 Task: Find connections with filter location Keshod with filter topic #Managementwith filter profile language Spanish with filter current company Colgate-Palmolive with filter school Kongu Engineering College with filter industry Nursing Homes and Residential Care Facilities with filter service category Nonprofit Consulting with filter keywords title Managing Partner
Action: Mouse moved to (168, 246)
Screenshot: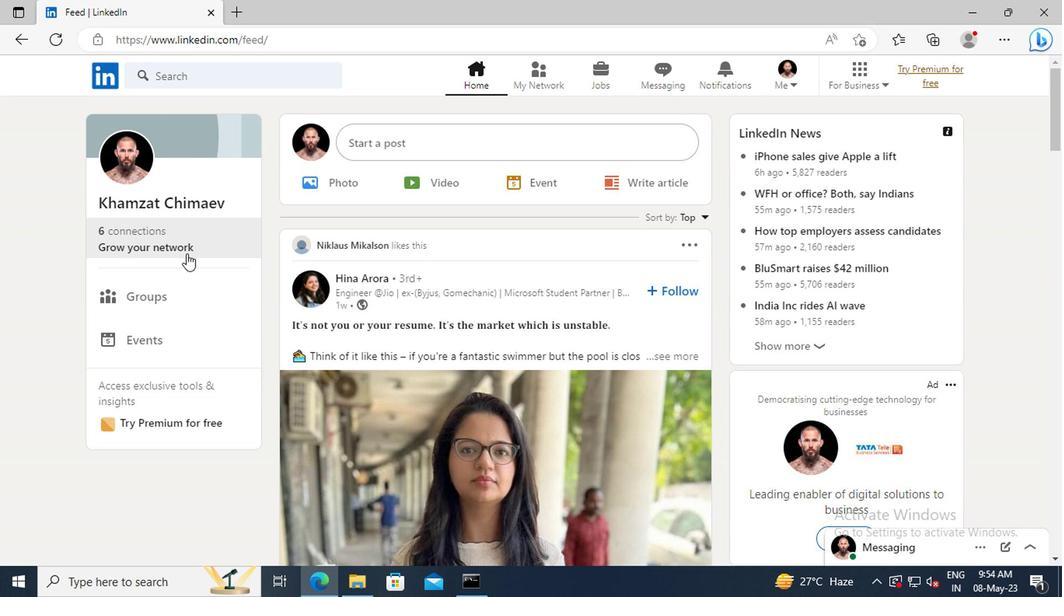 
Action: Mouse pressed left at (168, 246)
Screenshot: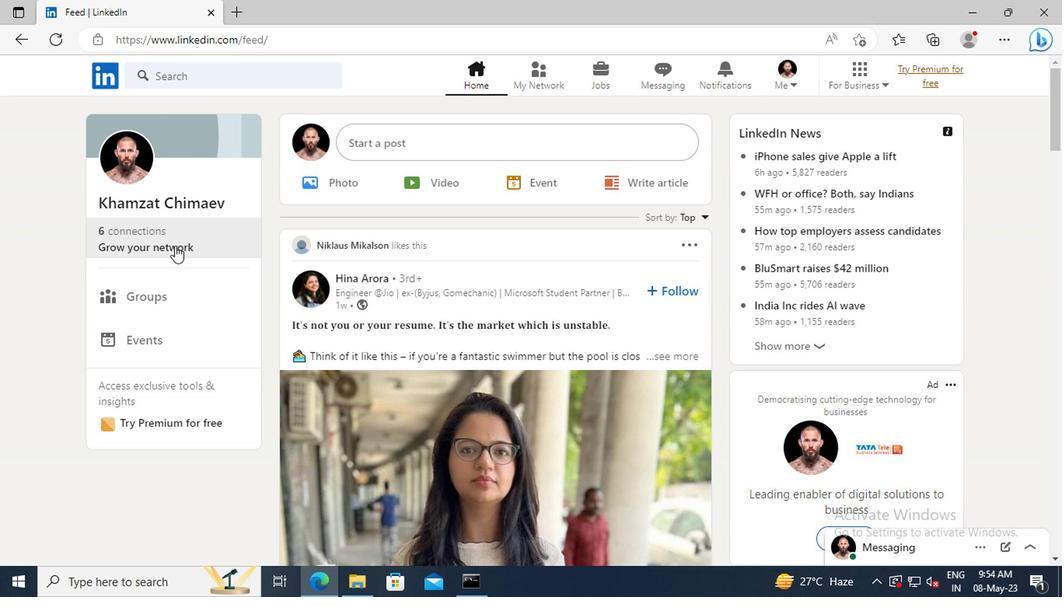 
Action: Mouse moved to (161, 164)
Screenshot: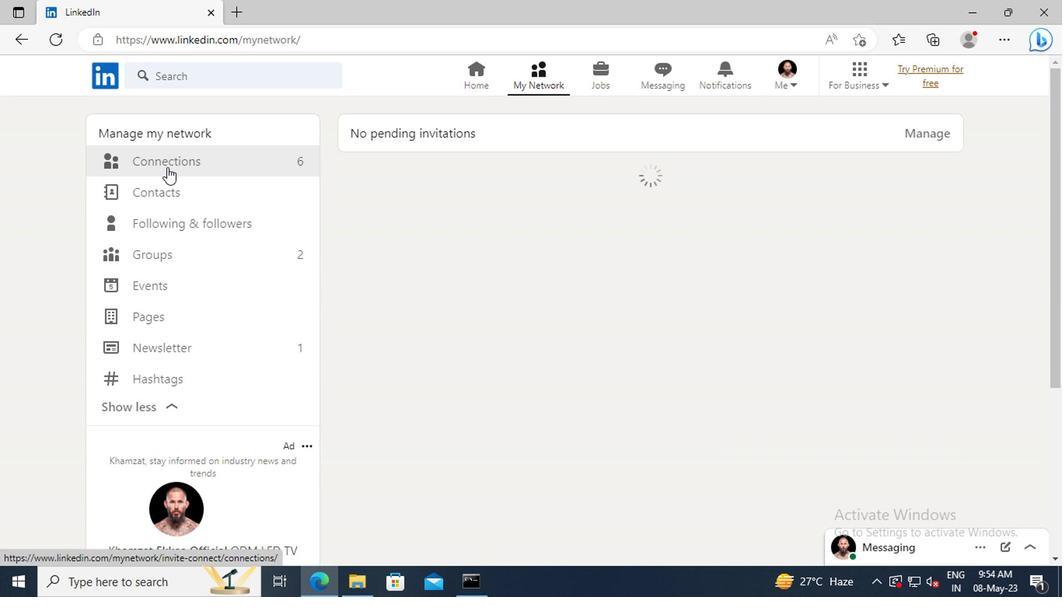 
Action: Mouse pressed left at (161, 164)
Screenshot: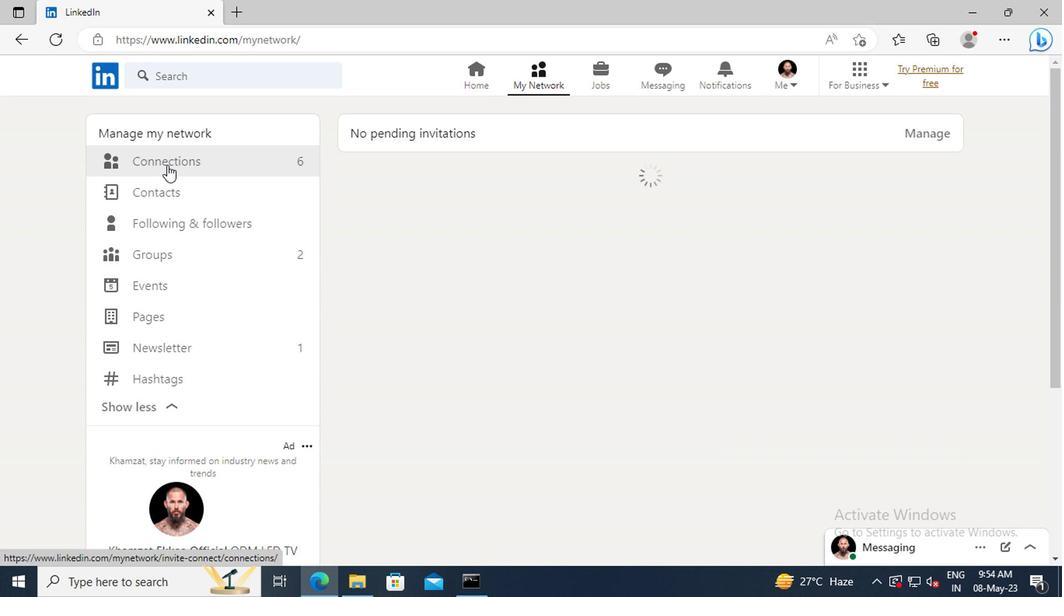 
Action: Mouse moved to (640, 164)
Screenshot: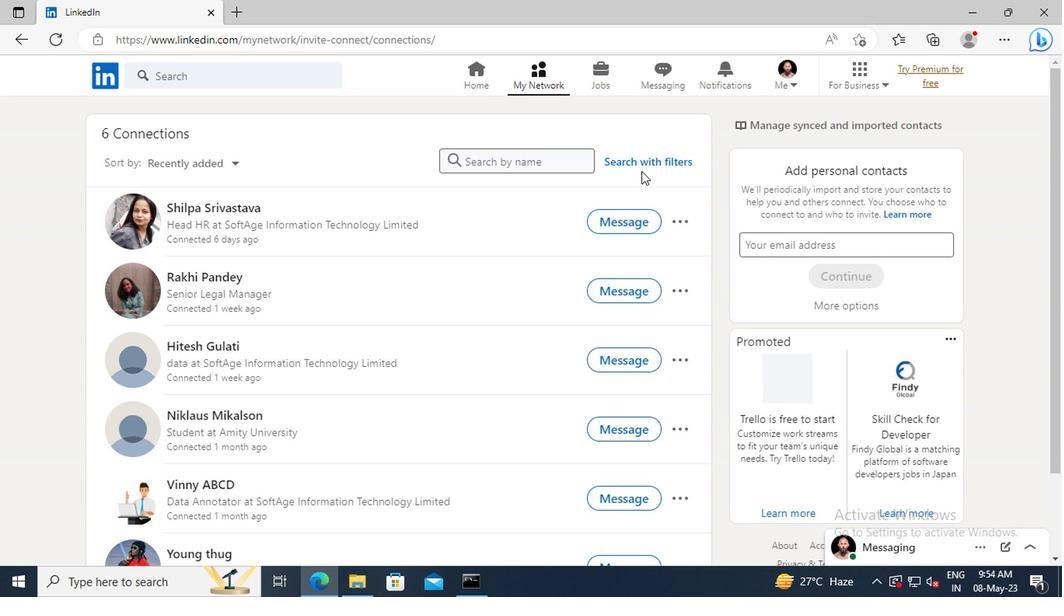 
Action: Mouse pressed left at (640, 164)
Screenshot: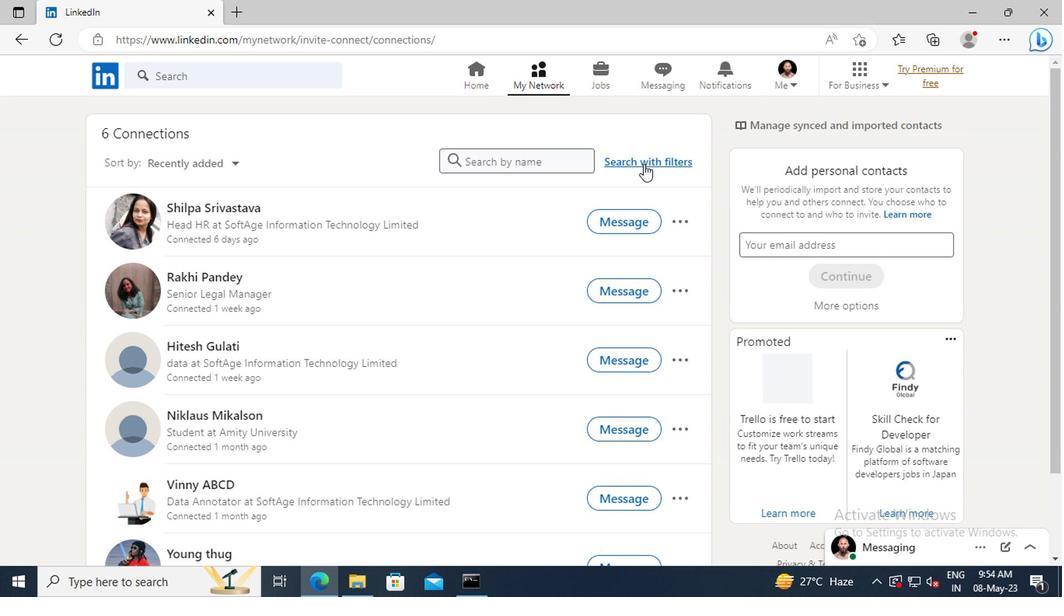 
Action: Mouse moved to (578, 120)
Screenshot: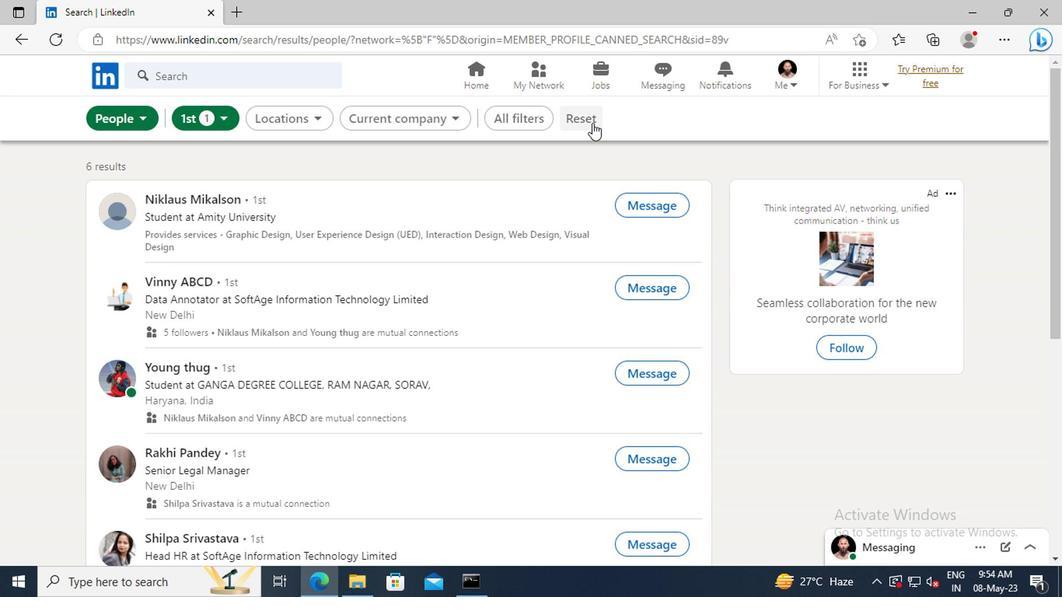 
Action: Mouse pressed left at (578, 120)
Screenshot: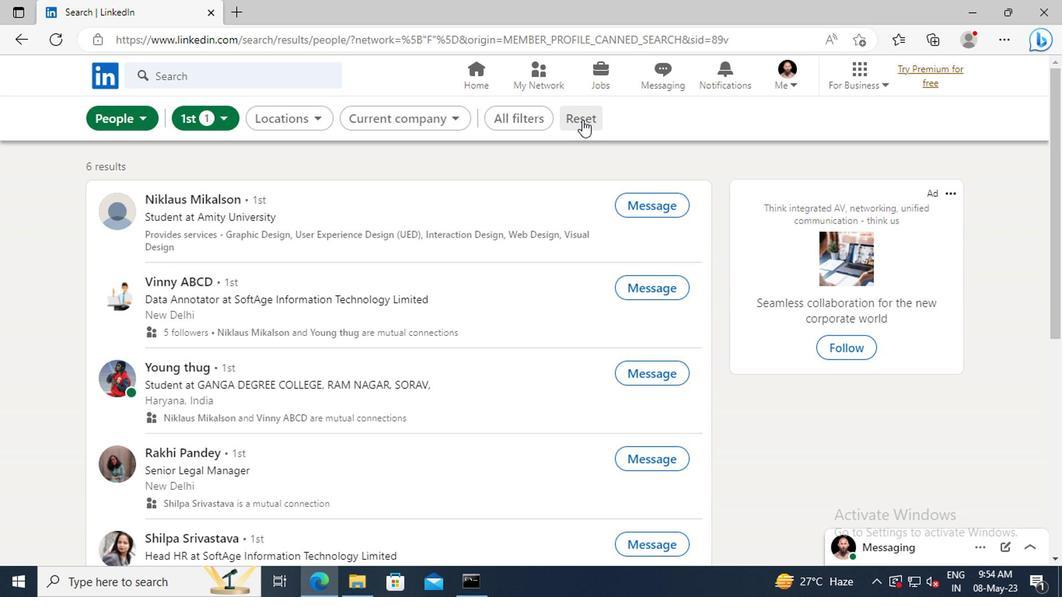 
Action: Mouse moved to (555, 120)
Screenshot: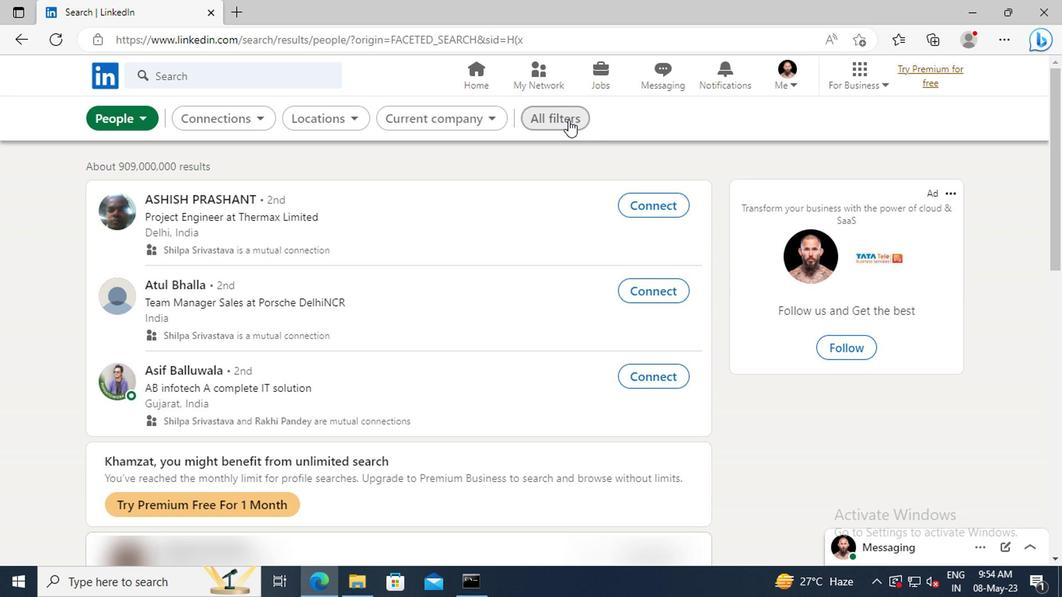 
Action: Mouse pressed left at (555, 120)
Screenshot: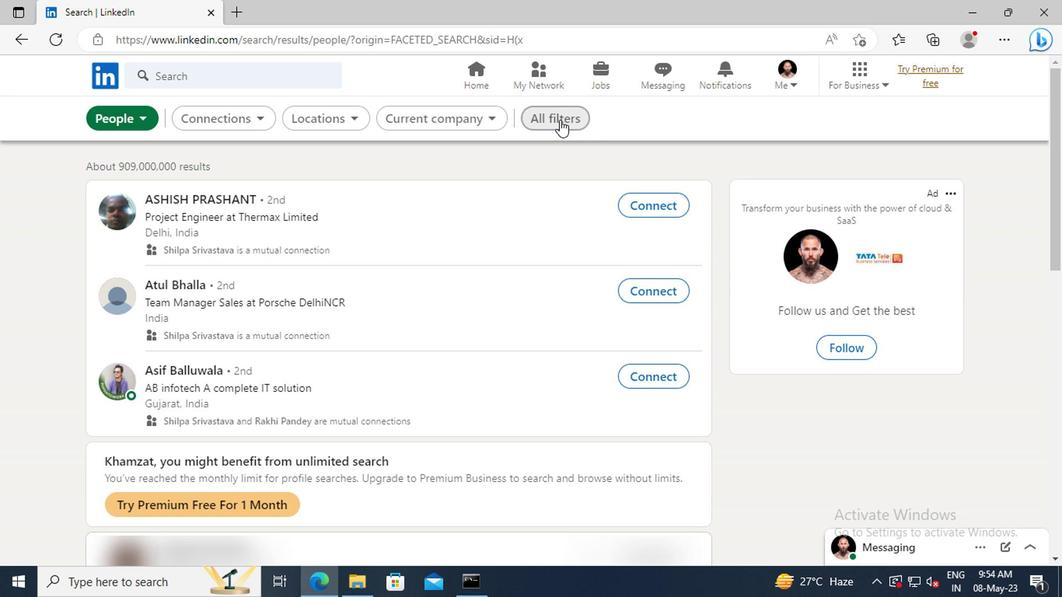 
Action: Mouse moved to (875, 283)
Screenshot: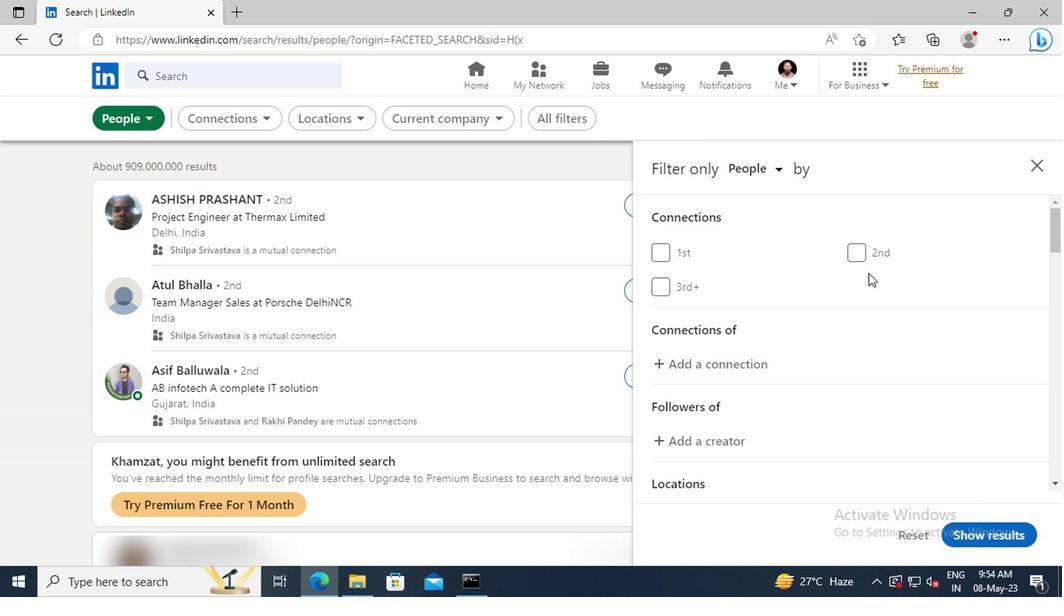 
Action: Mouse scrolled (875, 282) with delta (0, 0)
Screenshot: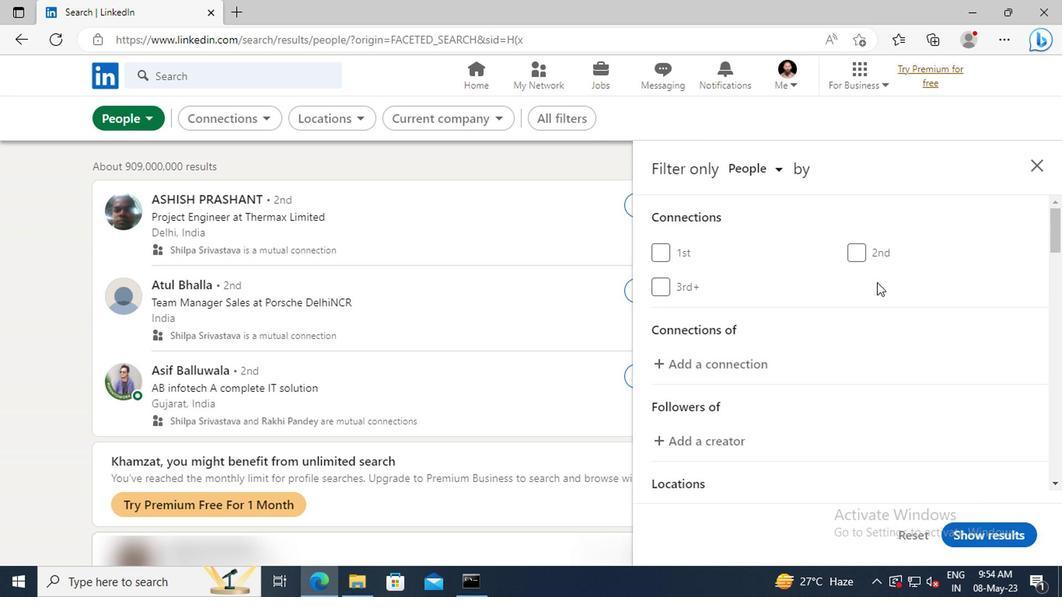 
Action: Mouse scrolled (875, 282) with delta (0, 0)
Screenshot: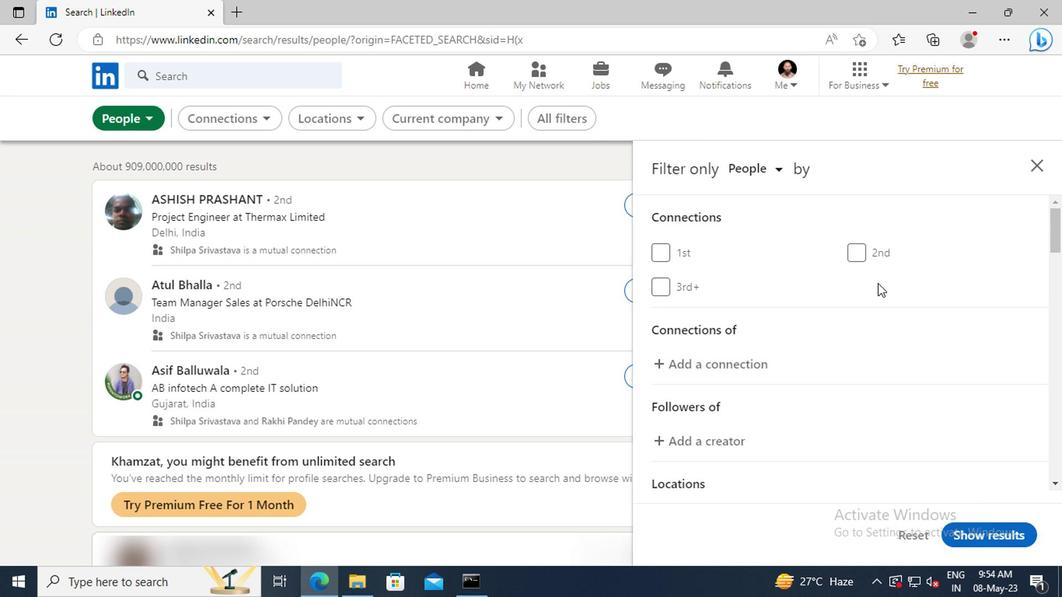 
Action: Mouse scrolled (875, 282) with delta (0, 0)
Screenshot: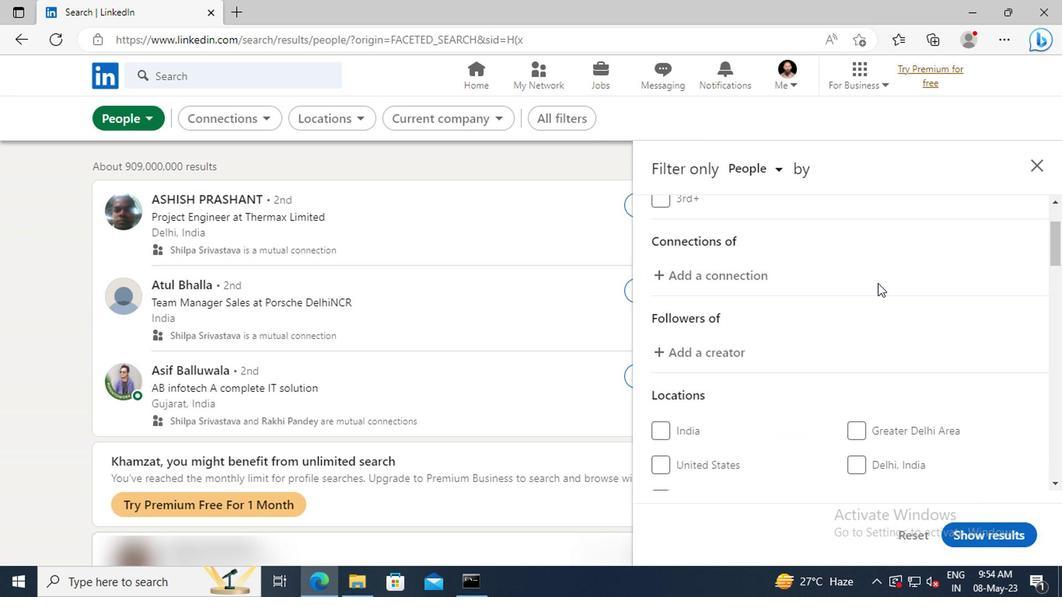 
Action: Mouse scrolled (875, 282) with delta (0, 0)
Screenshot: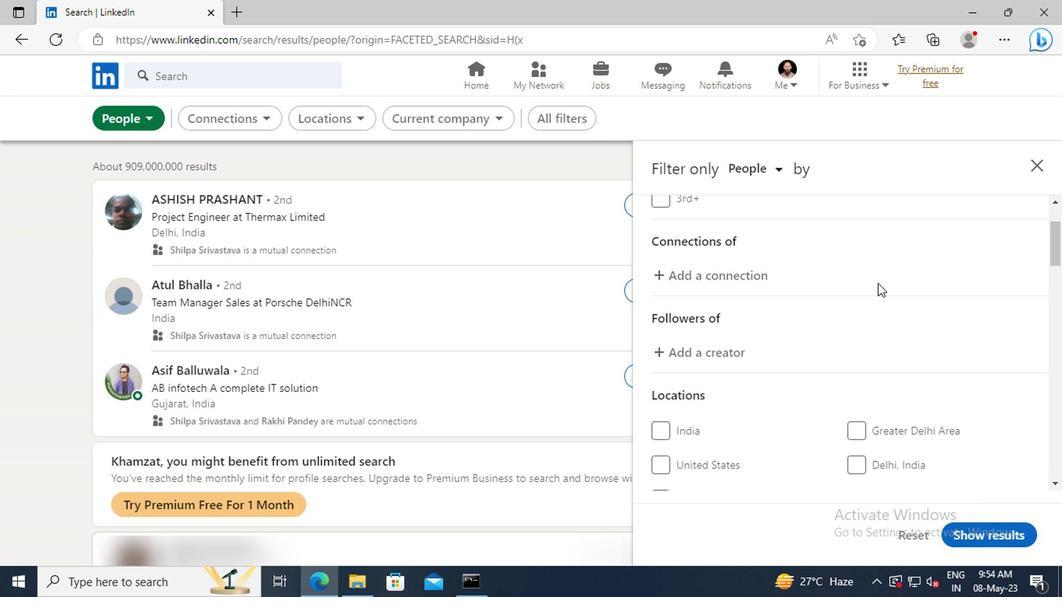 
Action: Mouse scrolled (875, 282) with delta (0, 0)
Screenshot: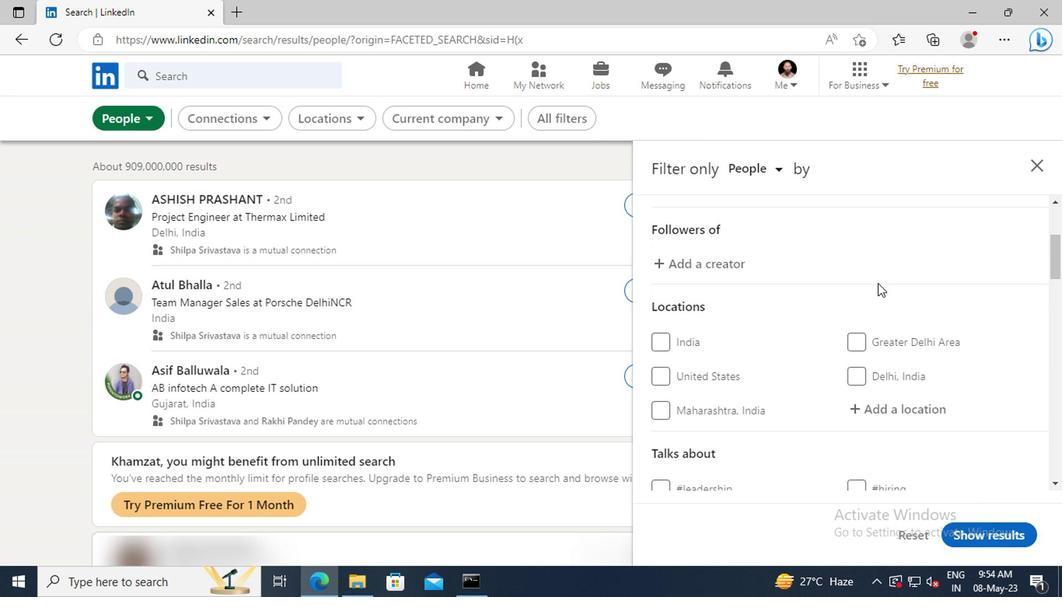 
Action: Mouse scrolled (875, 282) with delta (0, 0)
Screenshot: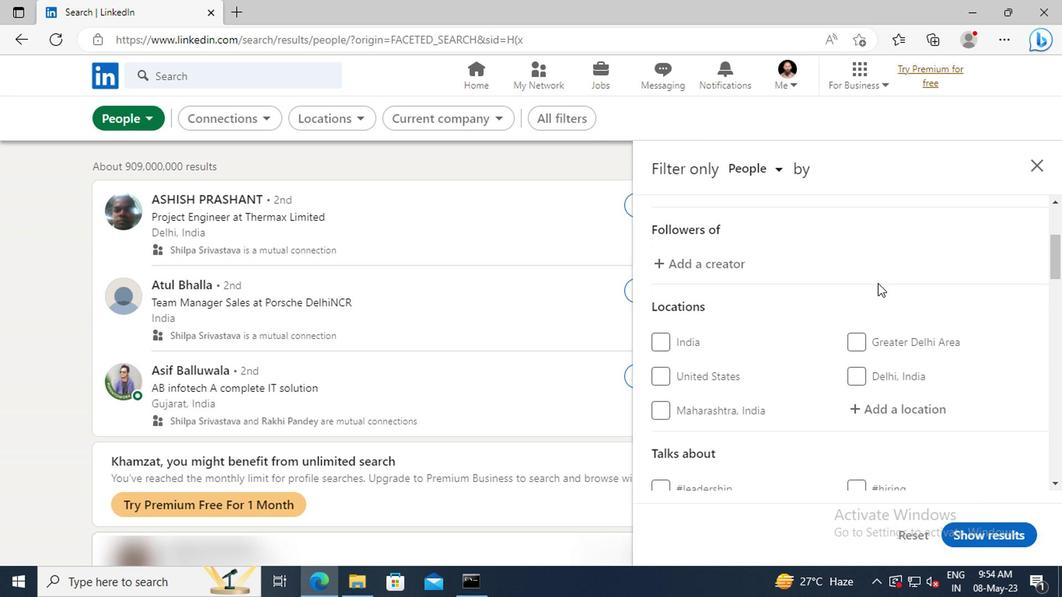 
Action: Mouse moved to (871, 318)
Screenshot: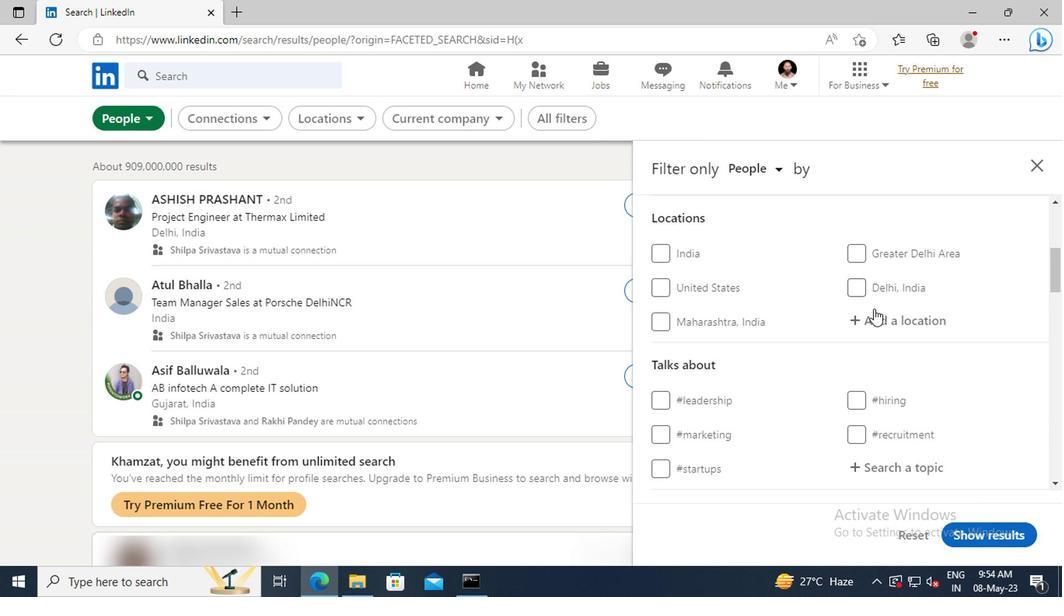
Action: Mouse pressed left at (871, 318)
Screenshot: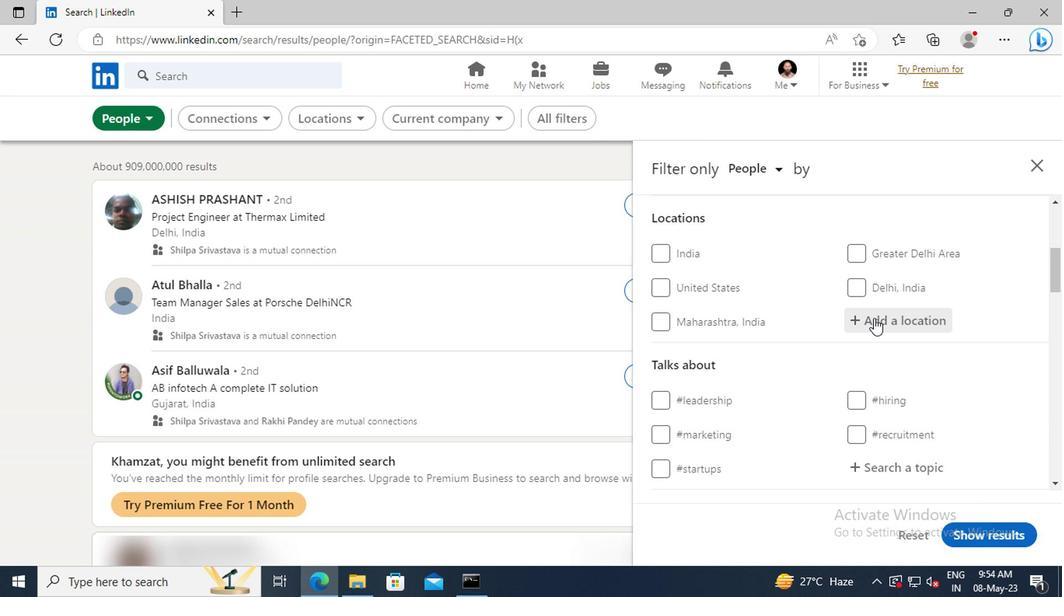 
Action: Key pressed <Key.shift>KESHOD
Screenshot: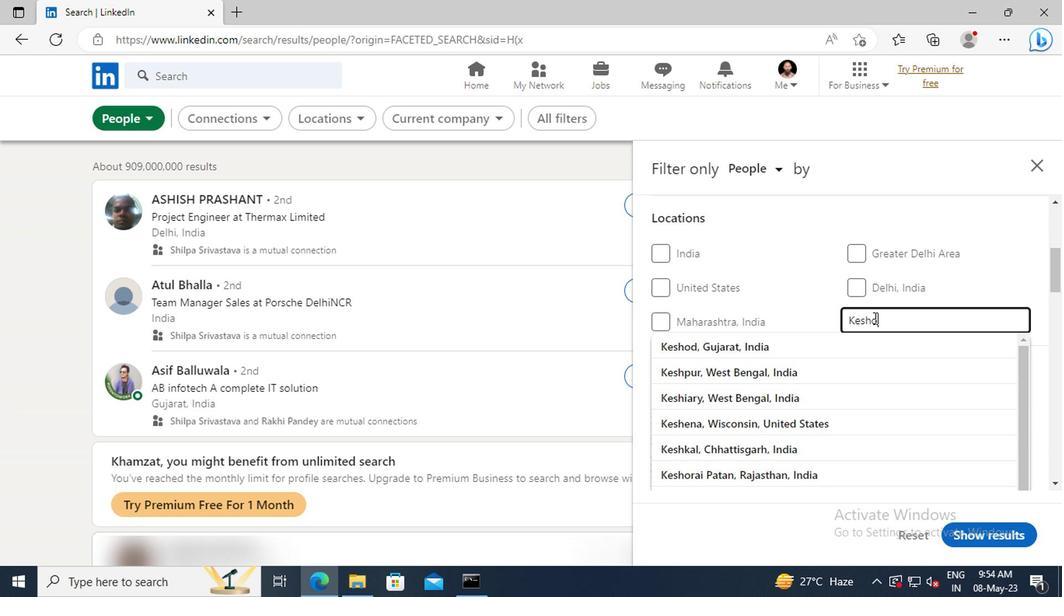 
Action: Mouse moved to (872, 342)
Screenshot: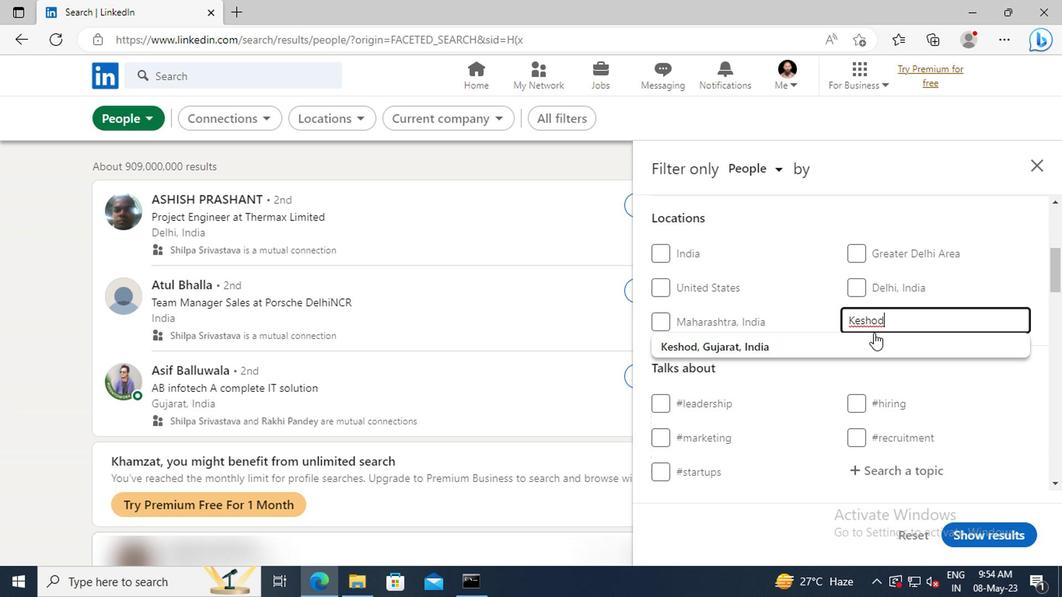 
Action: Mouse pressed left at (872, 342)
Screenshot: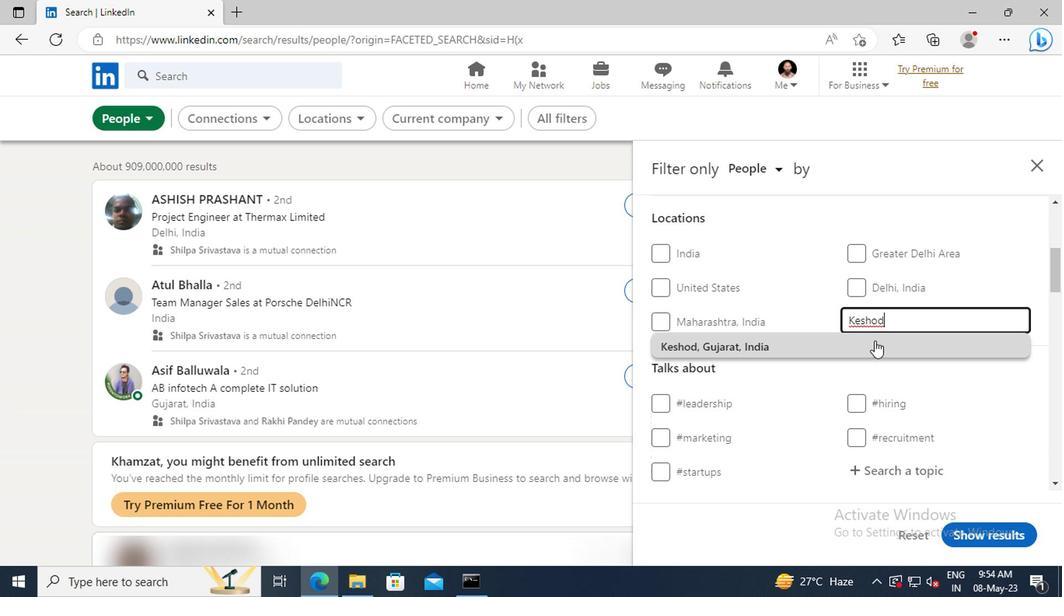 
Action: Mouse scrolled (872, 341) with delta (0, -1)
Screenshot: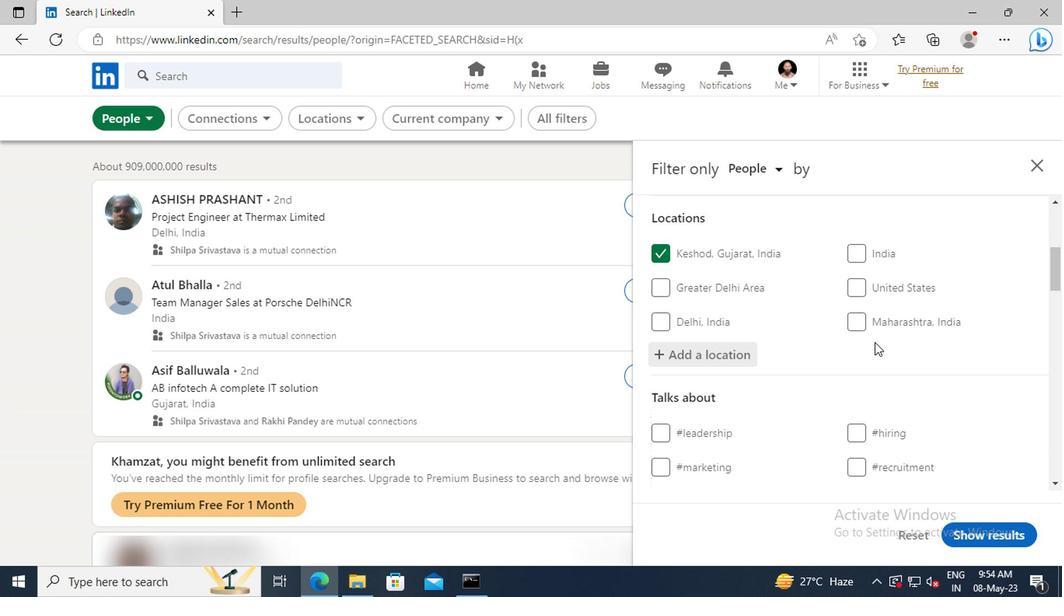 
Action: Mouse scrolled (872, 341) with delta (0, -1)
Screenshot: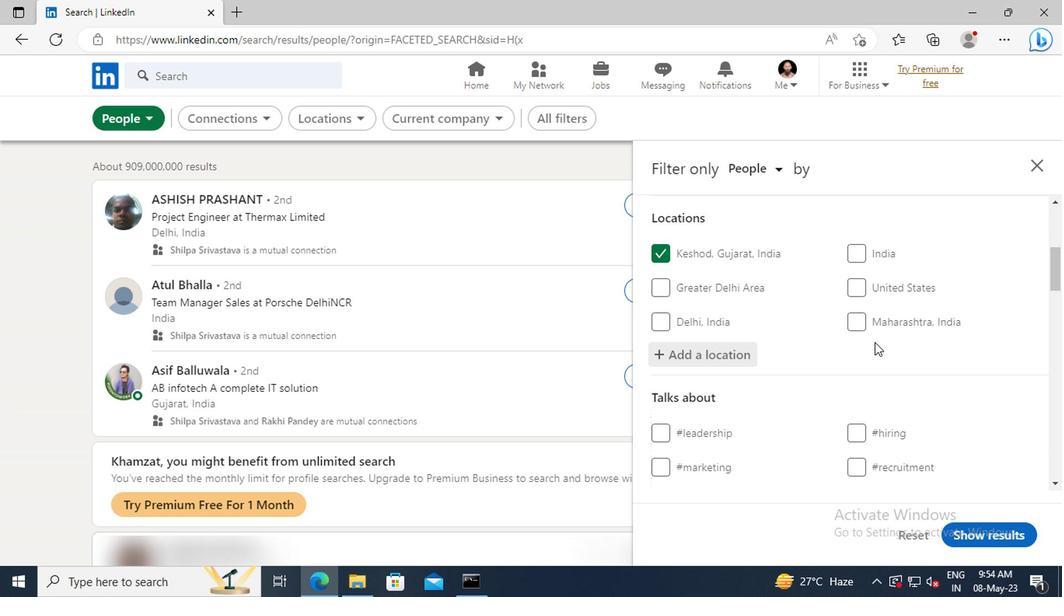 
Action: Mouse scrolled (872, 341) with delta (0, -1)
Screenshot: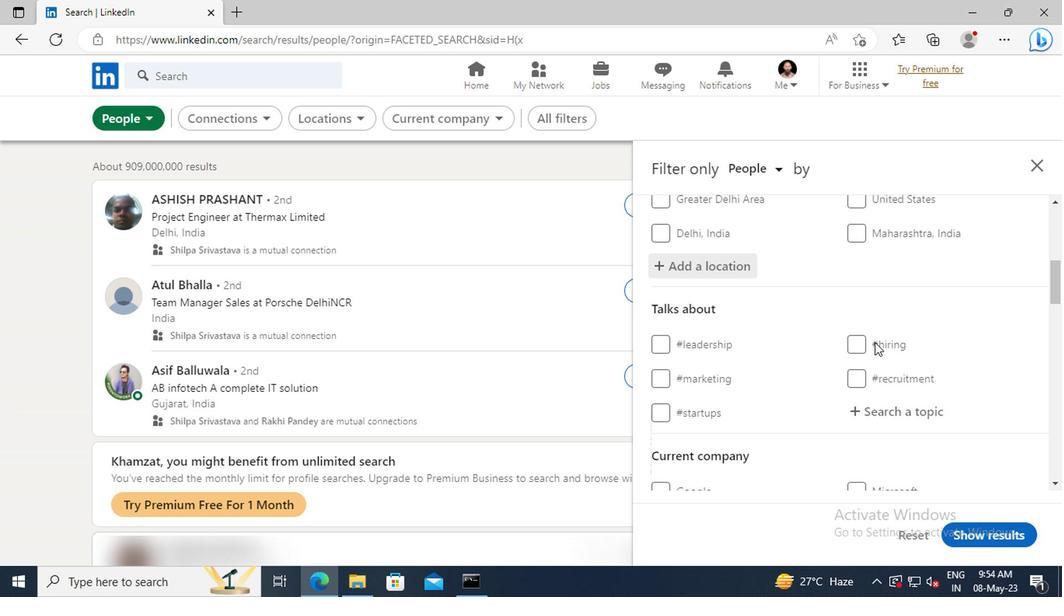 
Action: Mouse moved to (873, 365)
Screenshot: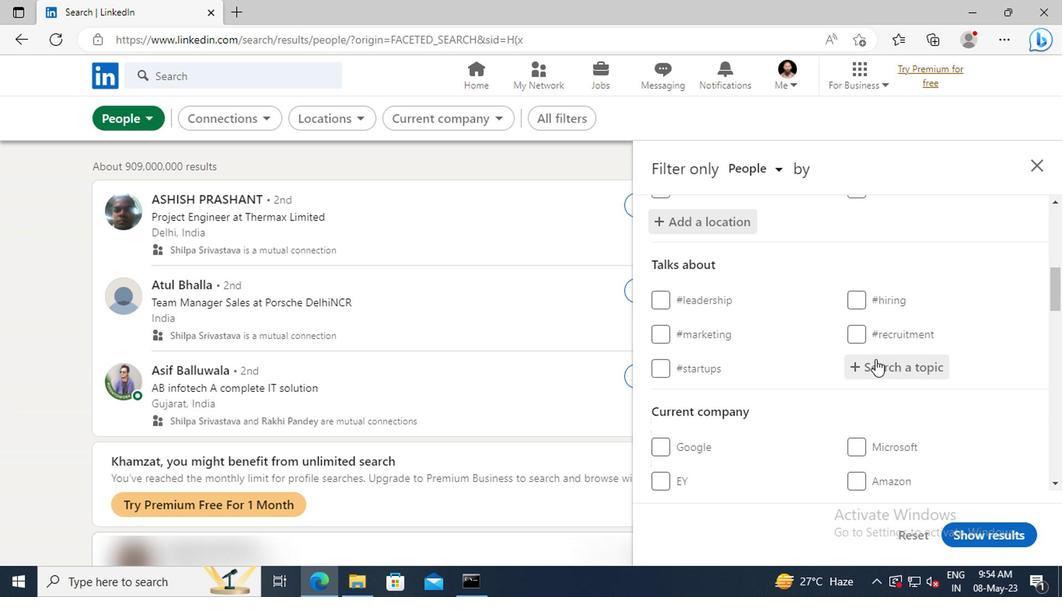 
Action: Mouse pressed left at (873, 365)
Screenshot: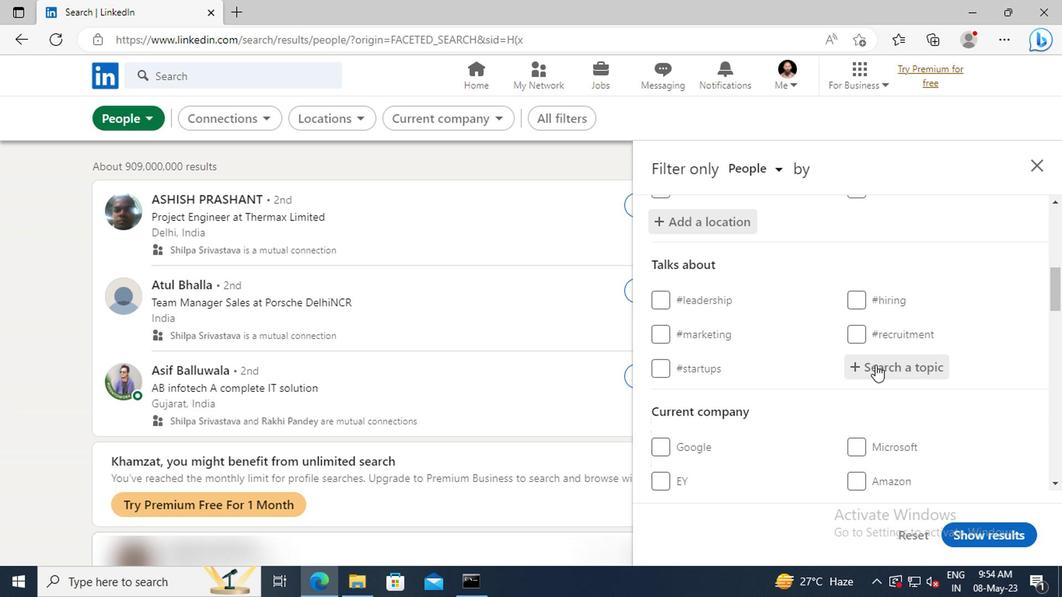 
Action: Mouse moved to (873, 365)
Screenshot: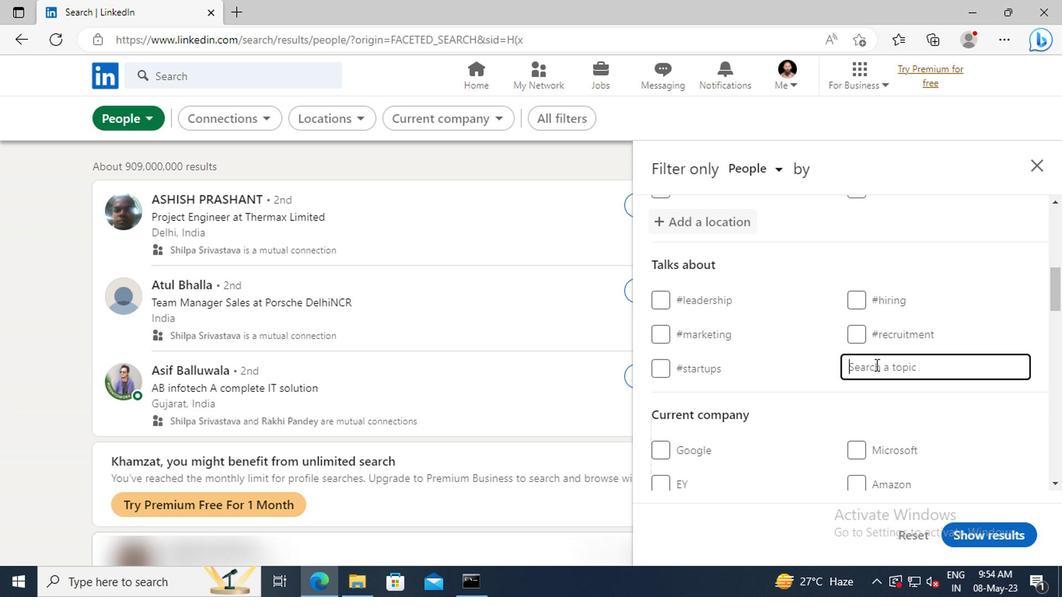 
Action: Key pressed <Key.shift>MANAGE
Screenshot: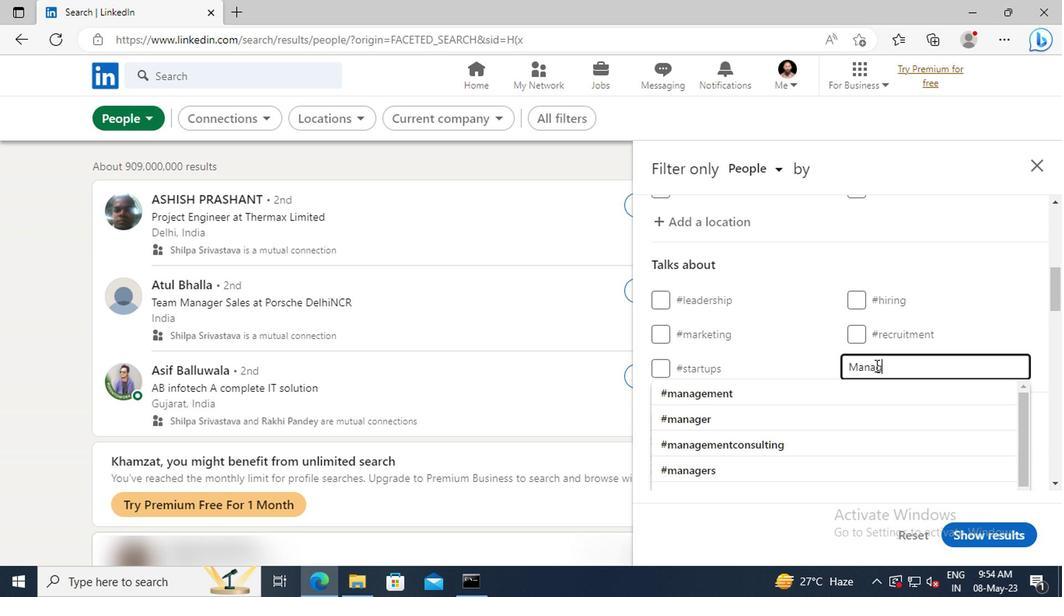 
Action: Mouse moved to (877, 387)
Screenshot: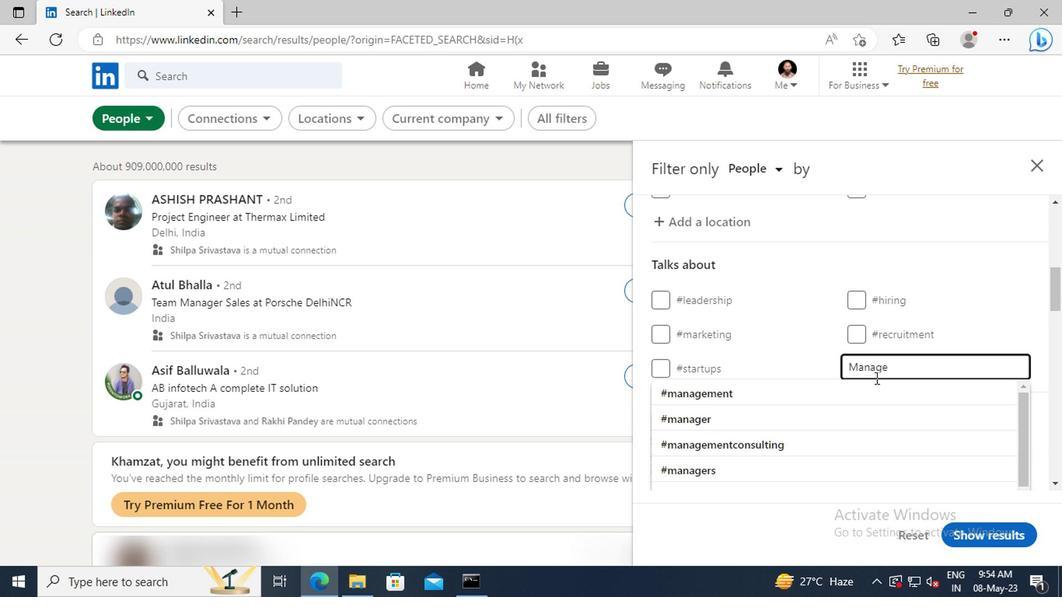 
Action: Mouse pressed left at (877, 387)
Screenshot: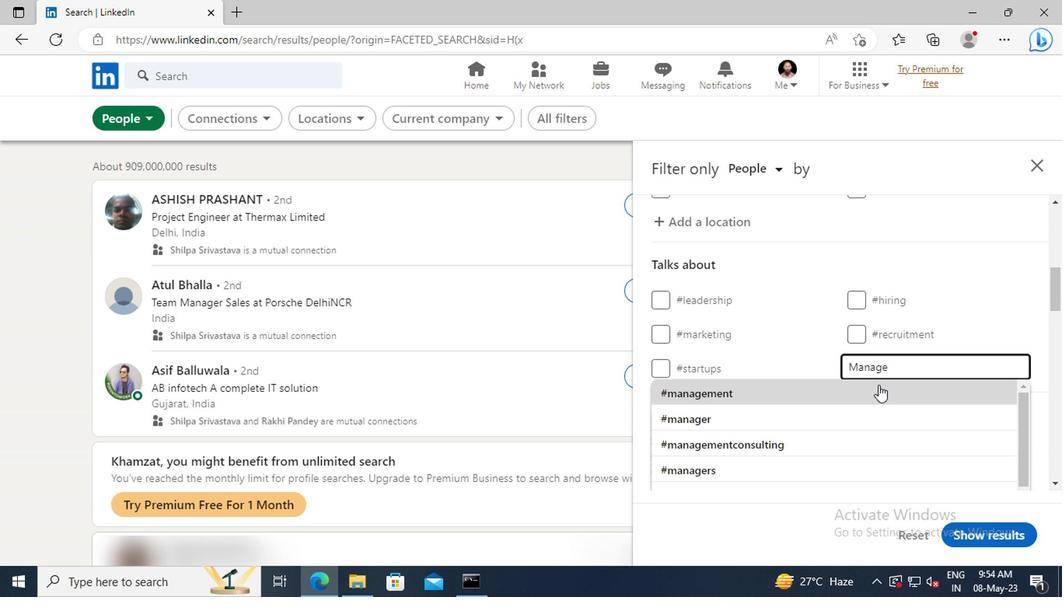 
Action: Mouse scrolled (877, 386) with delta (0, 0)
Screenshot: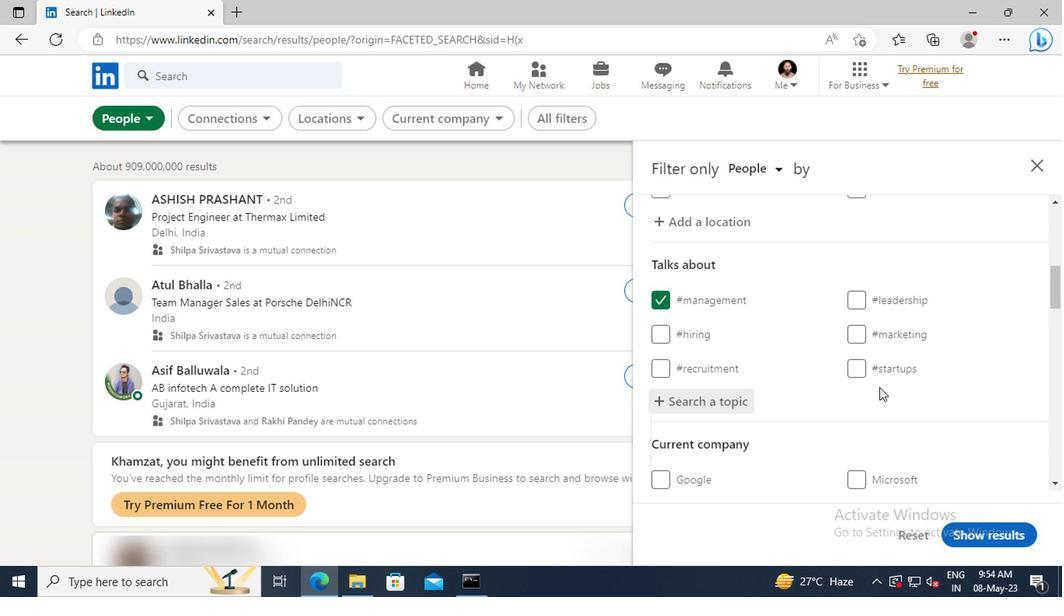 
Action: Mouse scrolled (877, 386) with delta (0, 0)
Screenshot: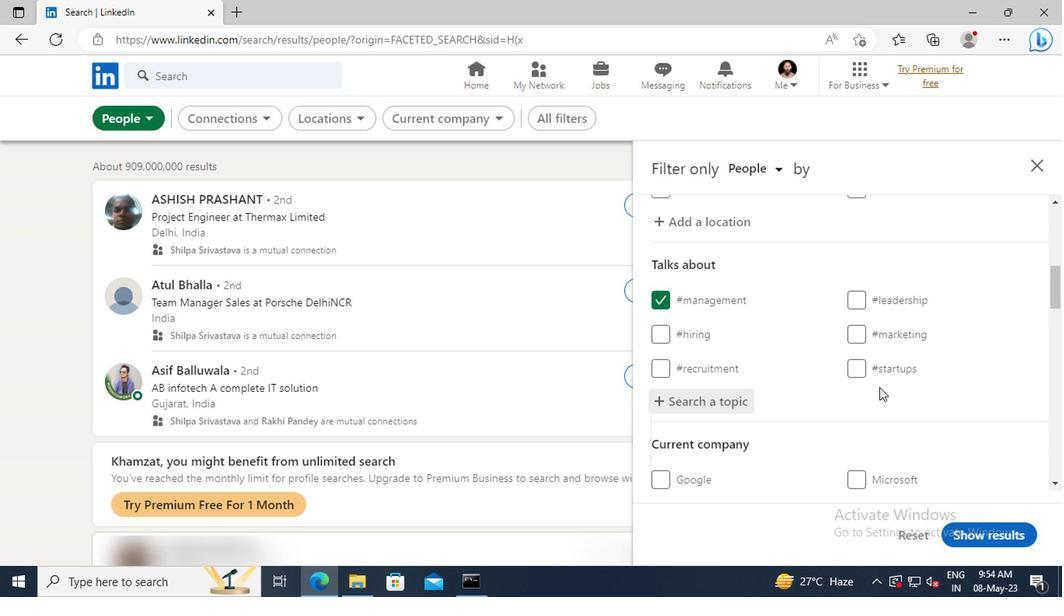 
Action: Mouse scrolled (877, 386) with delta (0, 0)
Screenshot: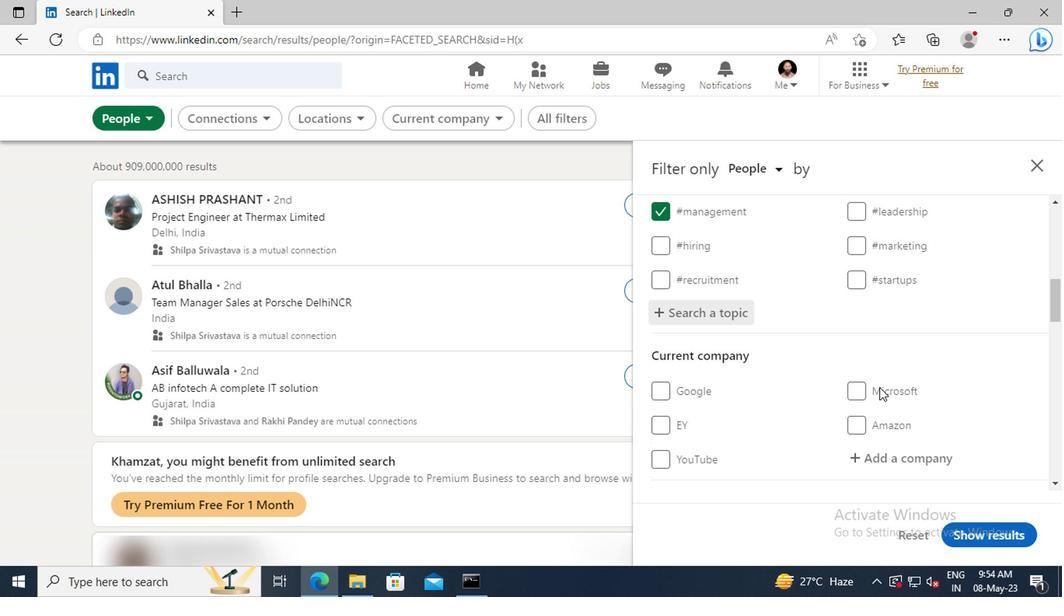 
Action: Mouse scrolled (877, 386) with delta (0, 0)
Screenshot: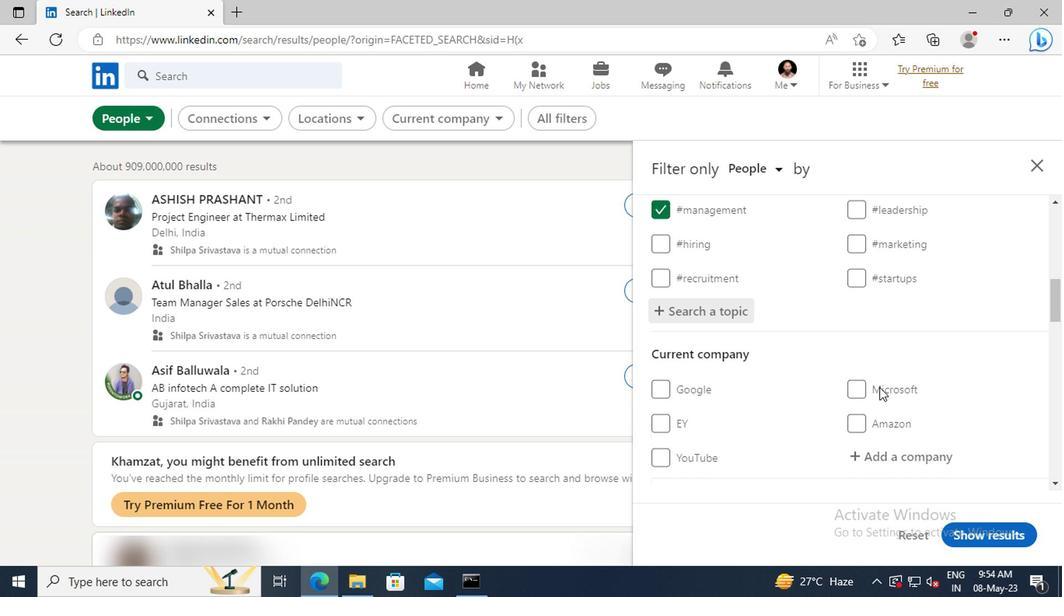
Action: Mouse scrolled (877, 386) with delta (0, 0)
Screenshot: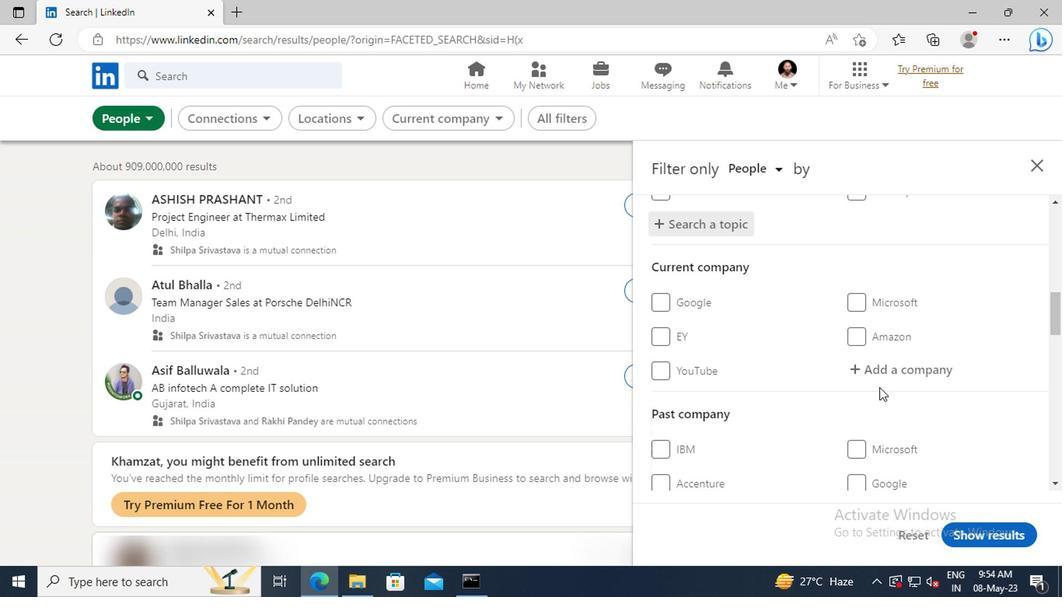 
Action: Mouse scrolled (877, 386) with delta (0, 0)
Screenshot: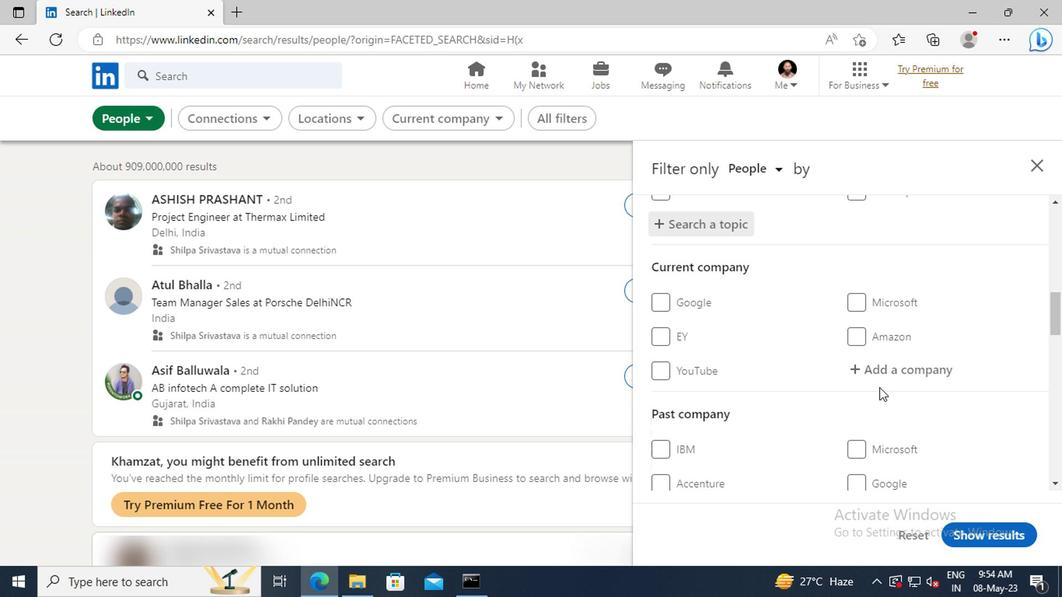 
Action: Mouse scrolled (877, 386) with delta (0, 0)
Screenshot: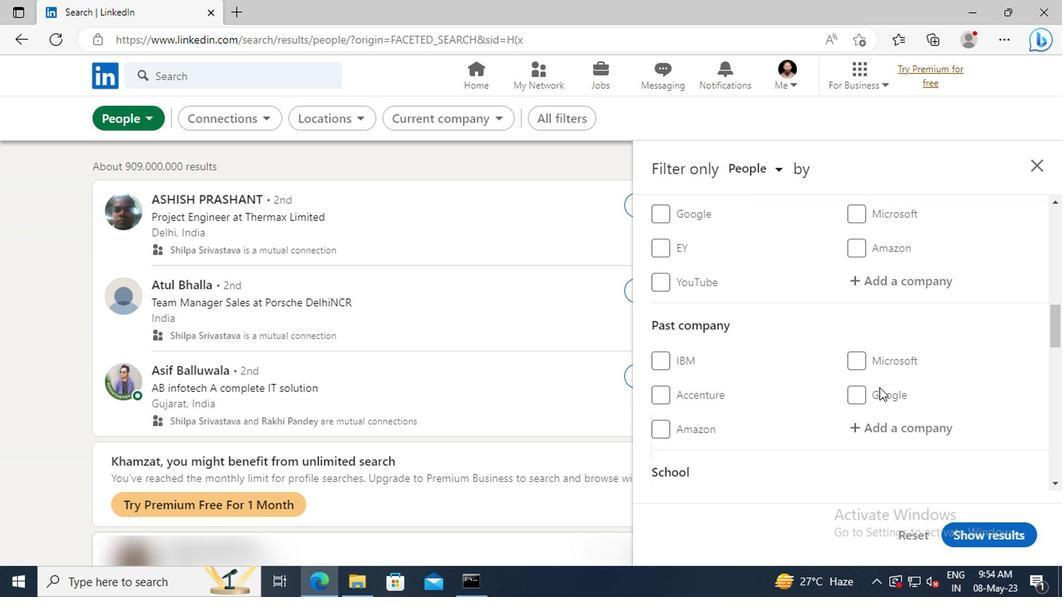 
Action: Mouse scrolled (877, 386) with delta (0, 0)
Screenshot: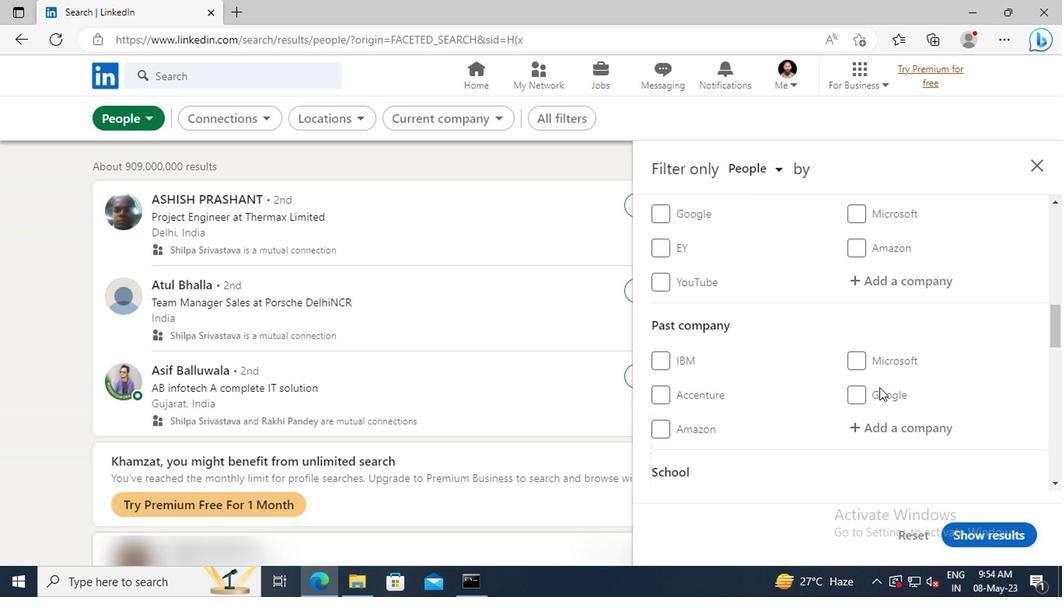 
Action: Mouse scrolled (877, 386) with delta (0, 0)
Screenshot: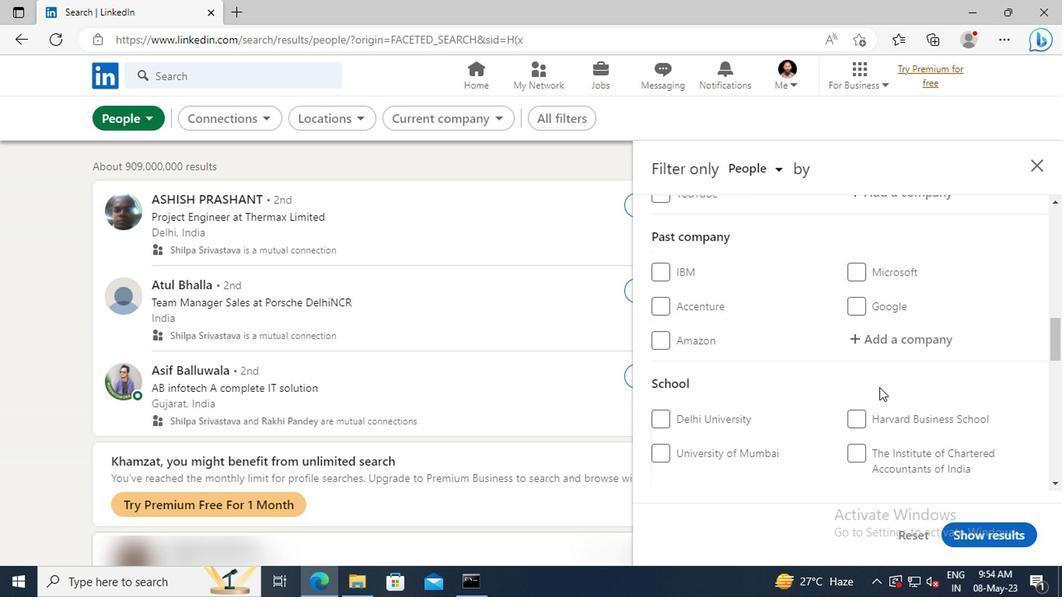 
Action: Mouse scrolled (877, 386) with delta (0, 0)
Screenshot: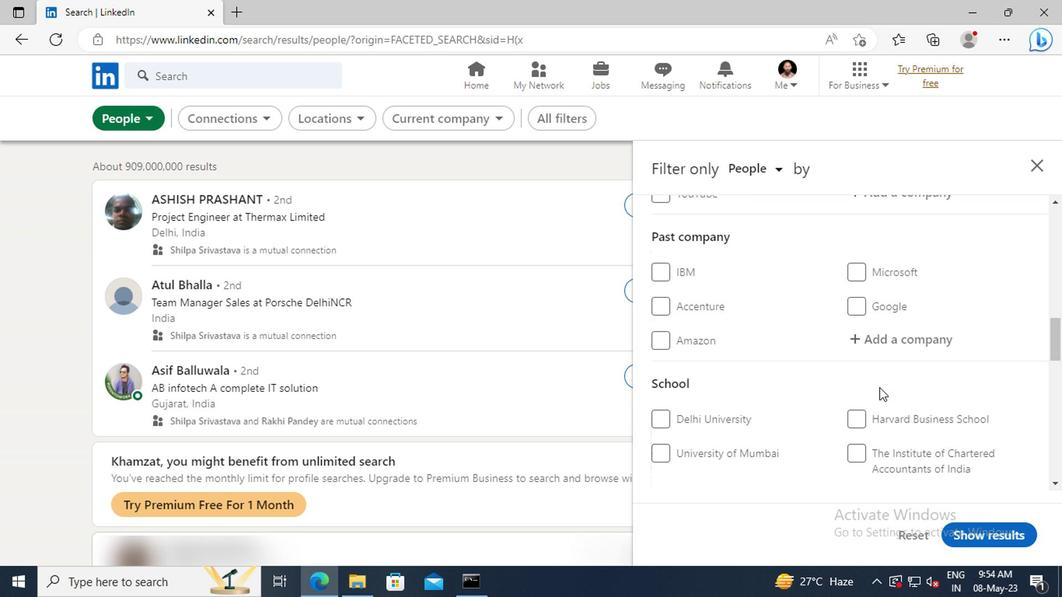 
Action: Mouse scrolled (877, 386) with delta (0, 0)
Screenshot: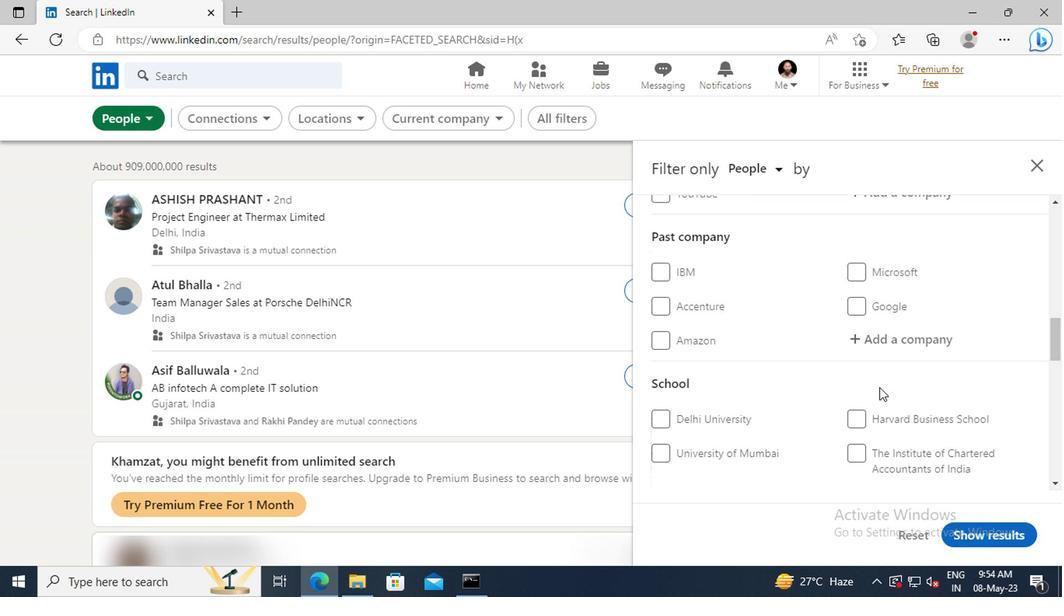 
Action: Mouse scrolled (877, 386) with delta (0, 0)
Screenshot: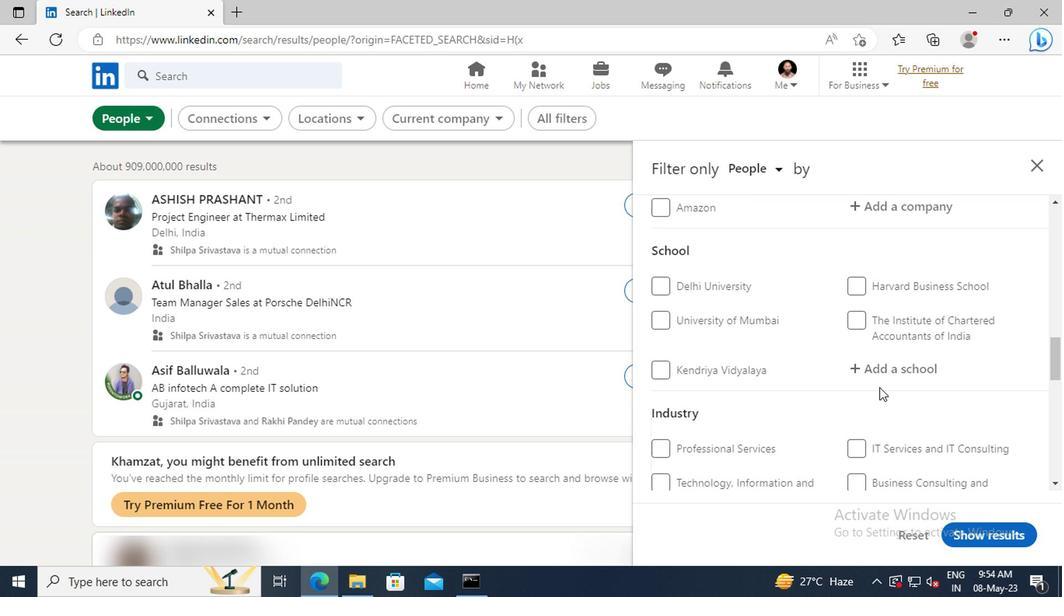 
Action: Mouse scrolled (877, 386) with delta (0, 0)
Screenshot: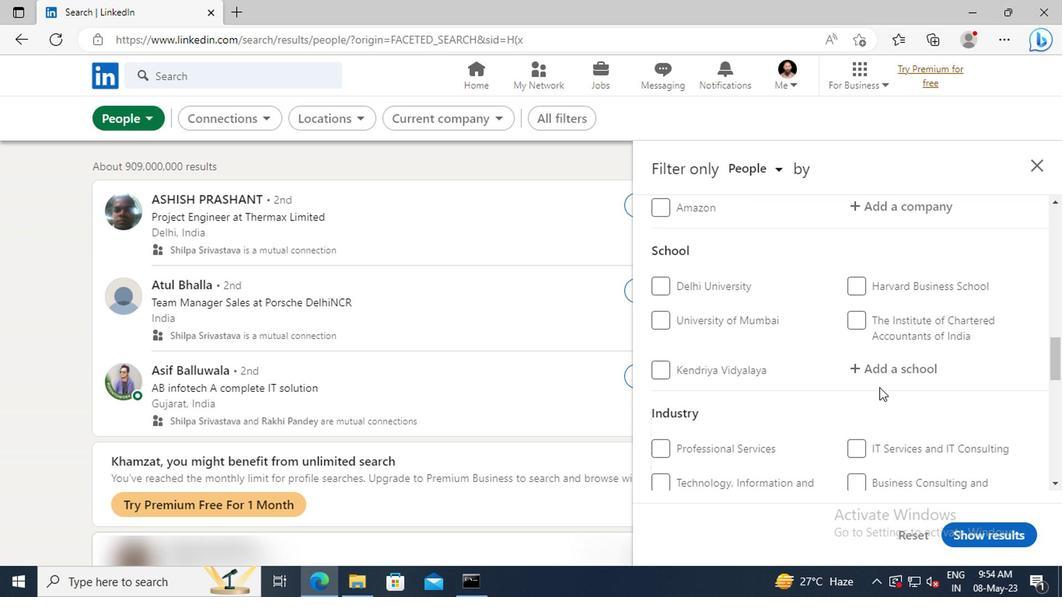 
Action: Mouse scrolled (877, 386) with delta (0, 0)
Screenshot: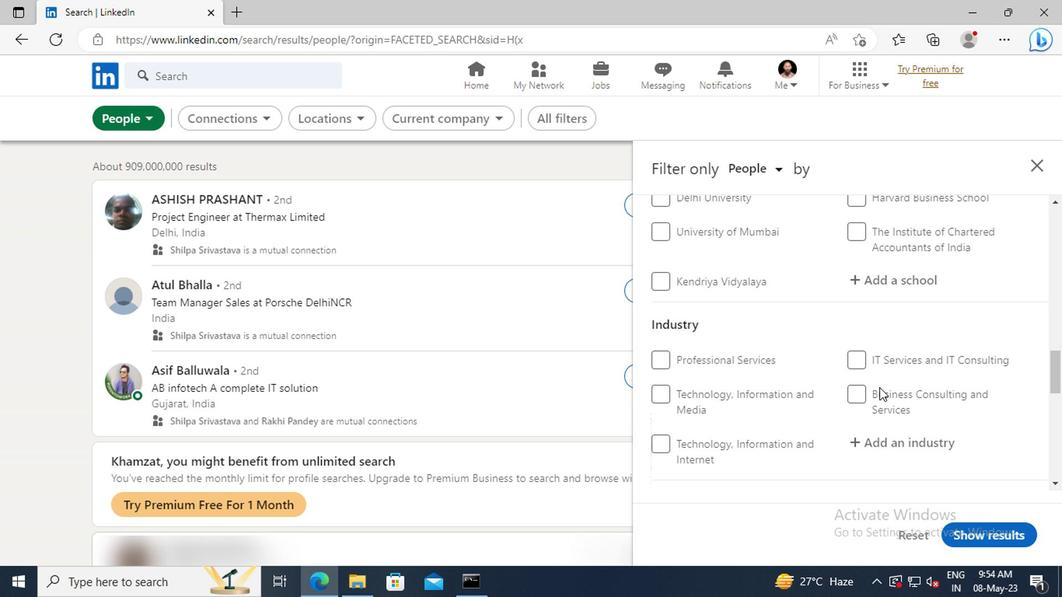 
Action: Mouse scrolled (877, 386) with delta (0, 0)
Screenshot: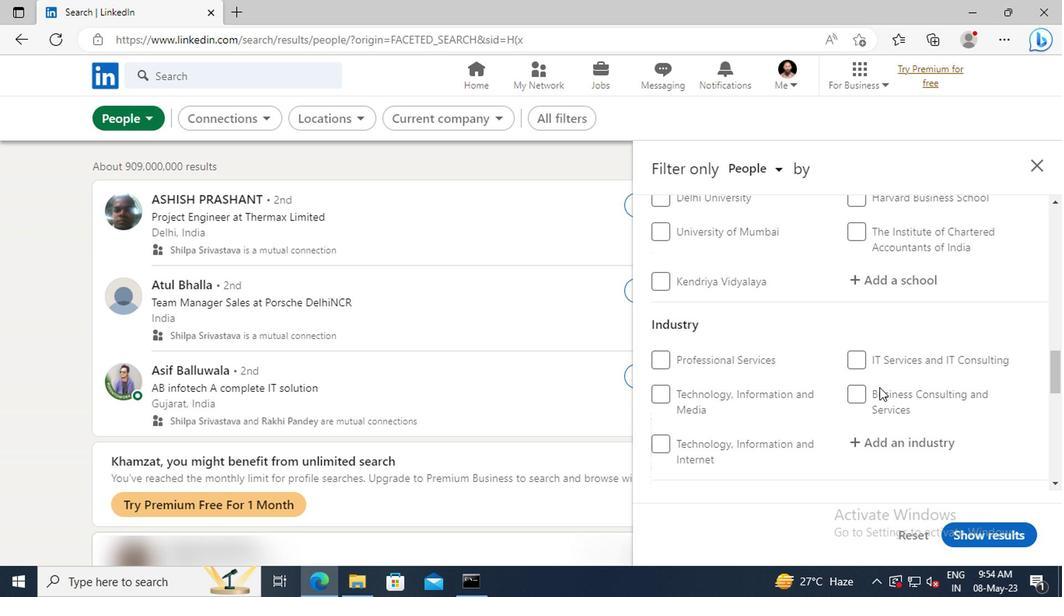 
Action: Mouse scrolled (877, 386) with delta (0, 0)
Screenshot: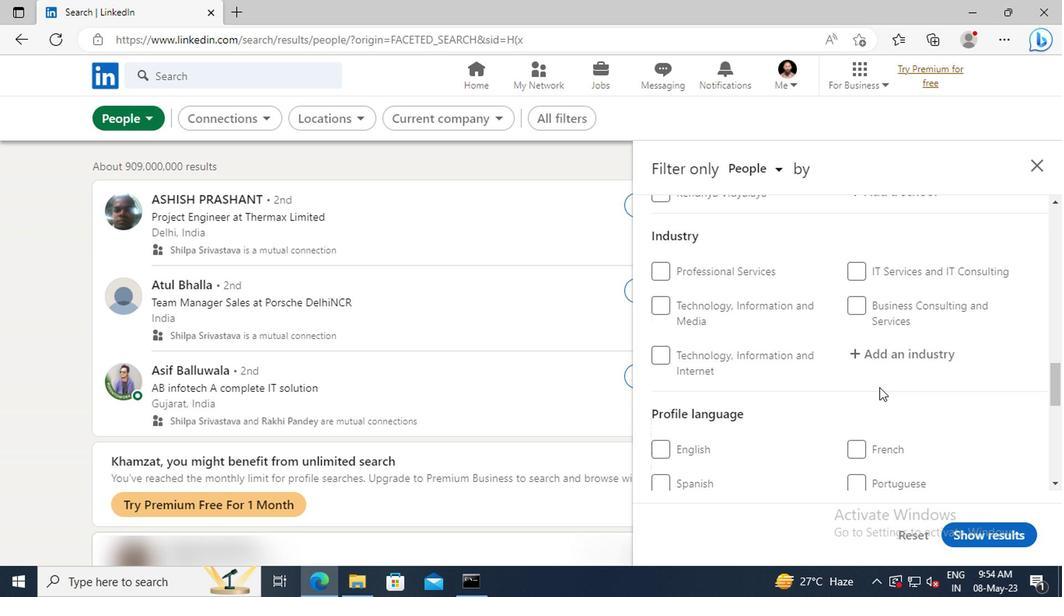 
Action: Mouse scrolled (877, 386) with delta (0, 0)
Screenshot: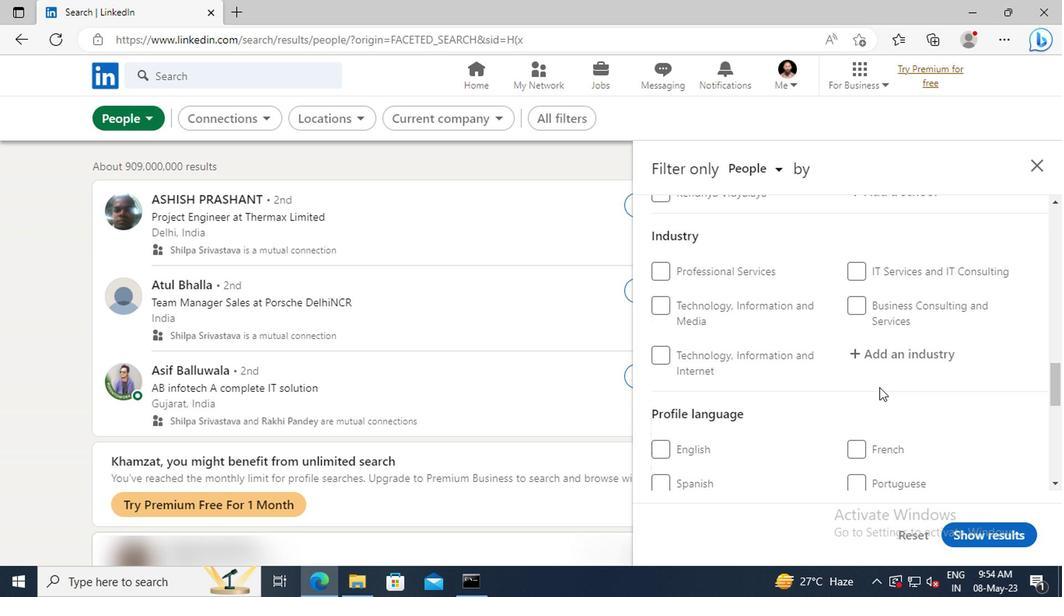 
Action: Mouse moved to (661, 396)
Screenshot: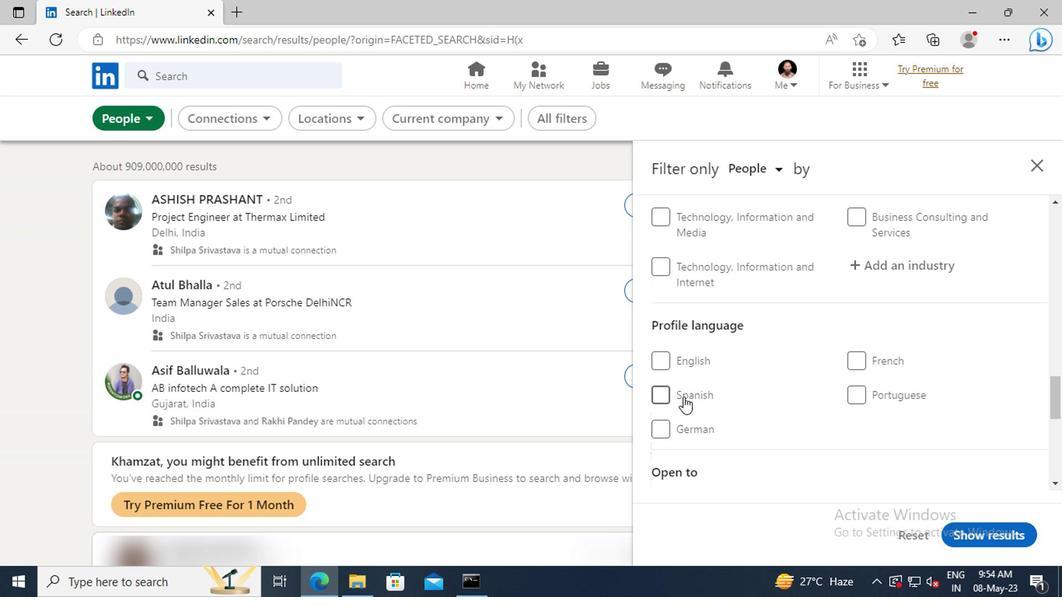 
Action: Mouse pressed left at (661, 396)
Screenshot: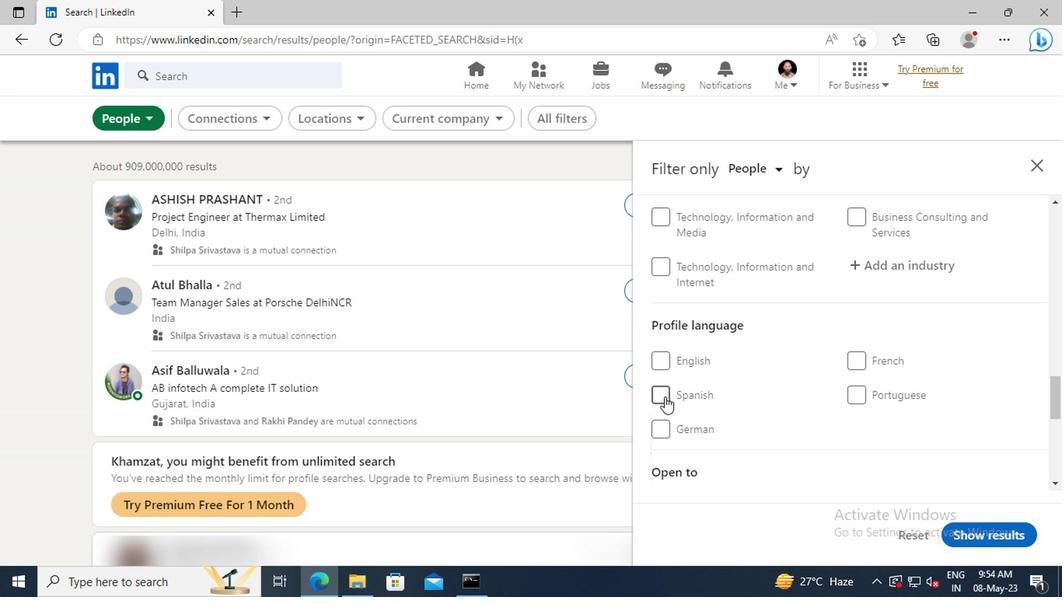 
Action: Mouse moved to (857, 361)
Screenshot: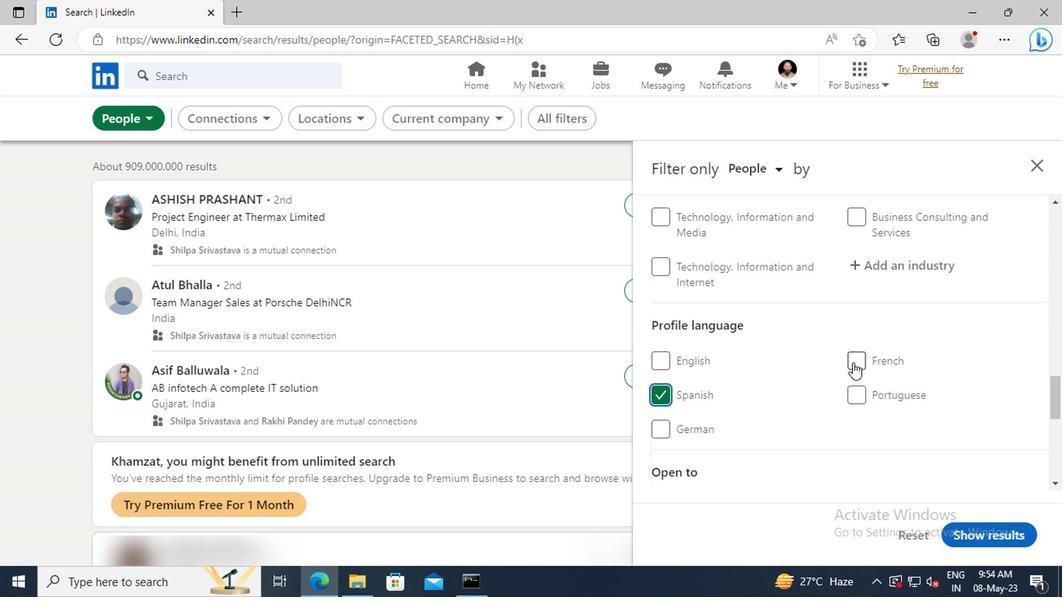 
Action: Mouse scrolled (857, 361) with delta (0, 0)
Screenshot: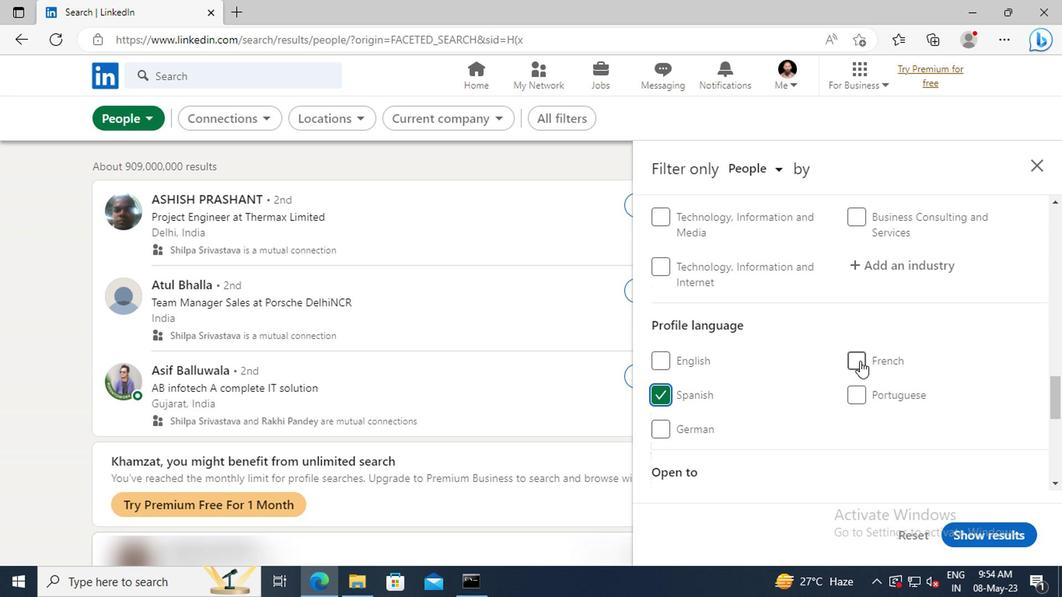 
Action: Mouse scrolled (857, 361) with delta (0, 0)
Screenshot: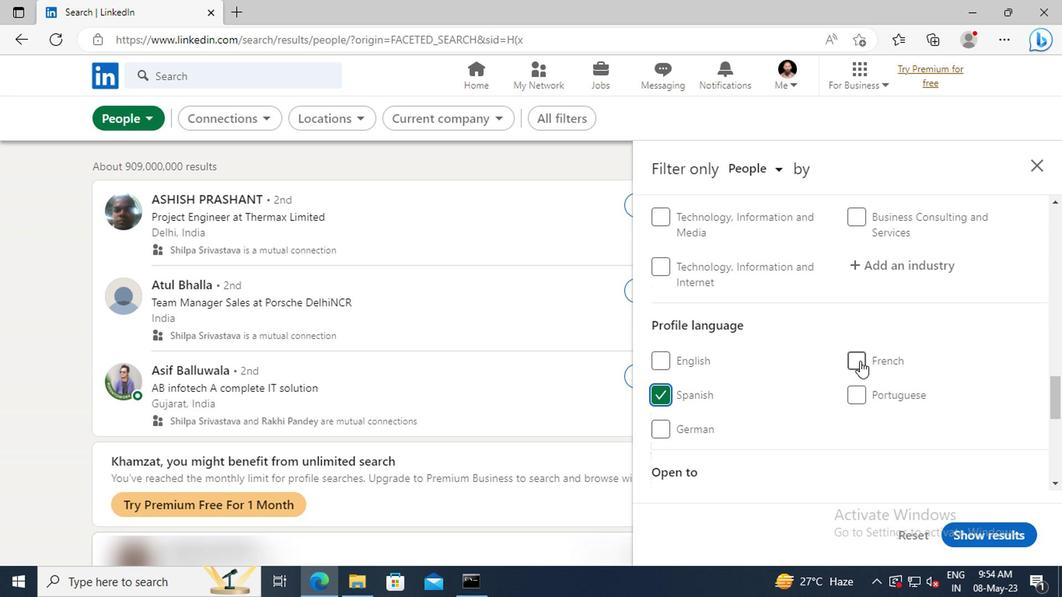 
Action: Mouse scrolled (857, 361) with delta (0, 0)
Screenshot: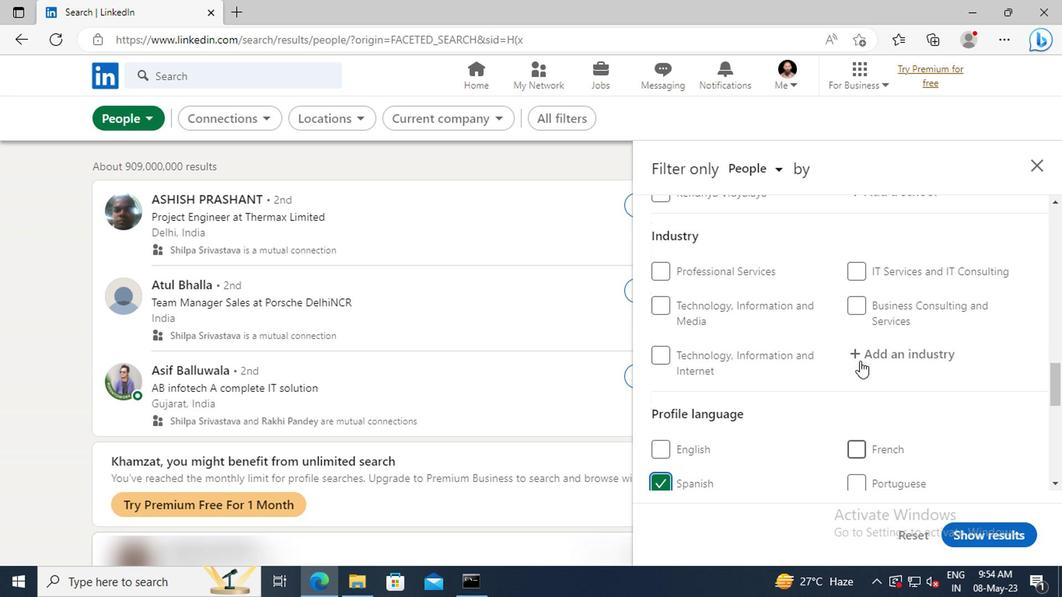 
Action: Mouse scrolled (857, 361) with delta (0, 0)
Screenshot: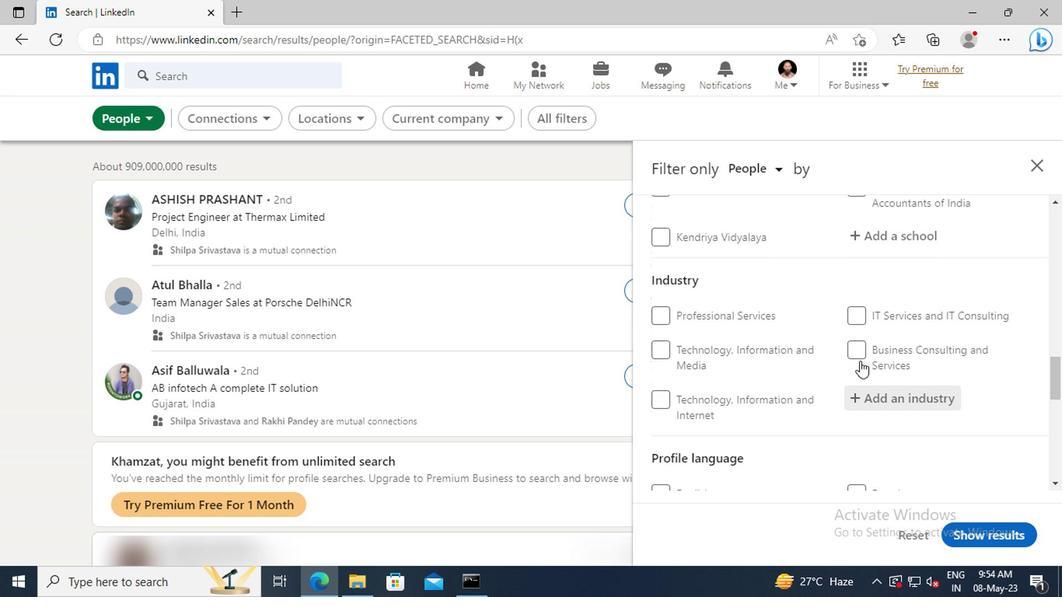 
Action: Mouse scrolled (857, 361) with delta (0, 0)
Screenshot: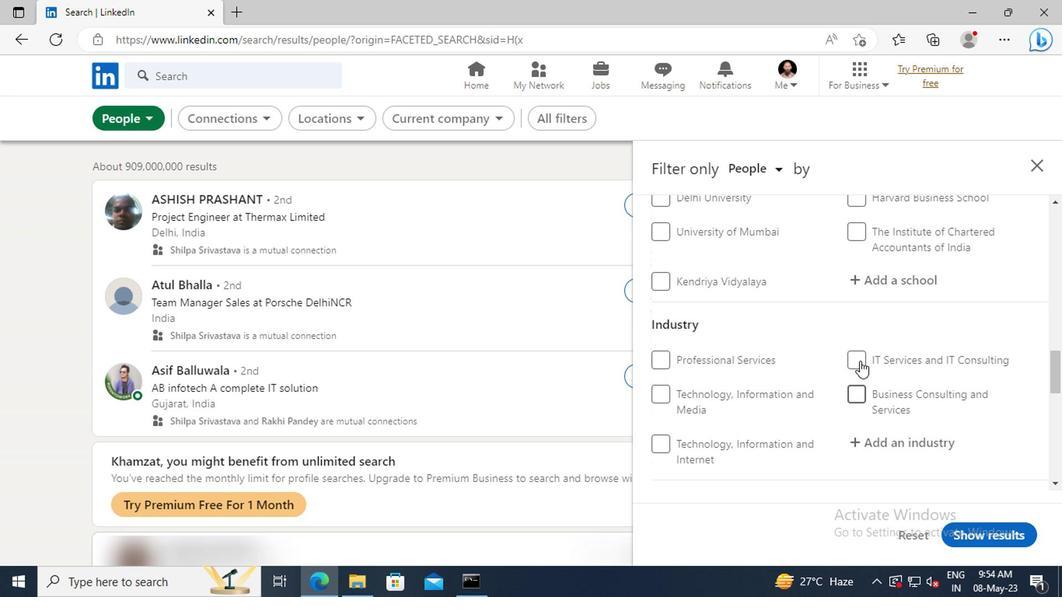 
Action: Mouse scrolled (857, 361) with delta (0, 0)
Screenshot: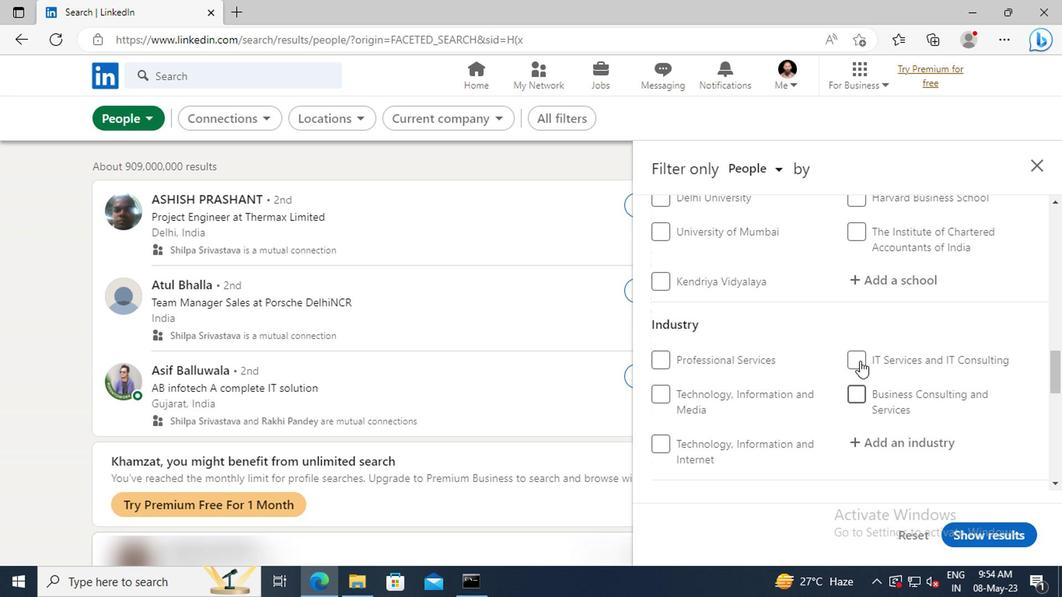 
Action: Mouse scrolled (857, 361) with delta (0, 0)
Screenshot: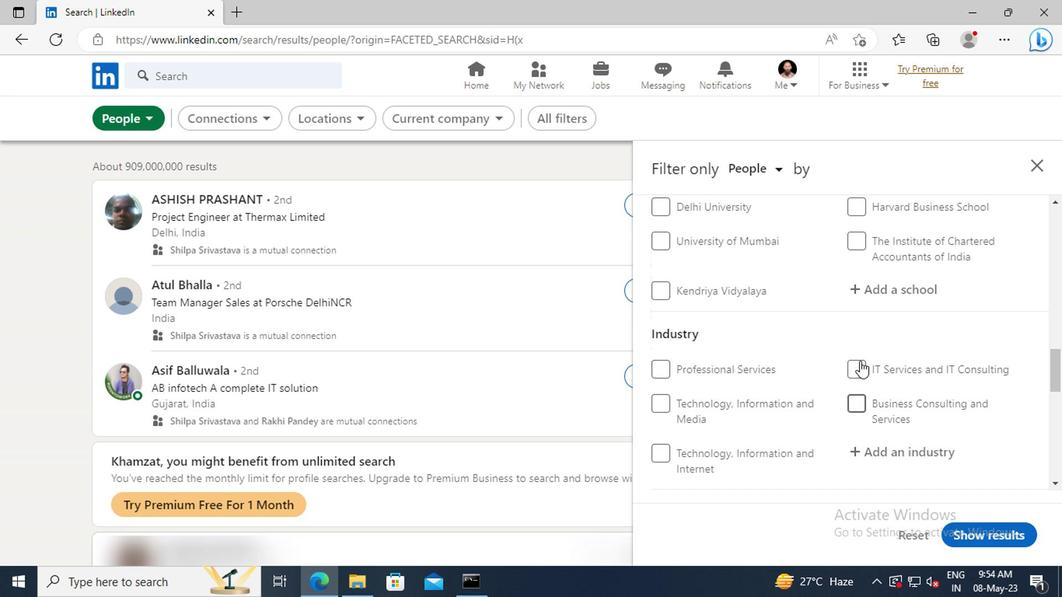 
Action: Mouse scrolled (857, 361) with delta (0, 0)
Screenshot: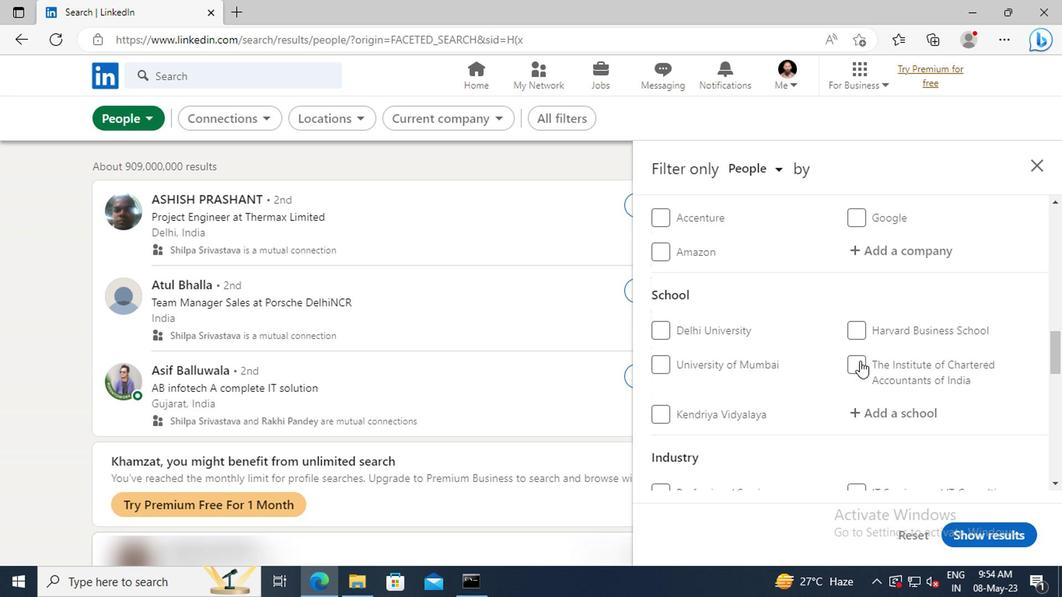 
Action: Mouse scrolled (857, 361) with delta (0, 0)
Screenshot: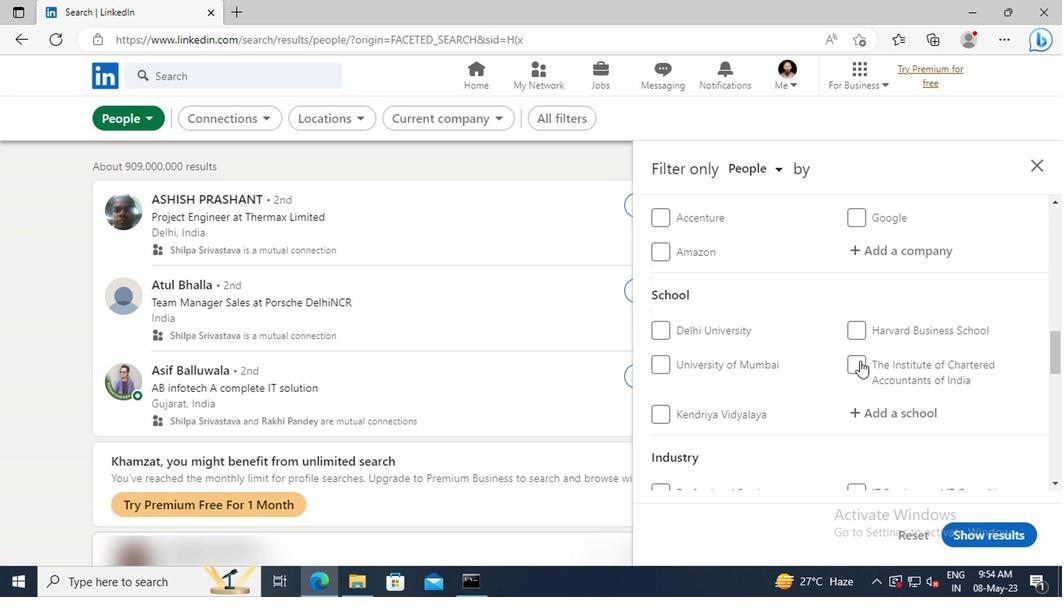 
Action: Mouse scrolled (857, 361) with delta (0, 0)
Screenshot: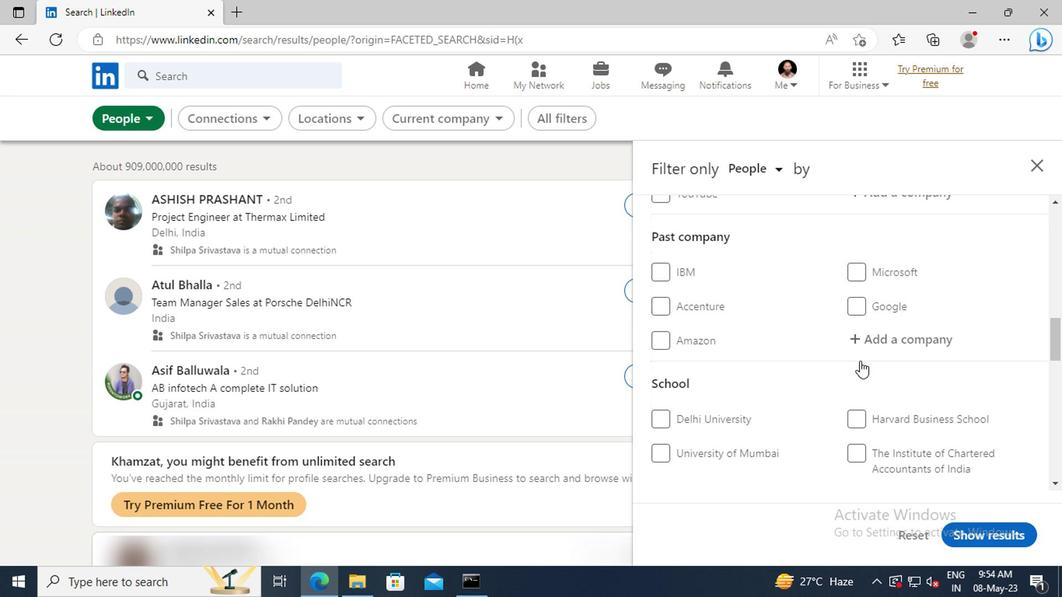 
Action: Mouse scrolled (857, 361) with delta (0, 0)
Screenshot: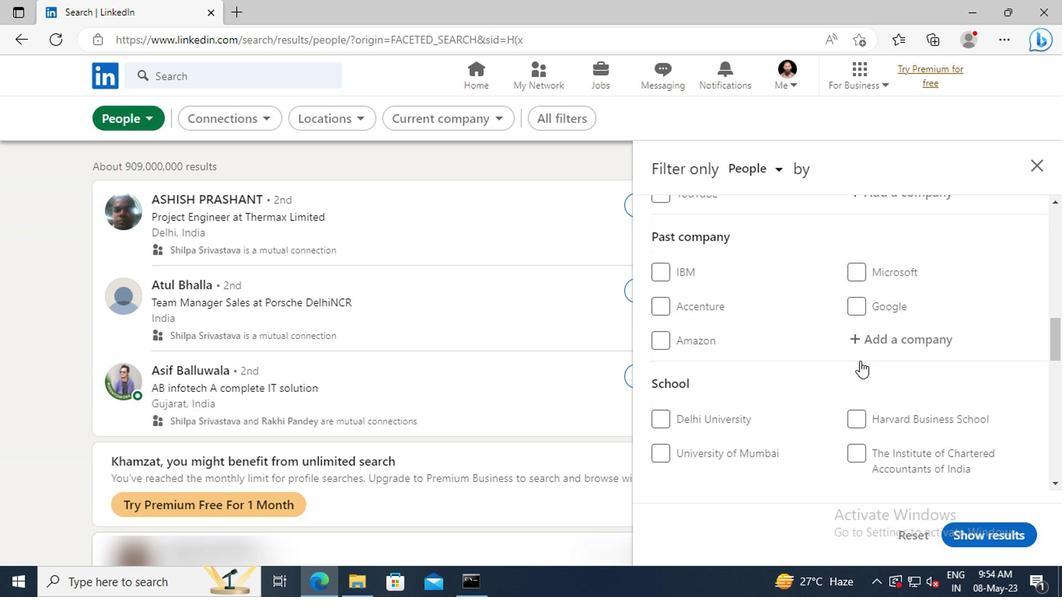 
Action: Mouse scrolled (857, 361) with delta (0, 0)
Screenshot: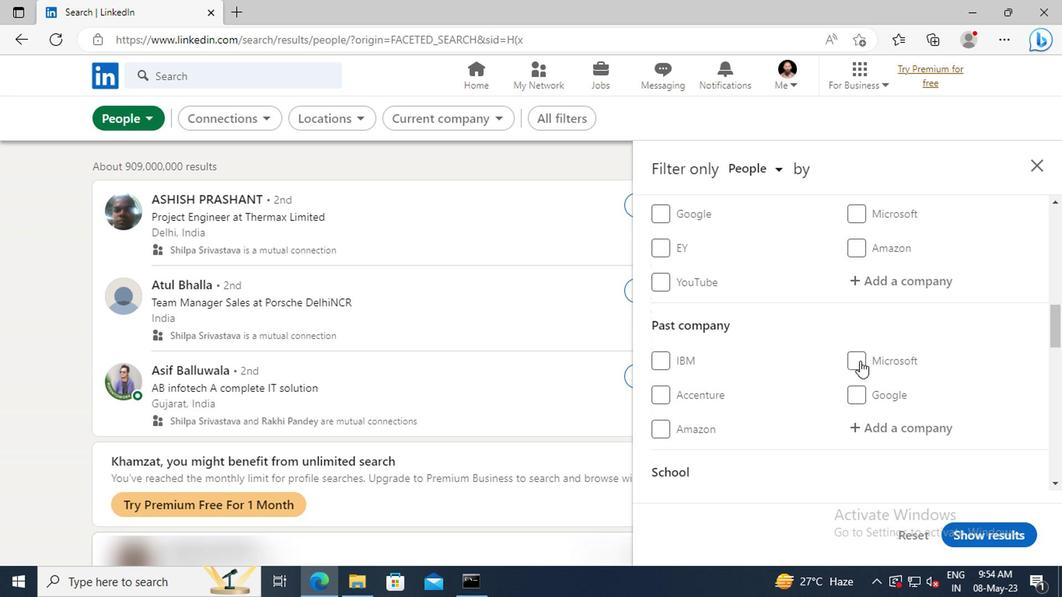 
Action: Mouse moved to (863, 332)
Screenshot: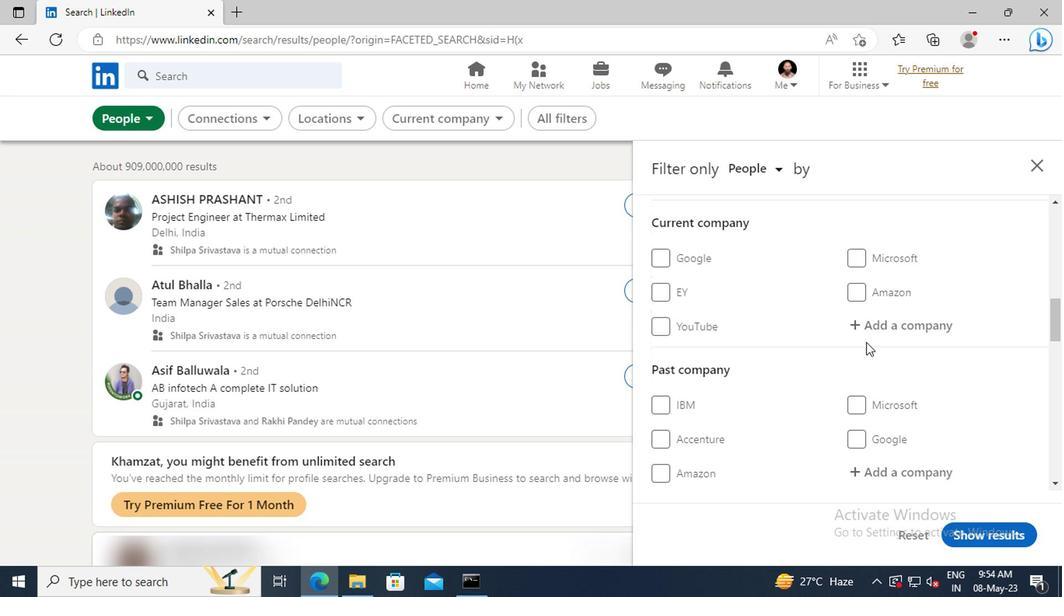 
Action: Mouse pressed left at (863, 332)
Screenshot: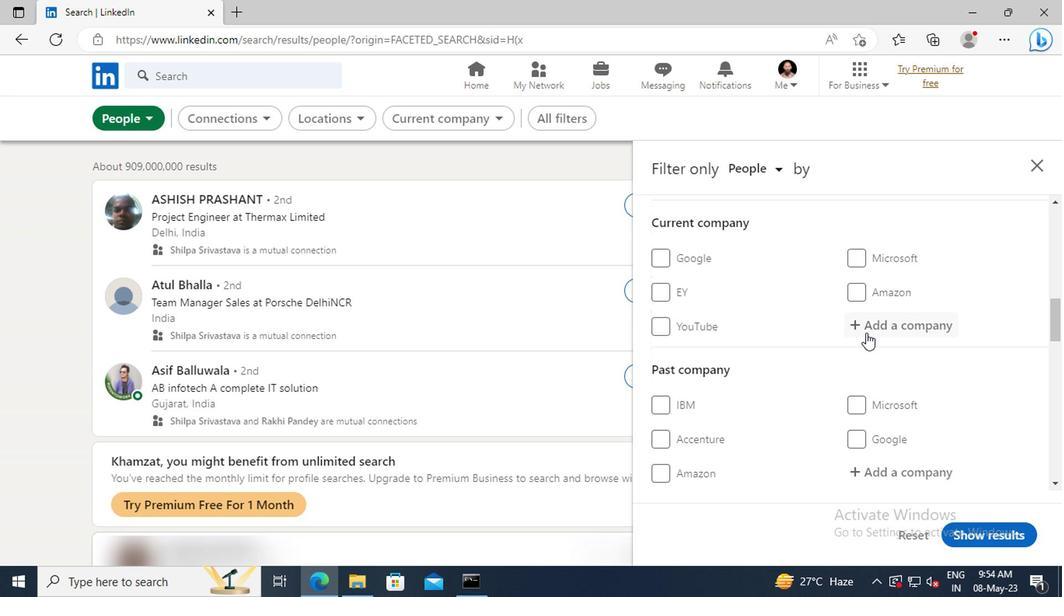 
Action: Key pressed <Key.shift>COLGATE
Screenshot: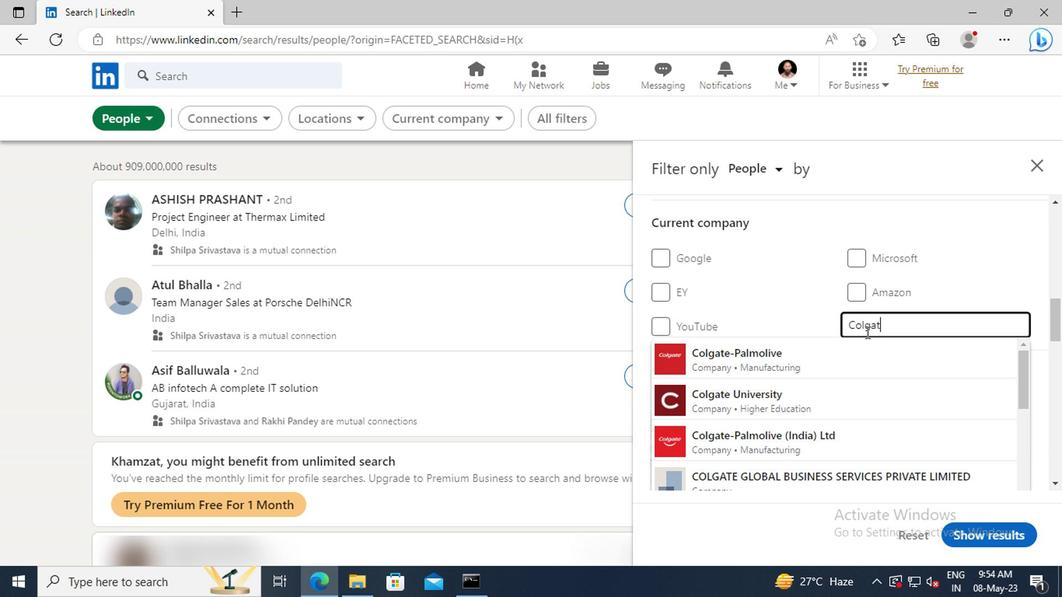 
Action: Mouse moved to (871, 350)
Screenshot: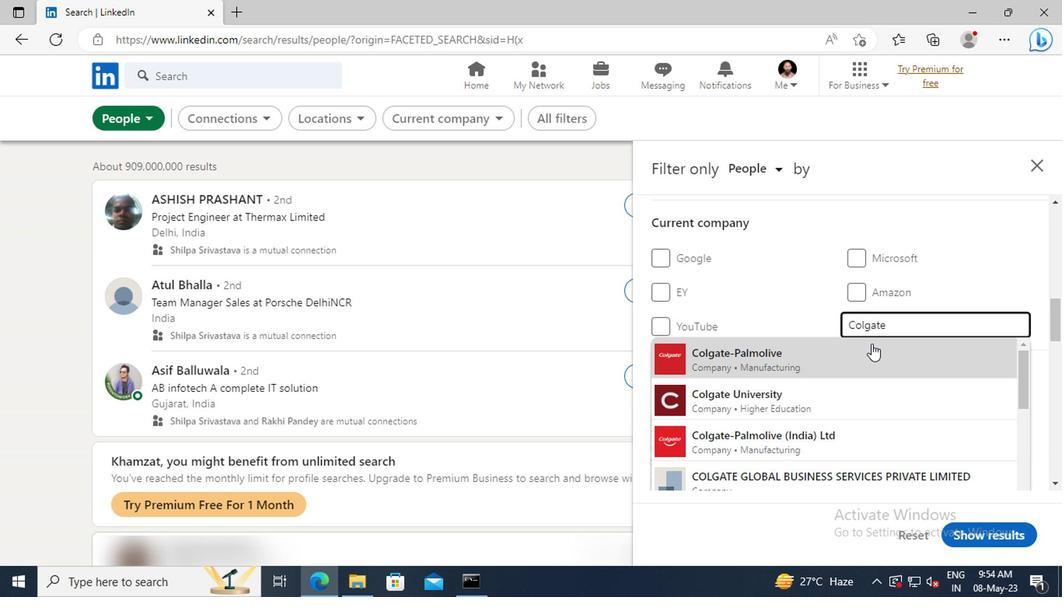 
Action: Mouse pressed left at (871, 350)
Screenshot: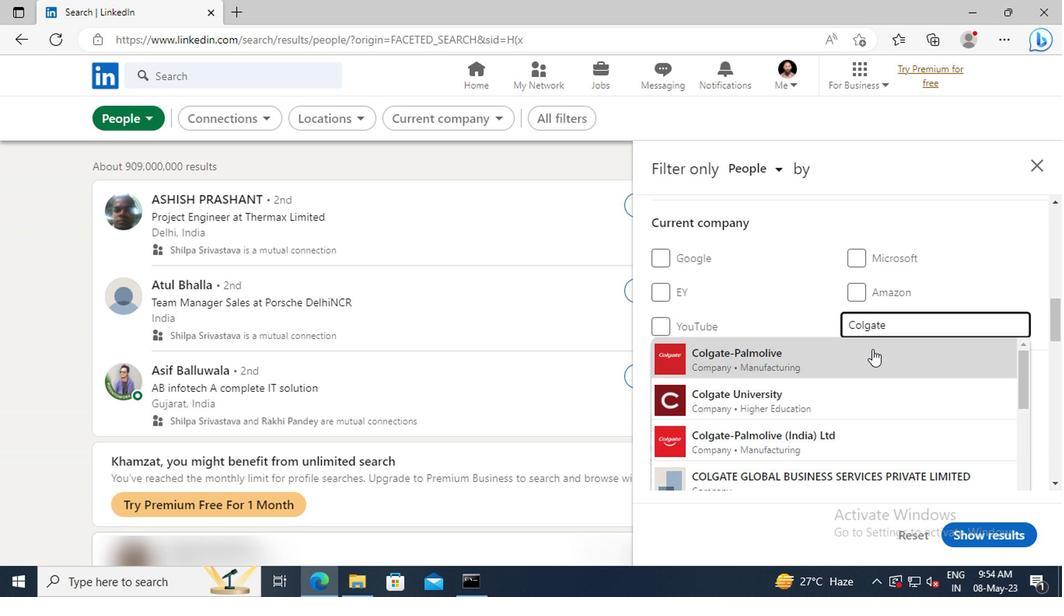 
Action: Mouse scrolled (871, 350) with delta (0, 0)
Screenshot: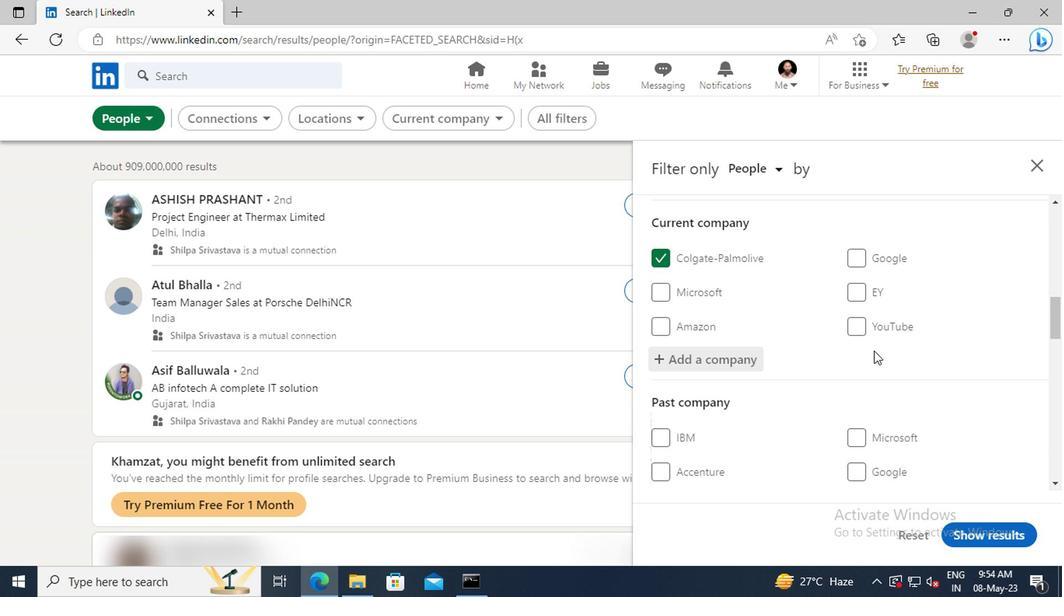 
Action: Mouse scrolled (871, 350) with delta (0, 0)
Screenshot: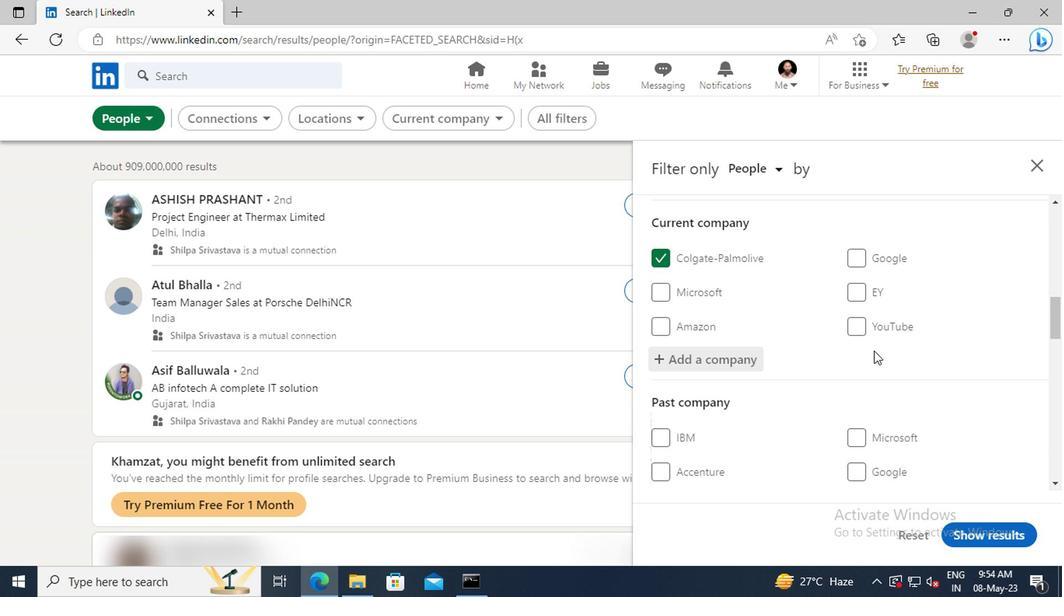 
Action: Mouse scrolled (871, 350) with delta (0, 0)
Screenshot: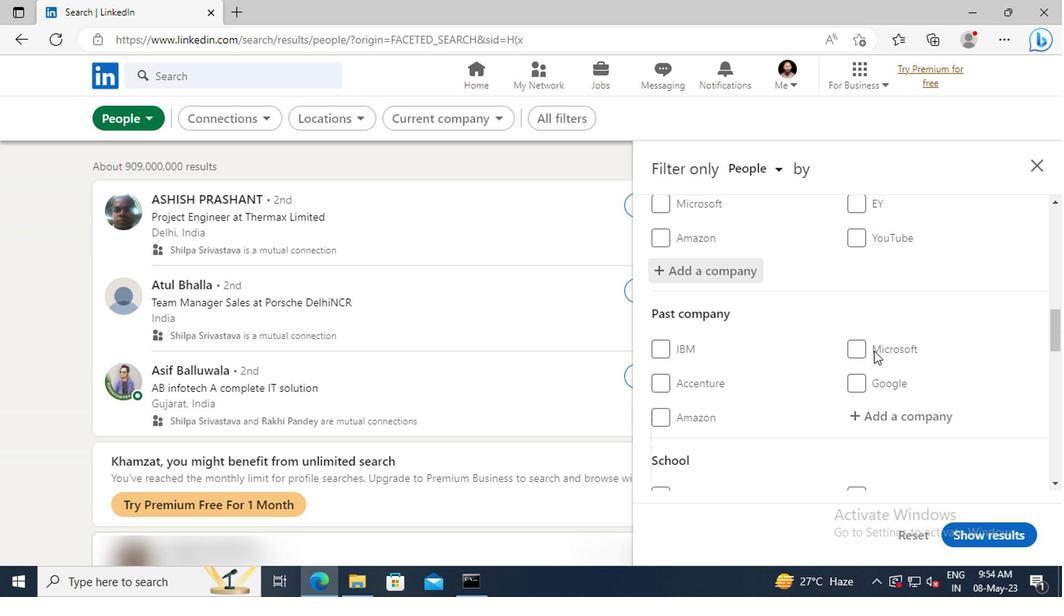 
Action: Mouse scrolled (871, 350) with delta (0, 0)
Screenshot: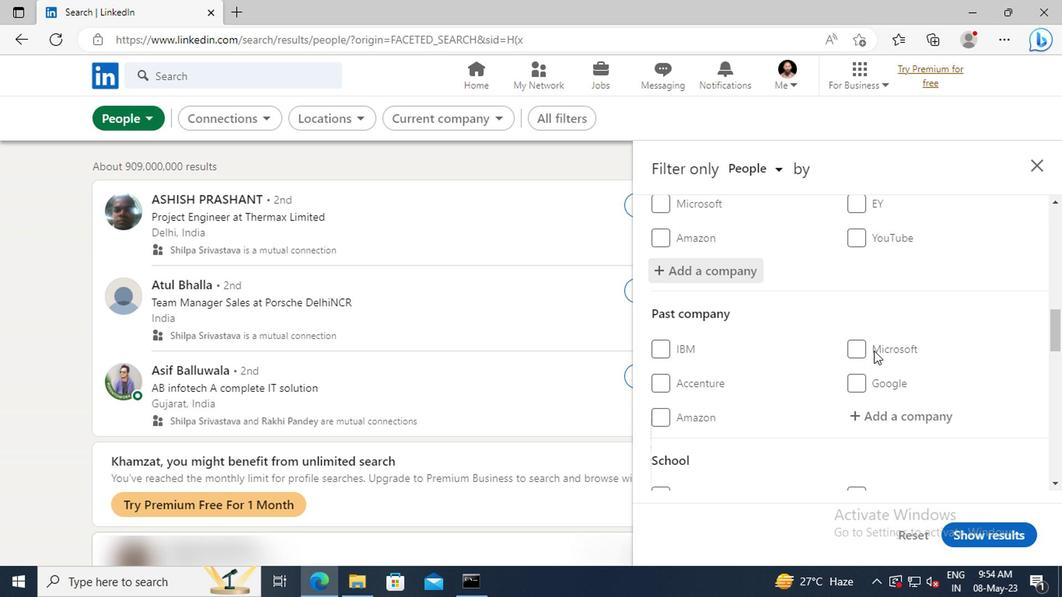 
Action: Mouse moved to (870, 349)
Screenshot: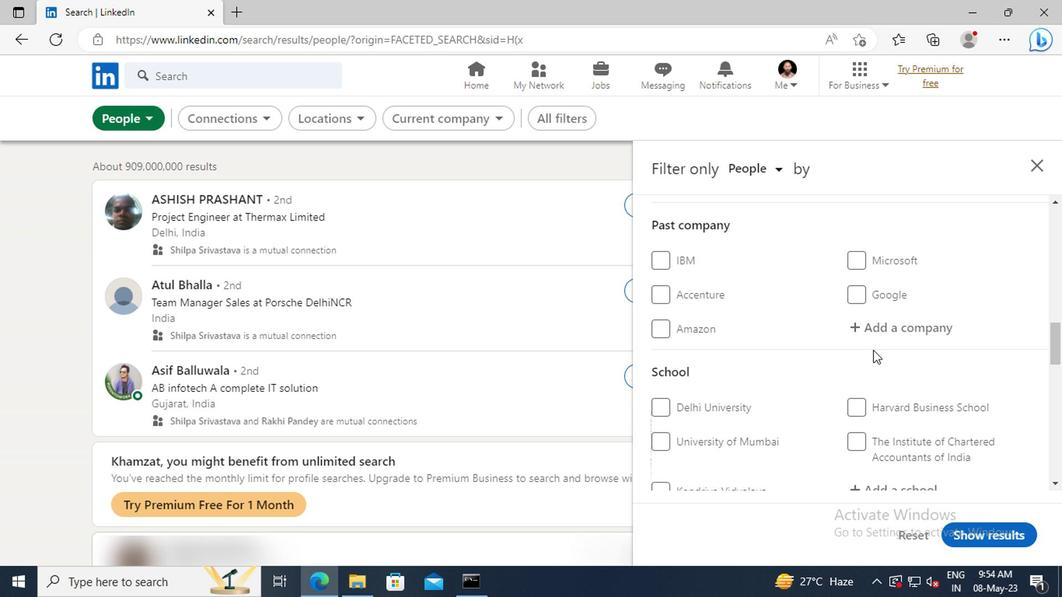 
Action: Mouse scrolled (870, 348) with delta (0, -1)
Screenshot: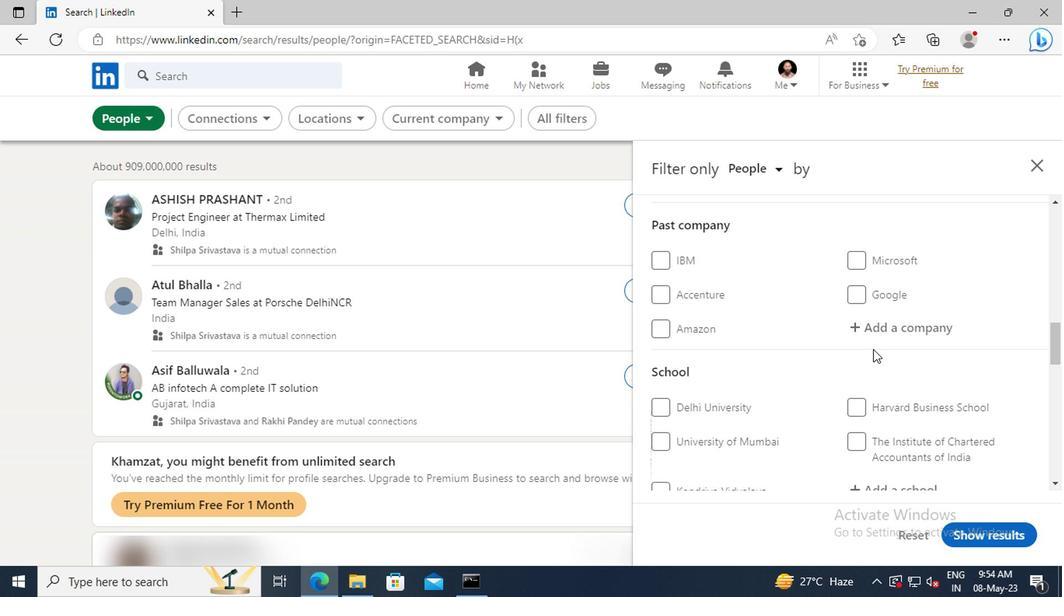 
Action: Mouse scrolled (870, 348) with delta (0, -1)
Screenshot: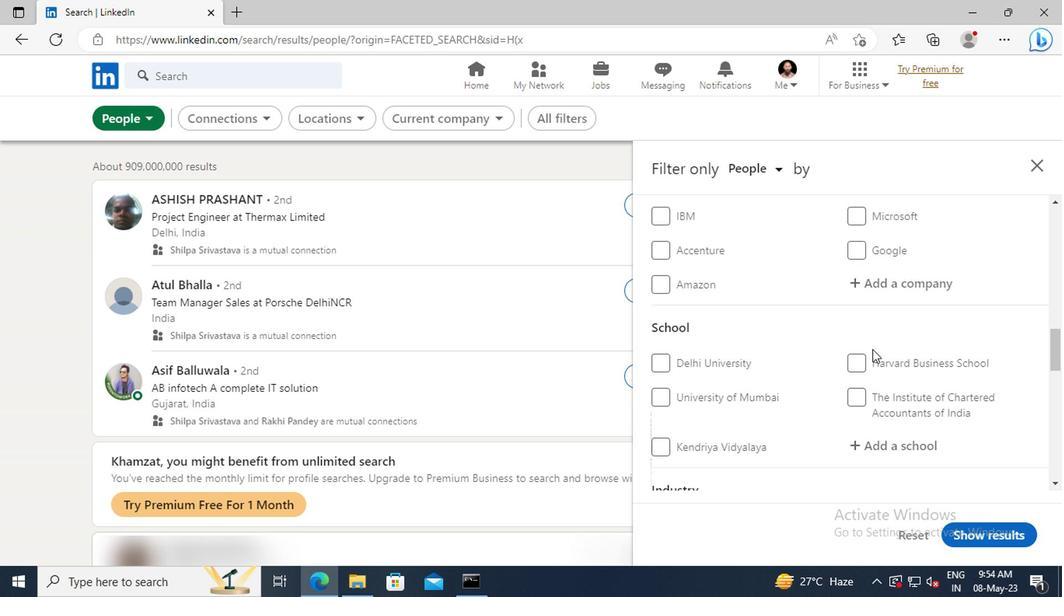 
Action: Mouse scrolled (870, 348) with delta (0, -1)
Screenshot: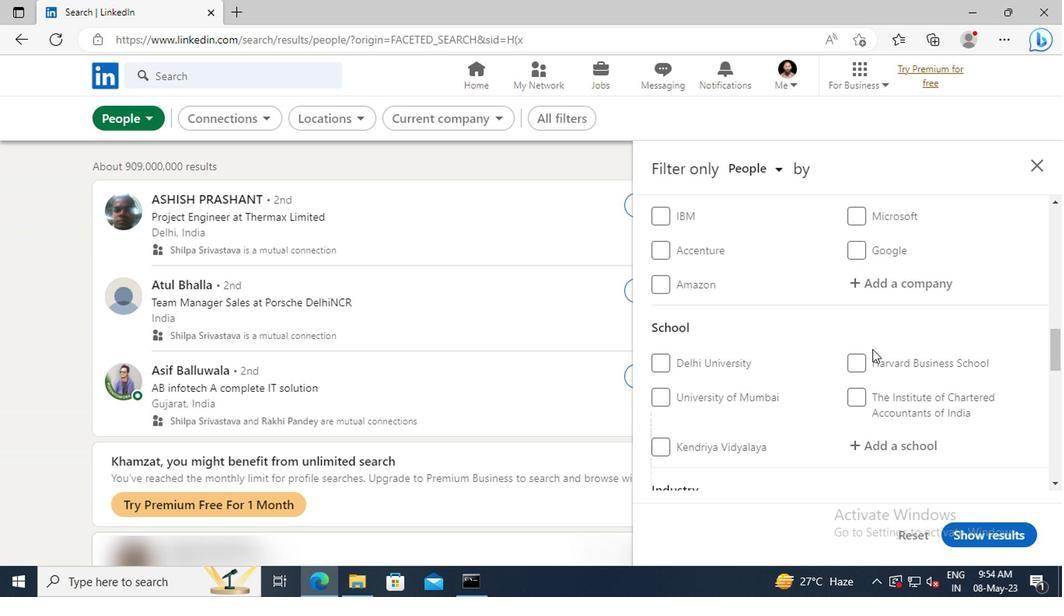 
Action: Mouse moved to (873, 353)
Screenshot: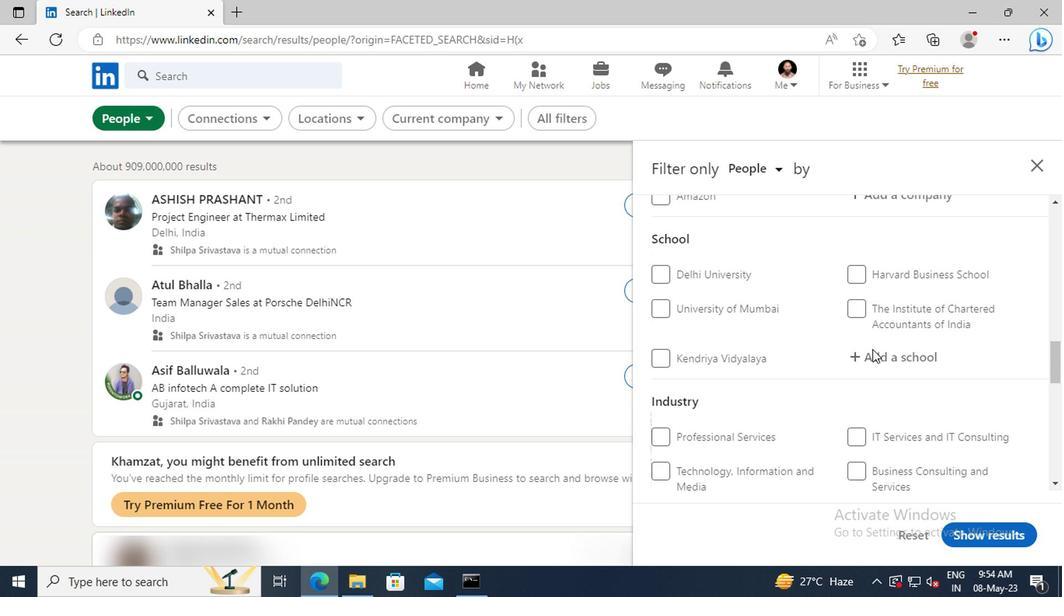 
Action: Mouse pressed left at (873, 353)
Screenshot: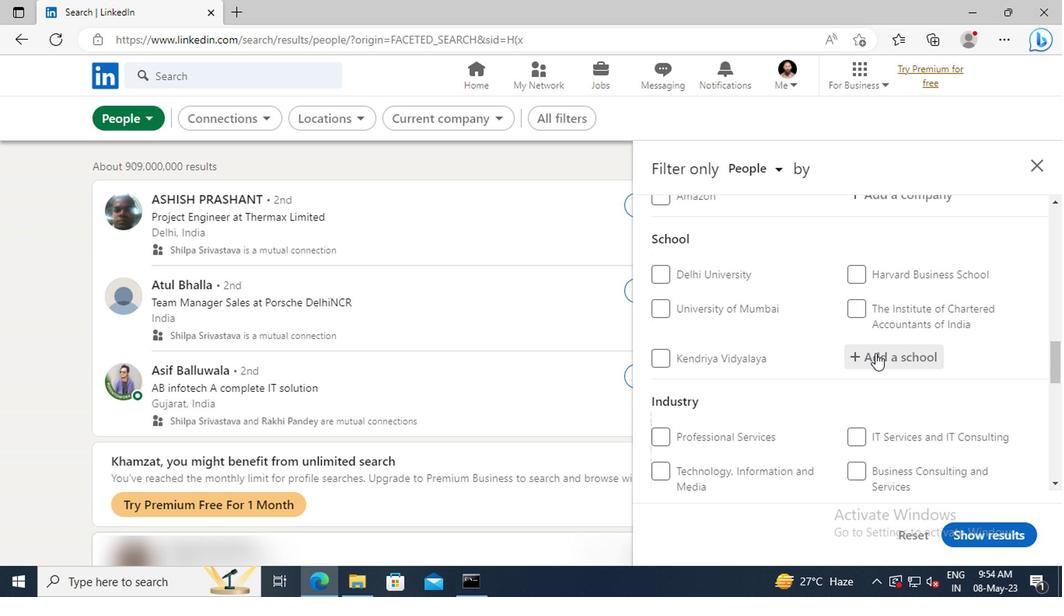 
Action: Mouse moved to (868, 354)
Screenshot: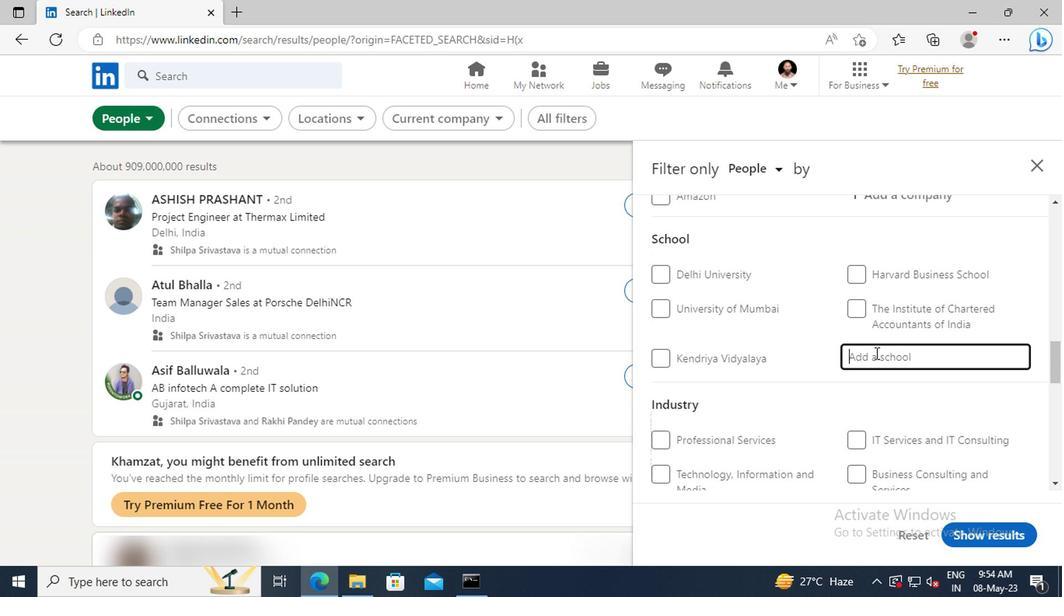 
Action: Key pressed <Key.shift>KONGU<Key.space><Key.shift>E
Screenshot: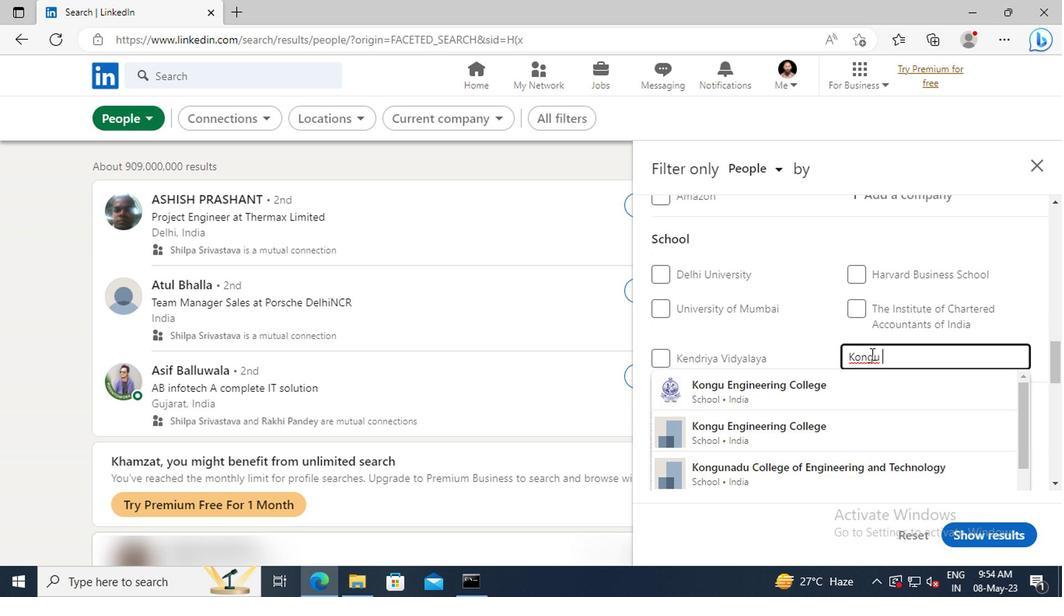 
Action: Mouse moved to (869, 381)
Screenshot: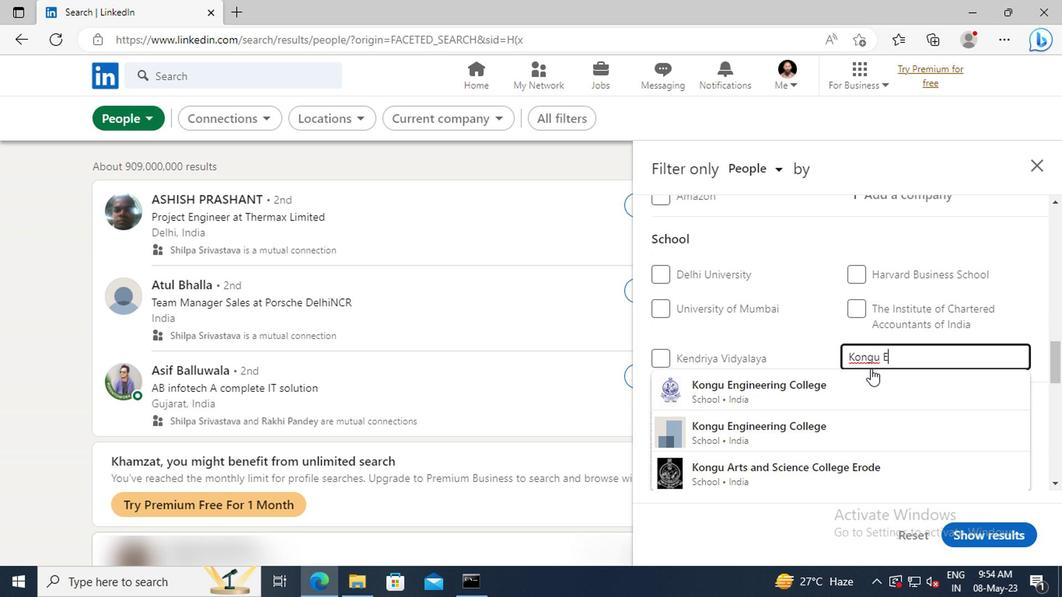 
Action: Mouse pressed left at (869, 381)
Screenshot: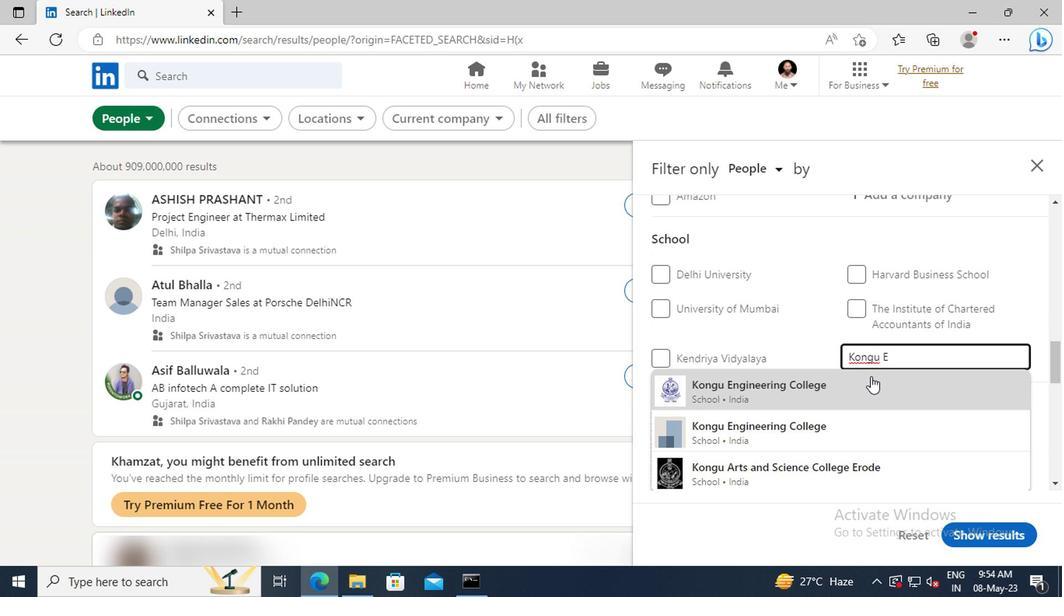 
Action: Mouse scrolled (869, 380) with delta (0, 0)
Screenshot: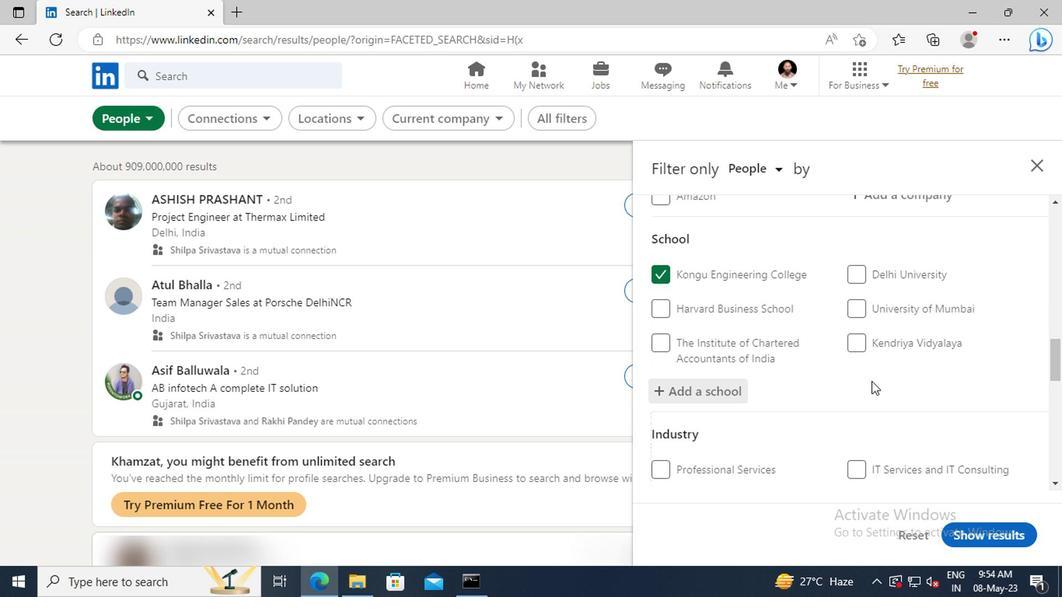 
Action: Mouse moved to (869, 379)
Screenshot: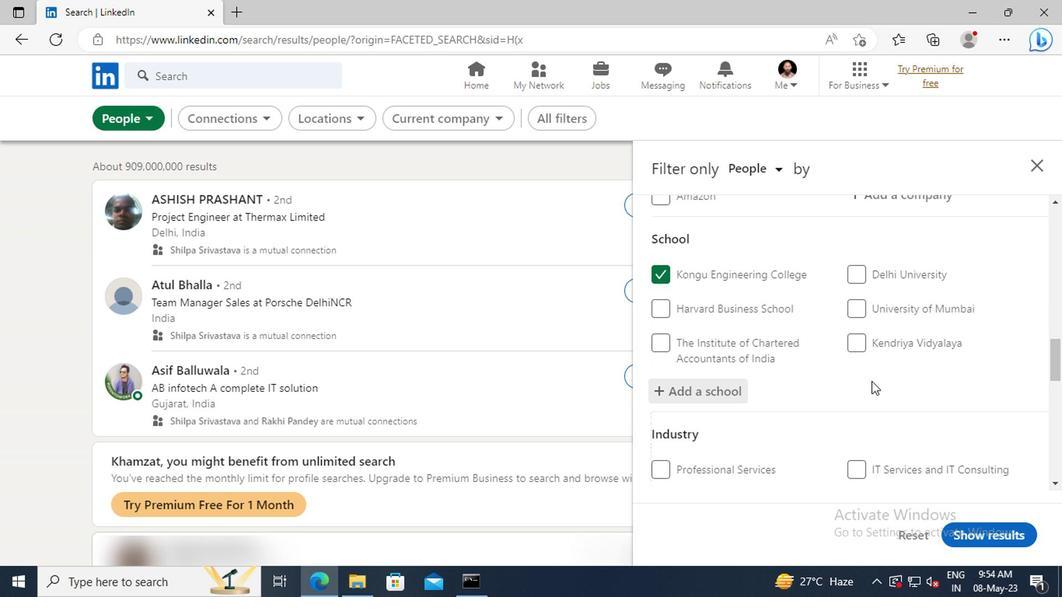 
Action: Mouse scrolled (869, 379) with delta (0, 0)
Screenshot: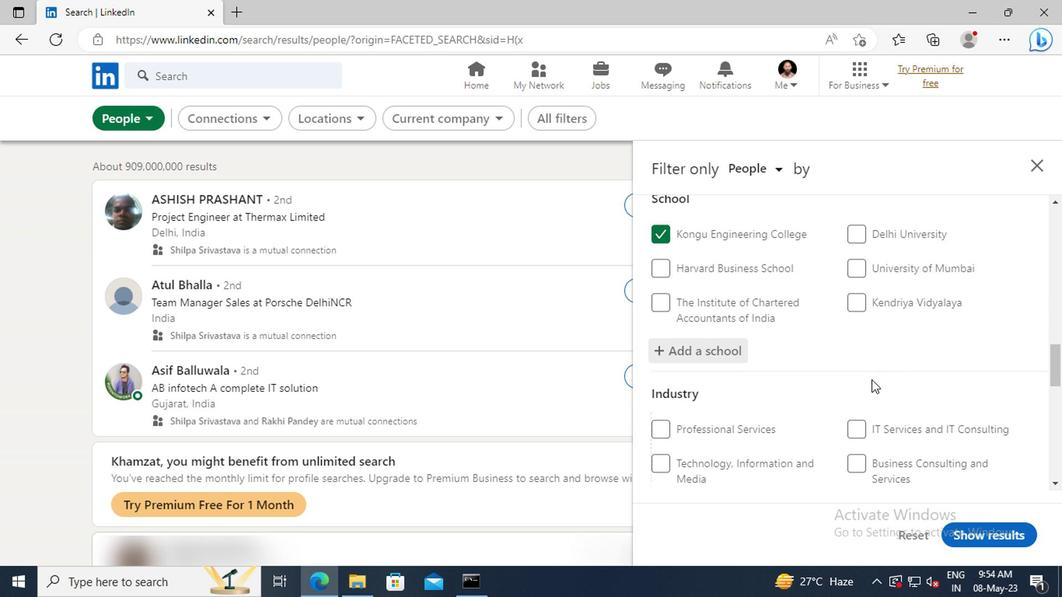 
Action: Mouse scrolled (869, 379) with delta (0, 0)
Screenshot: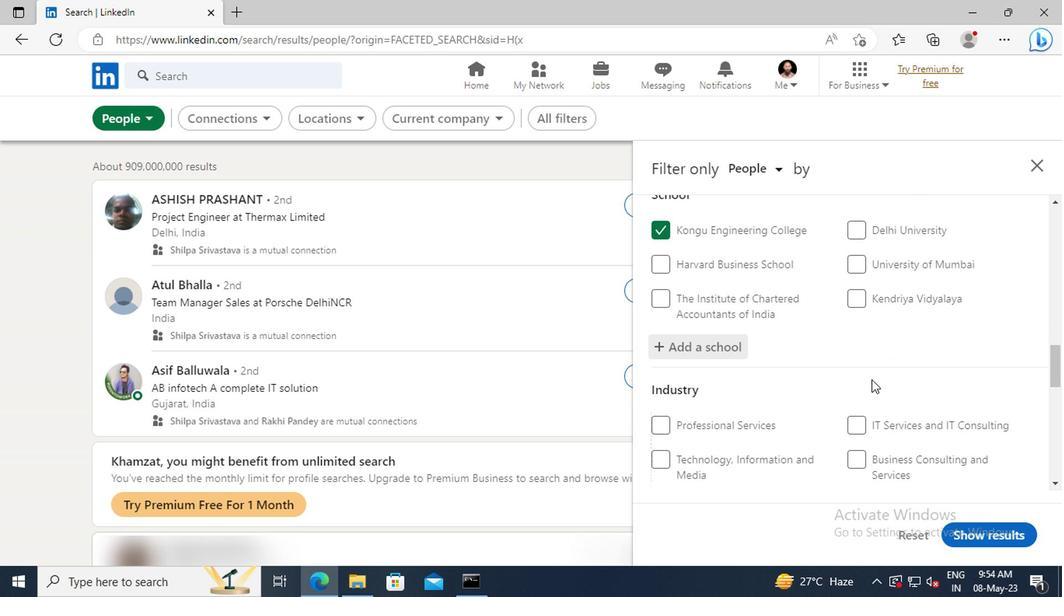 
Action: Mouse moved to (869, 376)
Screenshot: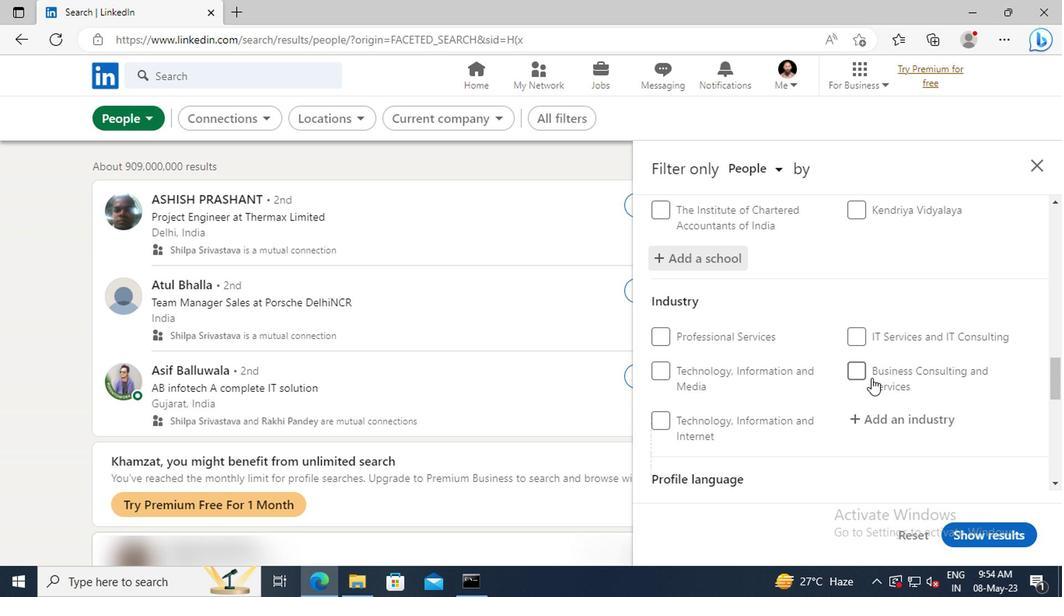 
Action: Mouse scrolled (869, 375) with delta (0, -1)
Screenshot: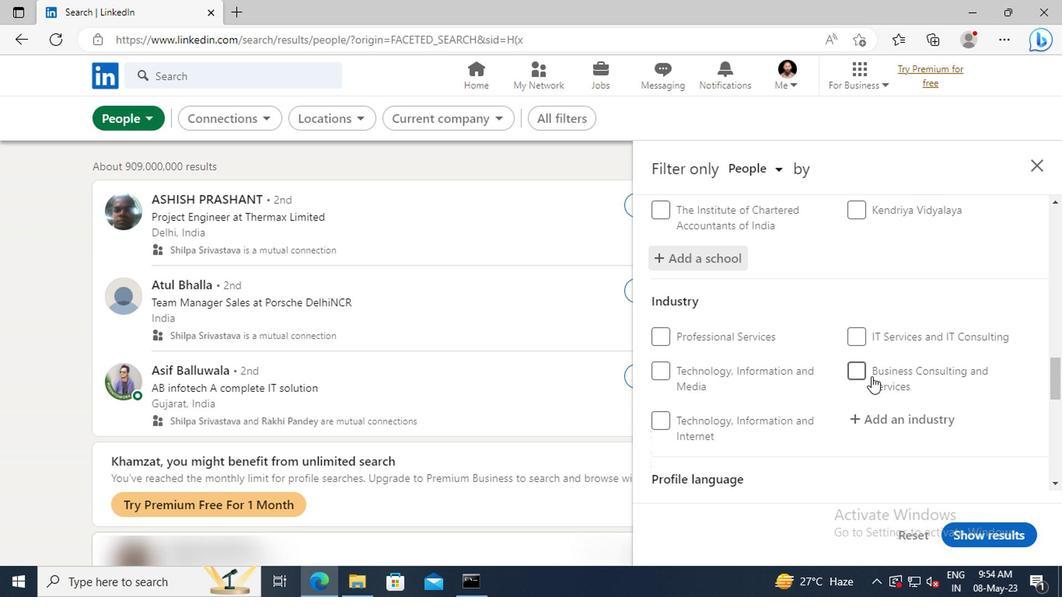 
Action: Mouse moved to (869, 374)
Screenshot: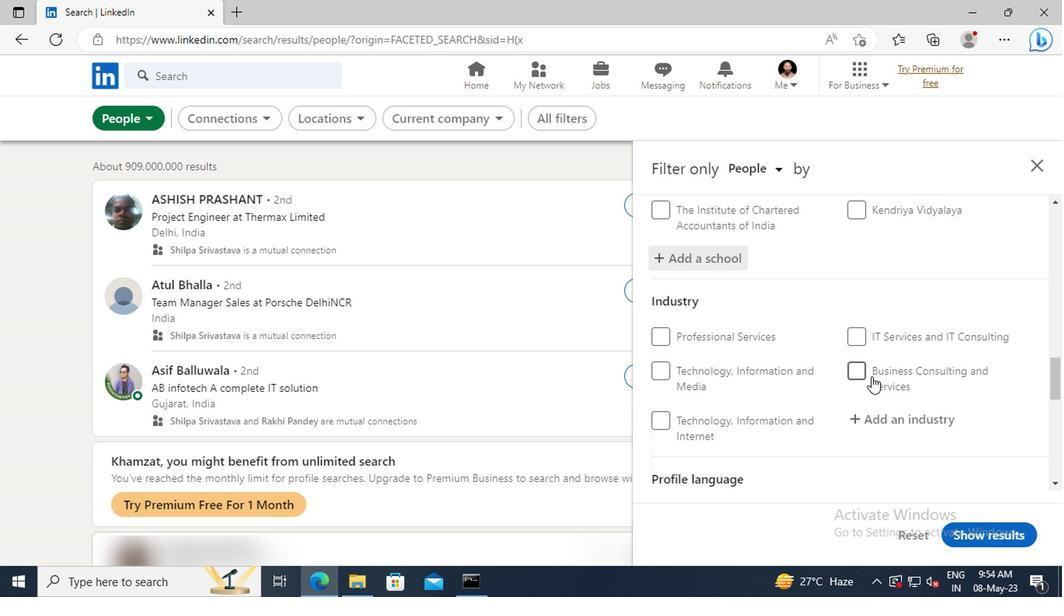 
Action: Mouse scrolled (869, 373) with delta (0, -1)
Screenshot: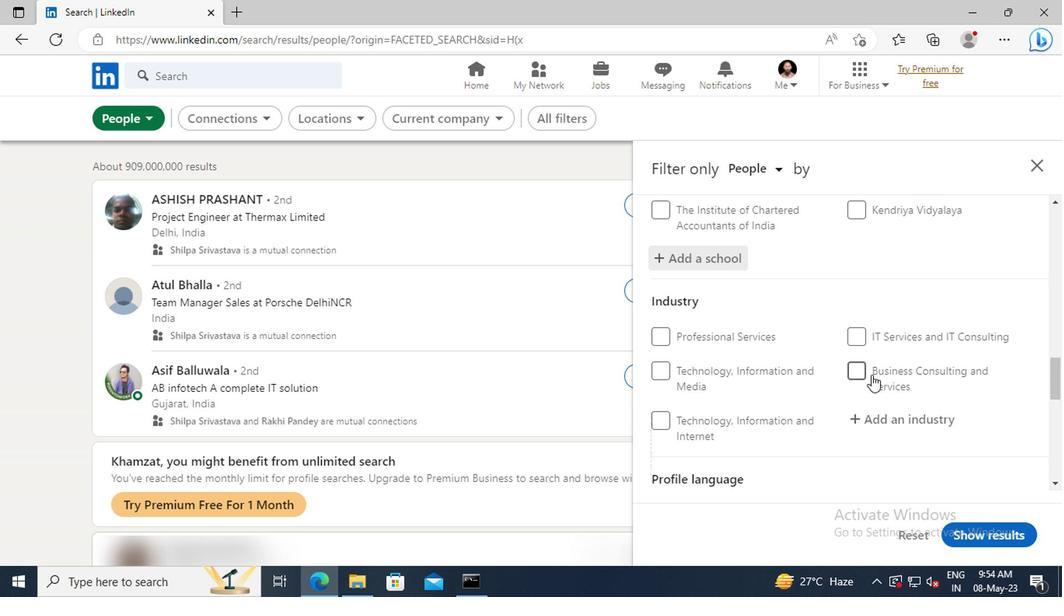 
Action: Mouse moved to (867, 340)
Screenshot: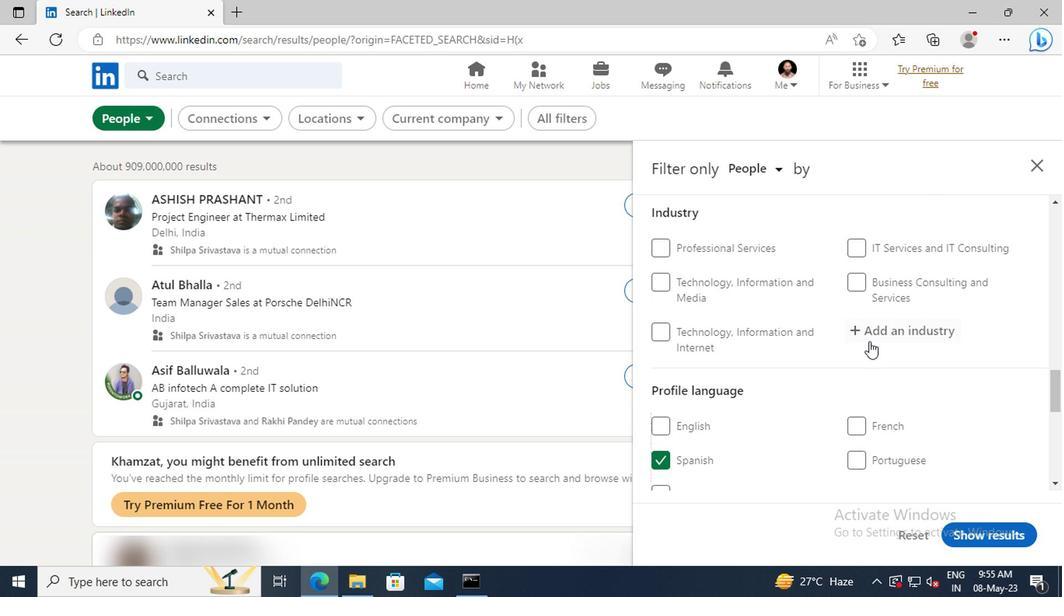 
Action: Mouse pressed left at (867, 340)
Screenshot: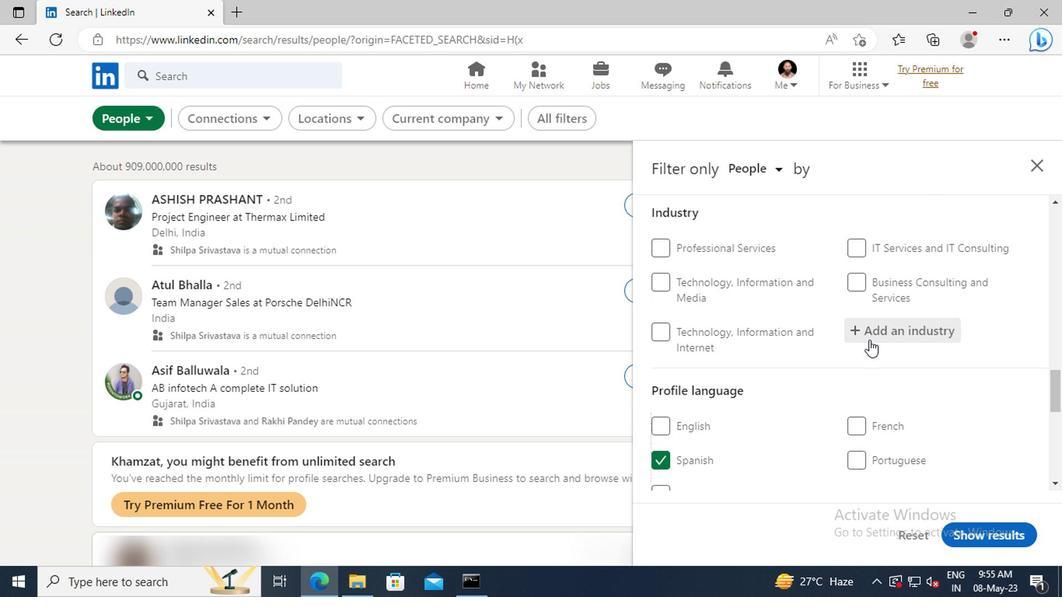 
Action: Key pressed <Key.shift>NURSI
Screenshot: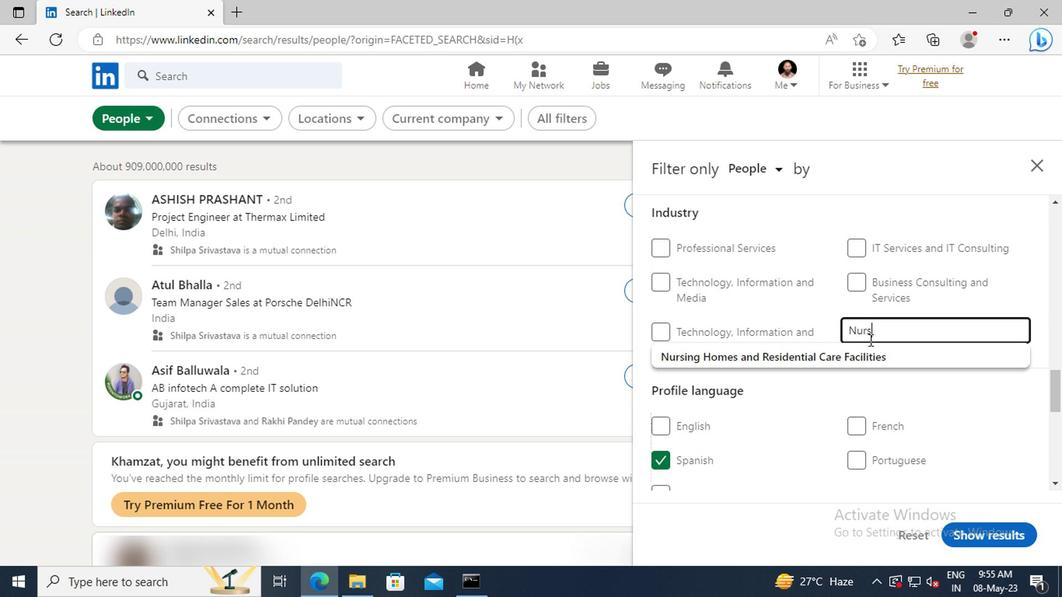 
Action: Mouse moved to (873, 356)
Screenshot: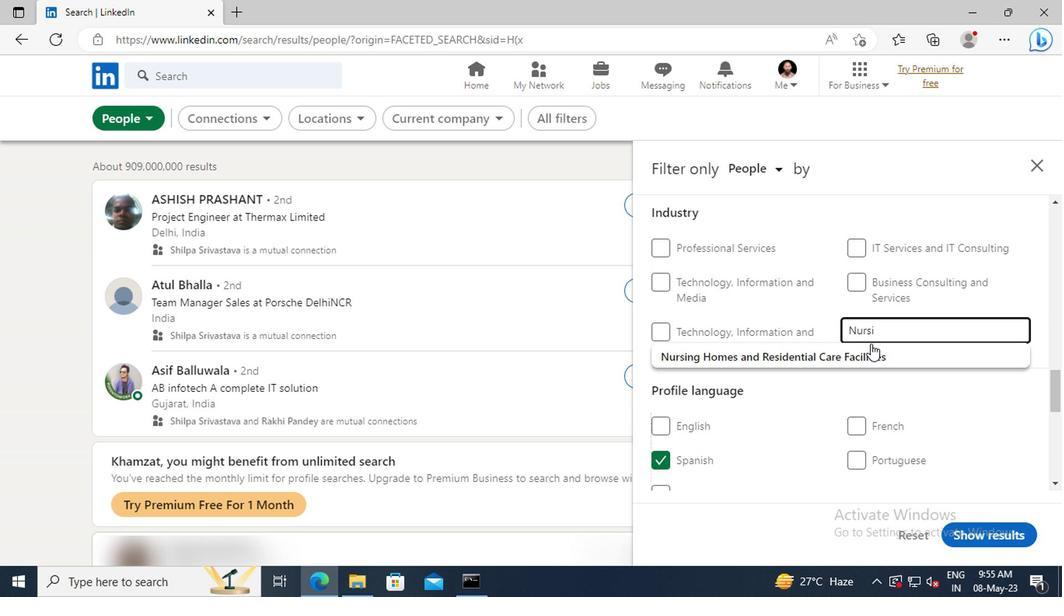
Action: Mouse pressed left at (873, 356)
Screenshot: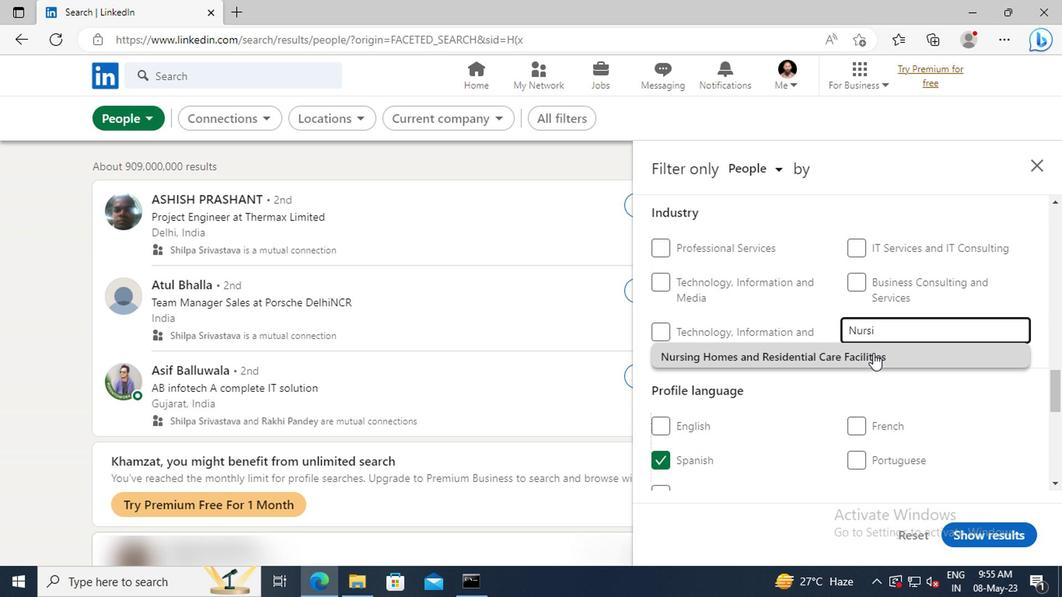 
Action: Mouse scrolled (873, 355) with delta (0, 0)
Screenshot: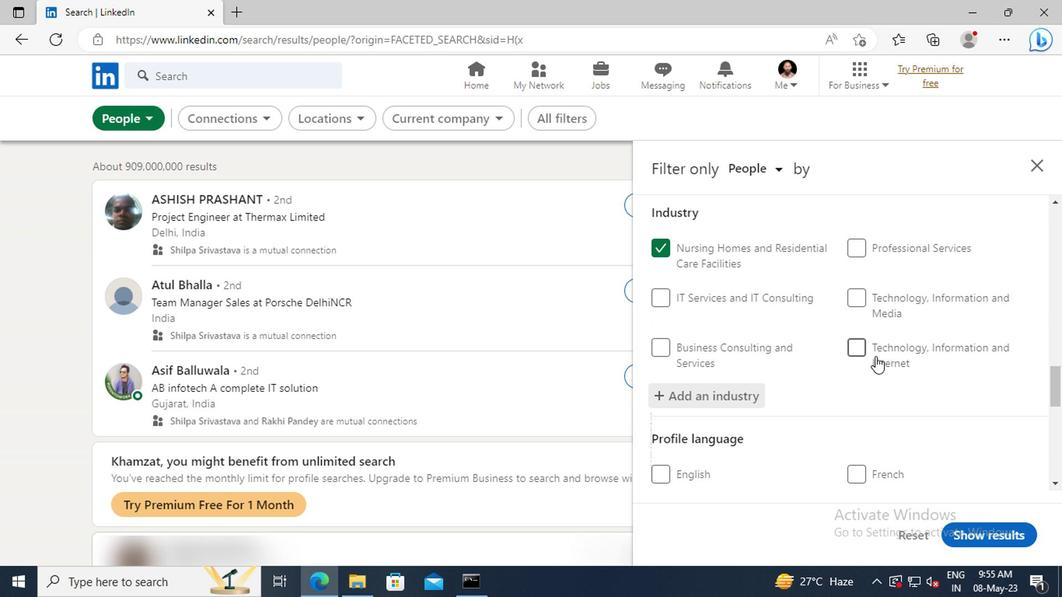 
Action: Mouse scrolled (873, 355) with delta (0, 0)
Screenshot: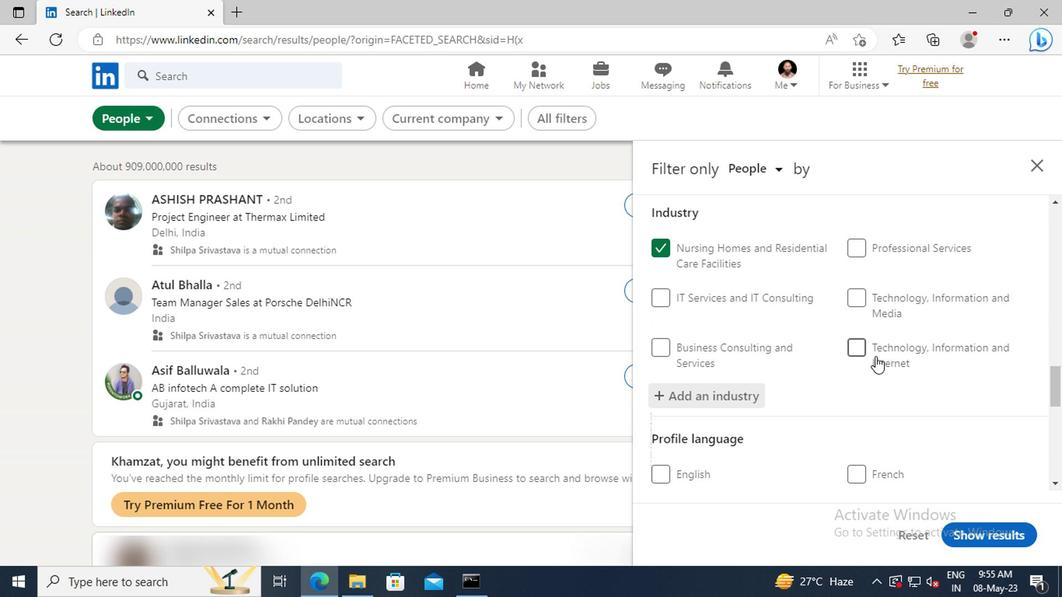 
Action: Mouse scrolled (873, 355) with delta (0, 0)
Screenshot: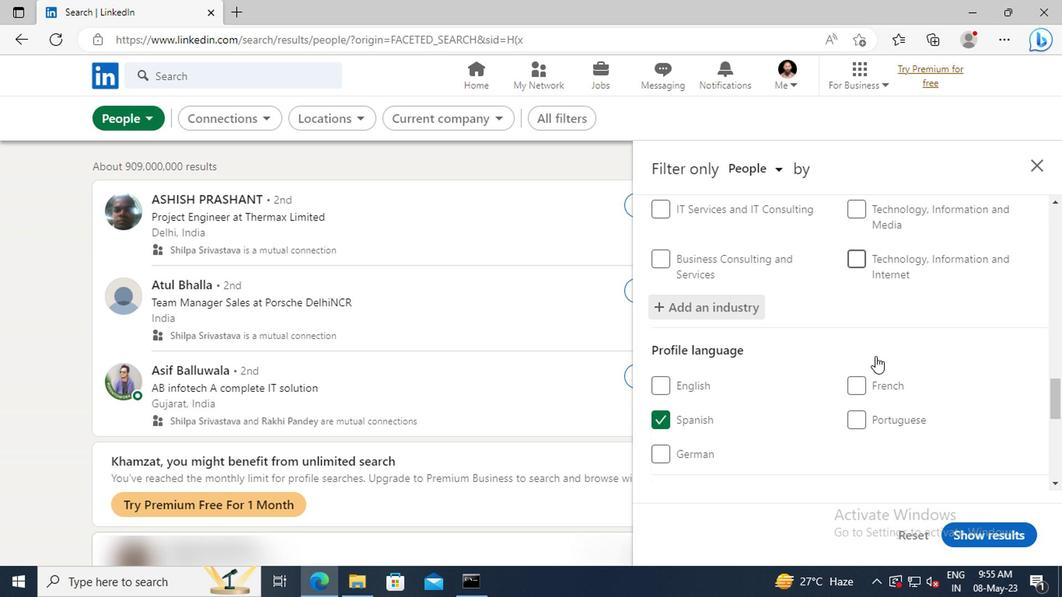 
Action: Mouse scrolled (873, 355) with delta (0, 0)
Screenshot: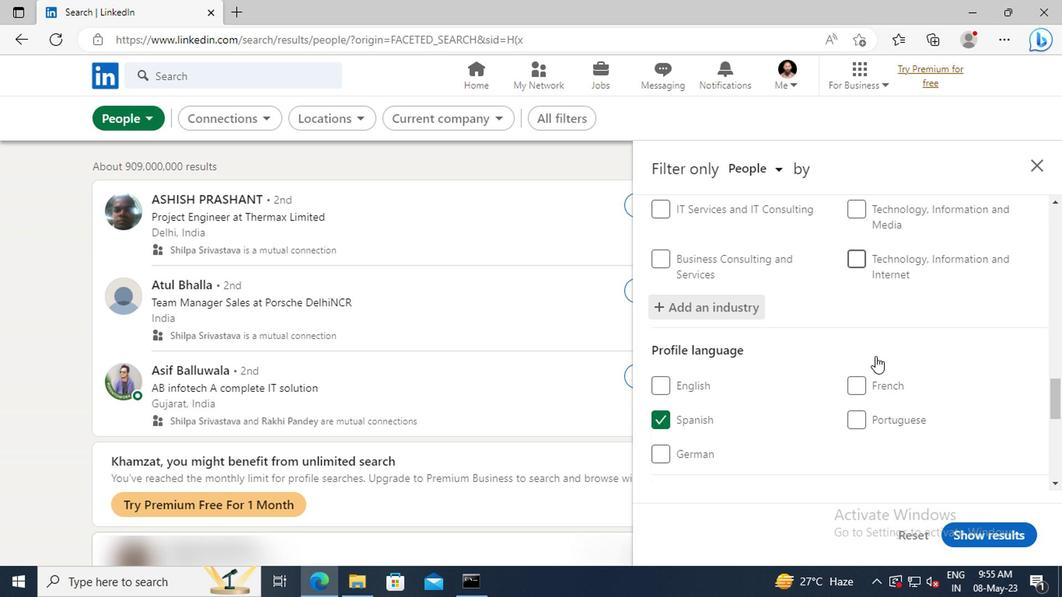 
Action: Mouse scrolled (873, 355) with delta (0, 0)
Screenshot: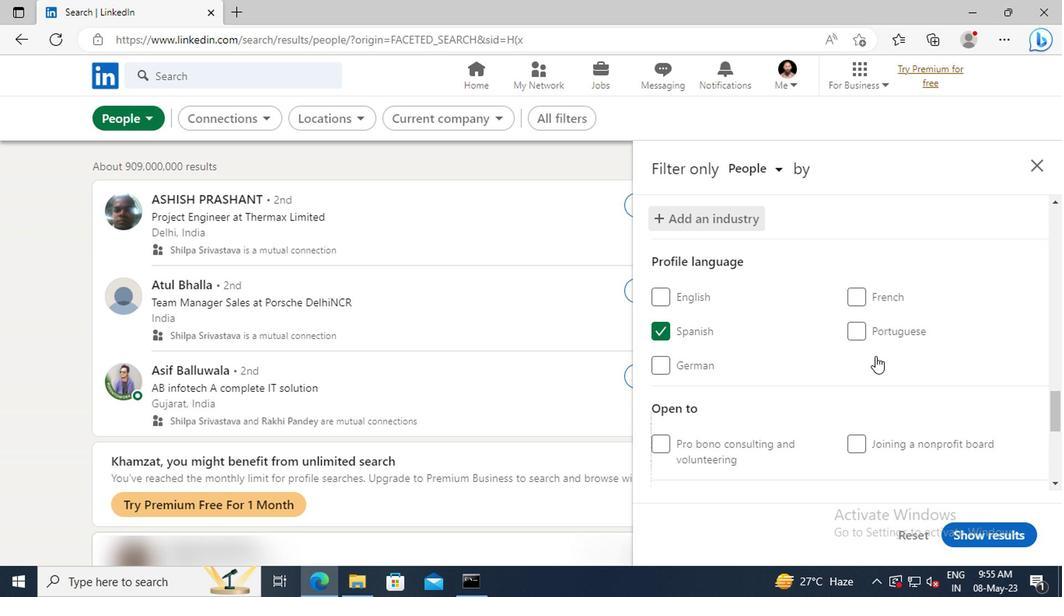 
Action: Mouse scrolled (873, 355) with delta (0, 0)
Screenshot: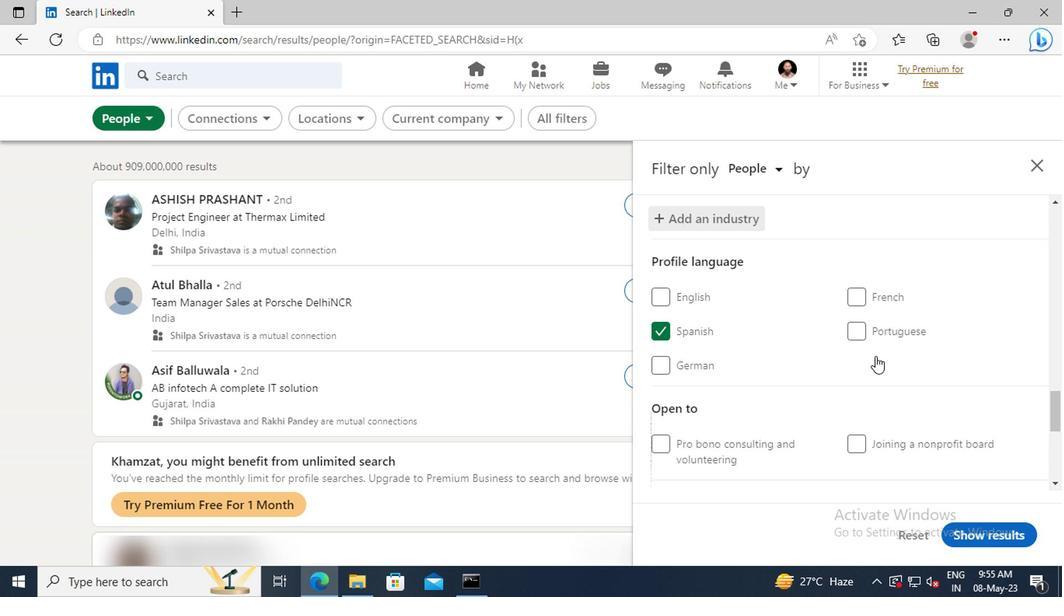 
Action: Mouse scrolled (873, 355) with delta (0, 0)
Screenshot: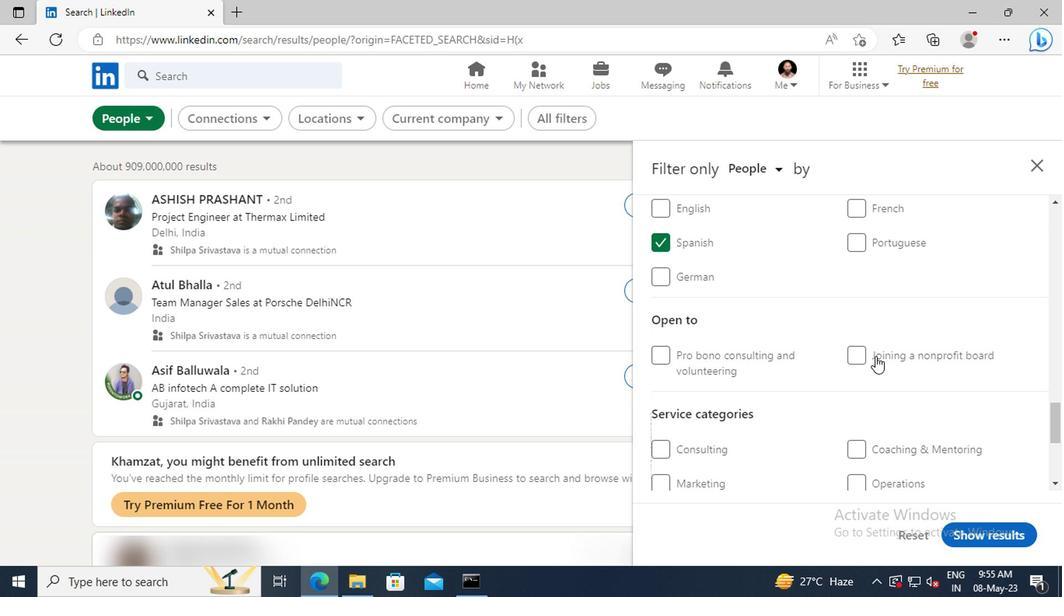 
Action: Mouse scrolled (873, 355) with delta (0, 0)
Screenshot: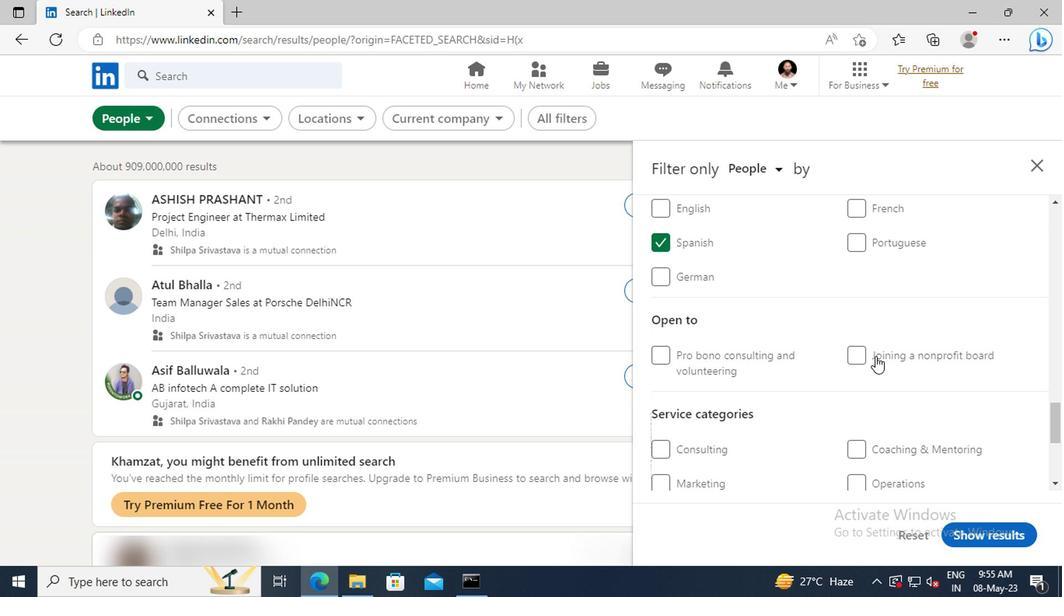 
Action: Mouse scrolled (873, 355) with delta (0, 0)
Screenshot: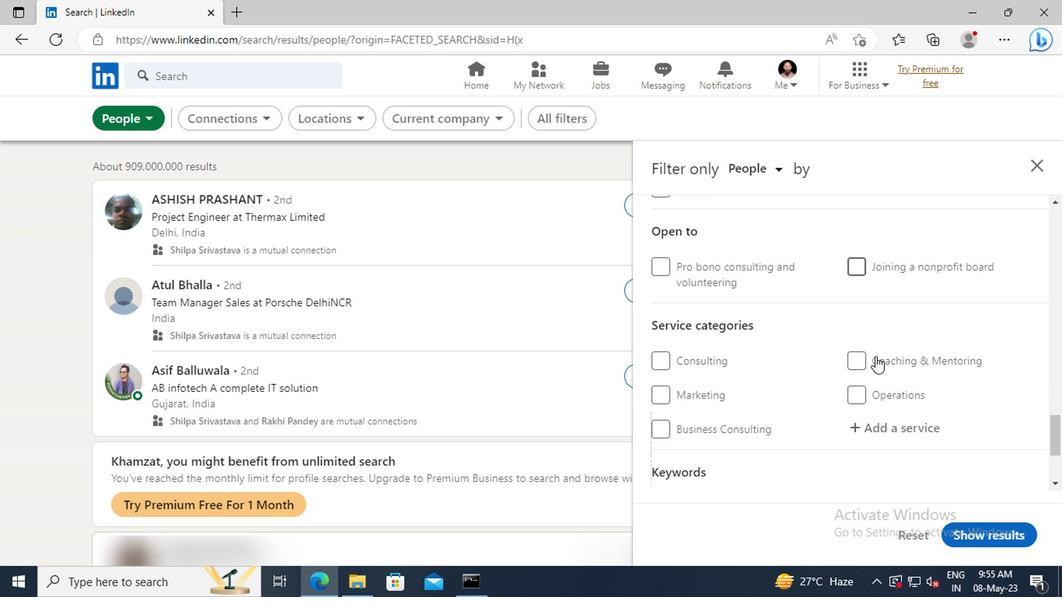 
Action: Mouse moved to (873, 382)
Screenshot: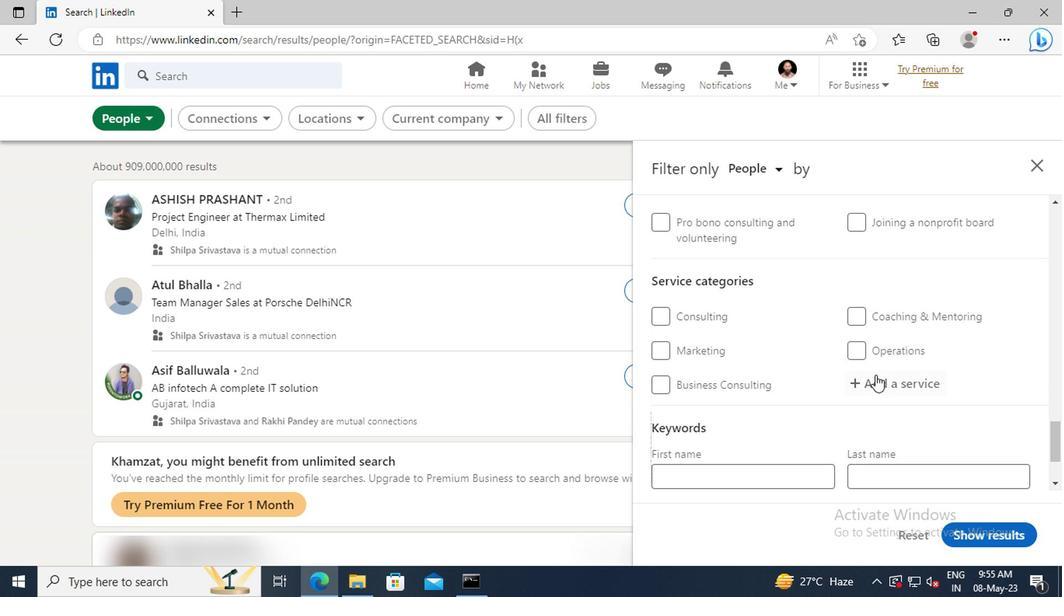 
Action: Mouse pressed left at (873, 382)
Screenshot: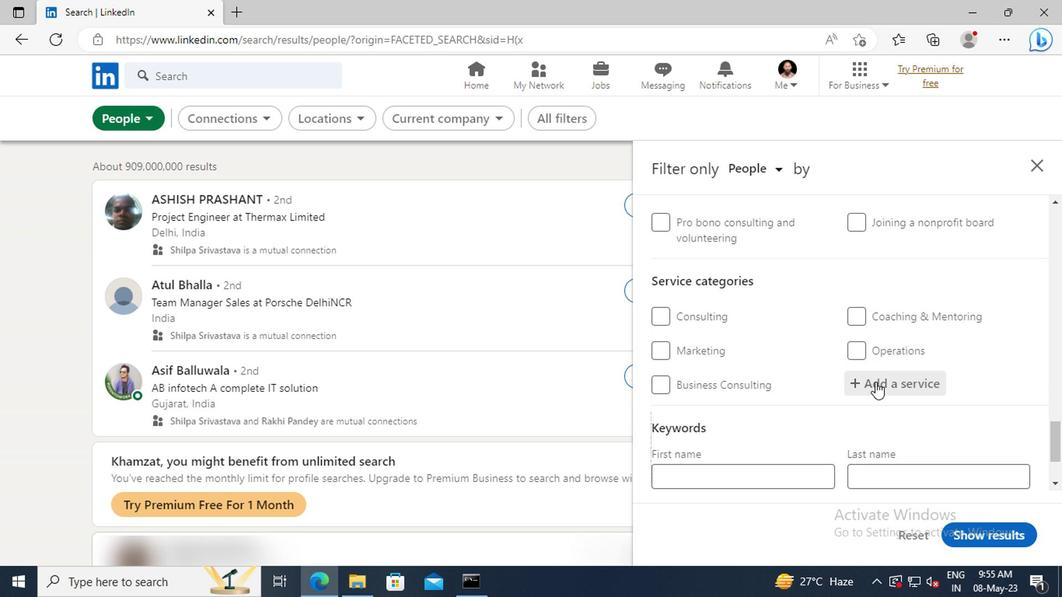 
Action: Mouse moved to (873, 382)
Screenshot: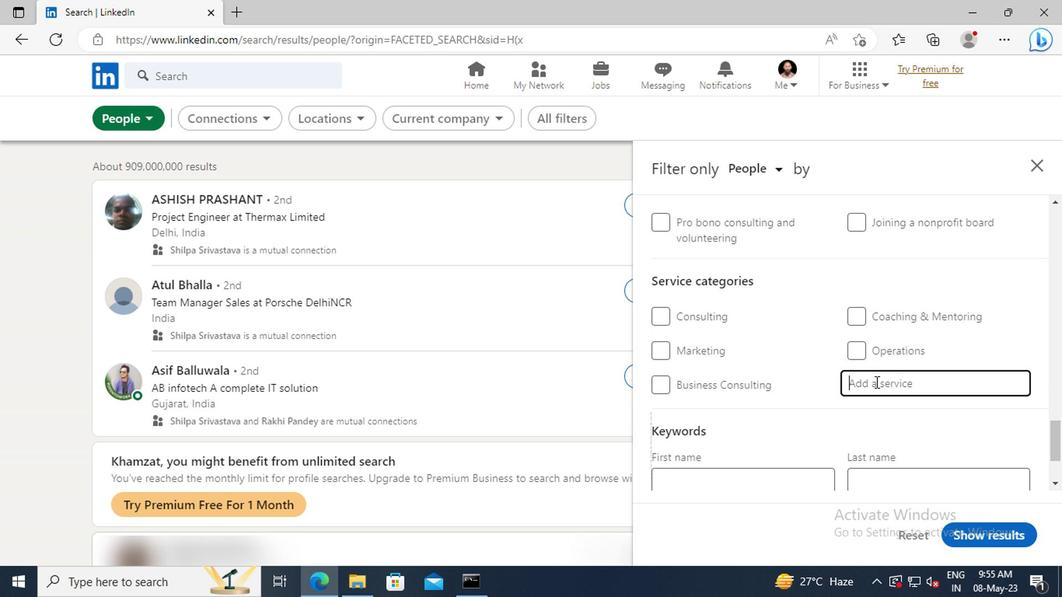 
Action: Key pressed <Key.shift>NONPR
Screenshot: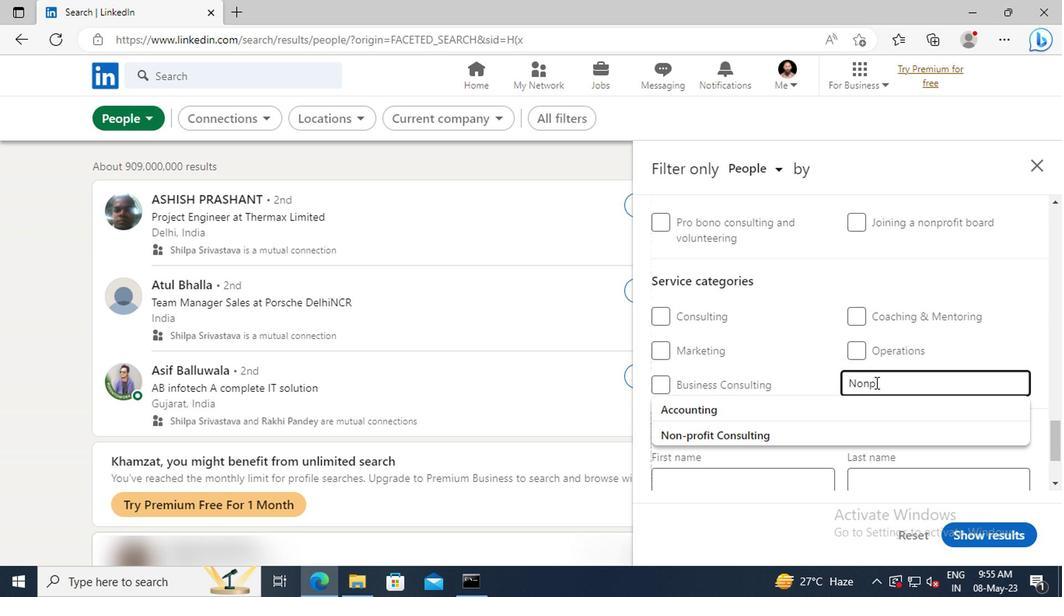 
Action: Mouse moved to (882, 427)
Screenshot: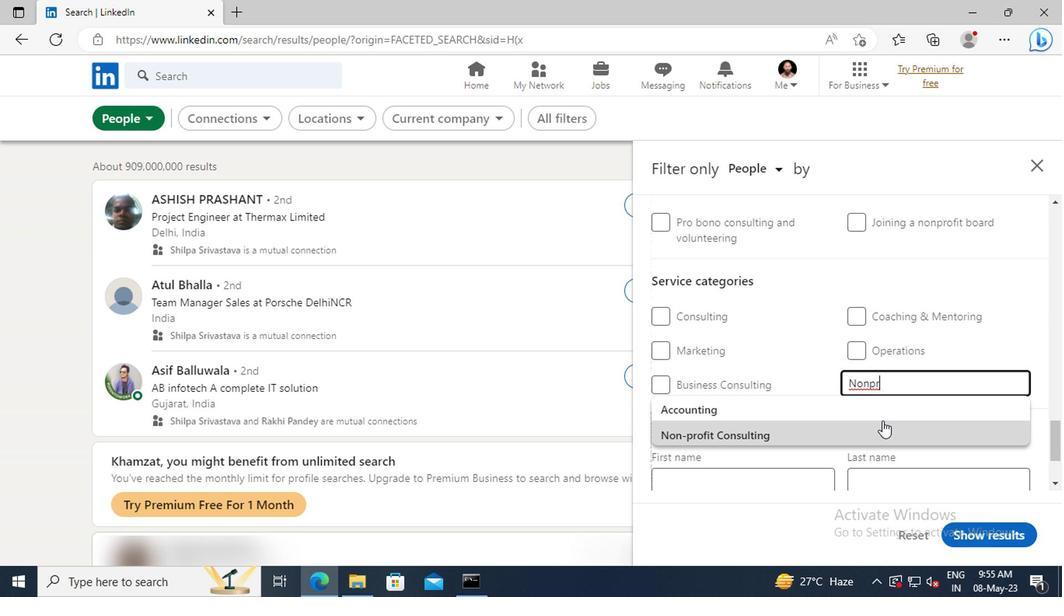 
Action: Mouse pressed left at (882, 427)
Screenshot: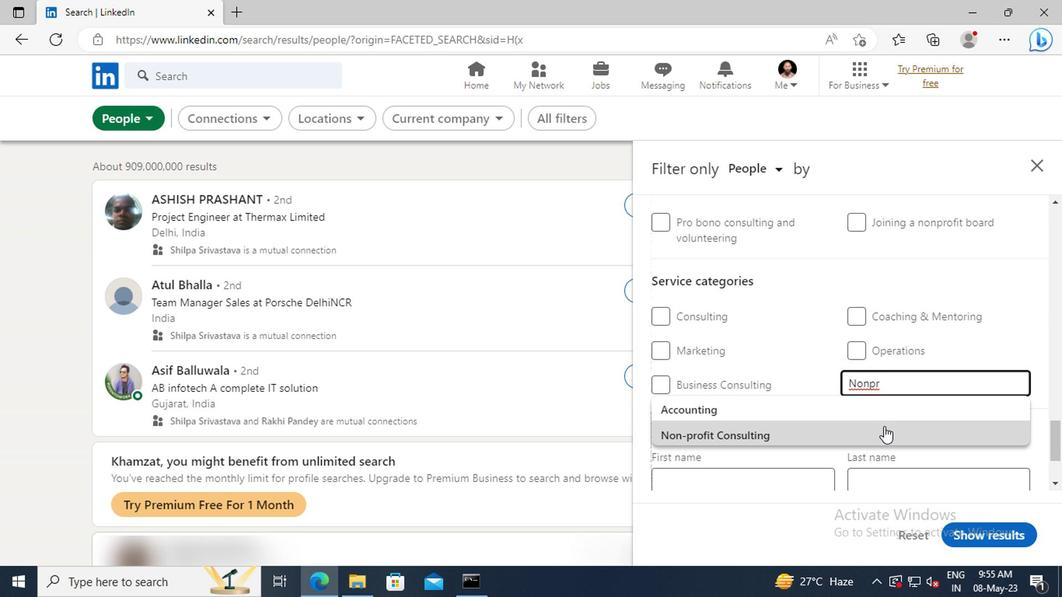 
Action: Mouse scrolled (882, 426) with delta (0, 0)
Screenshot: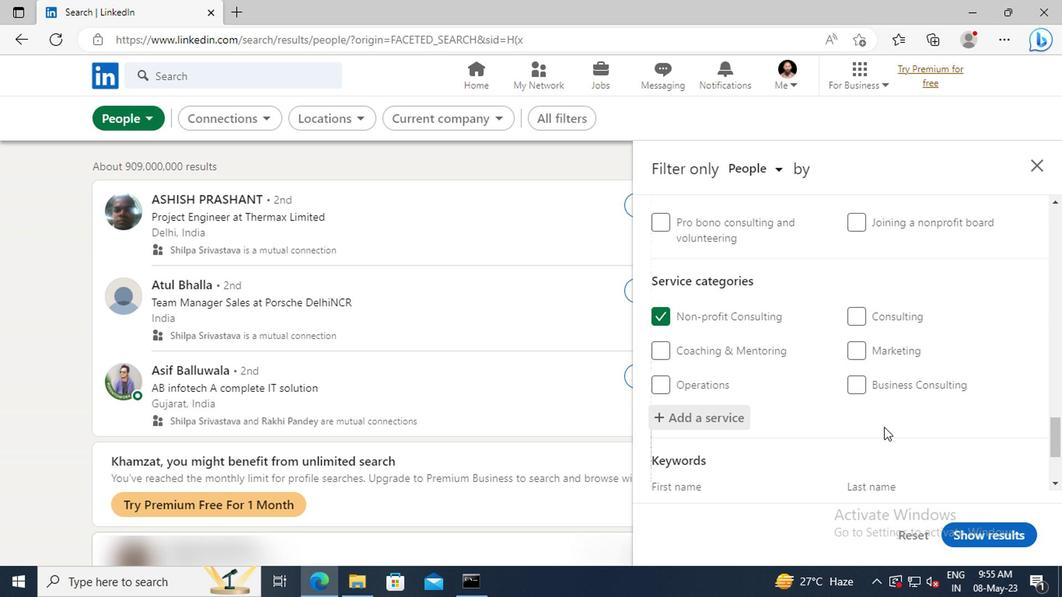 
Action: Mouse scrolled (882, 426) with delta (0, 0)
Screenshot: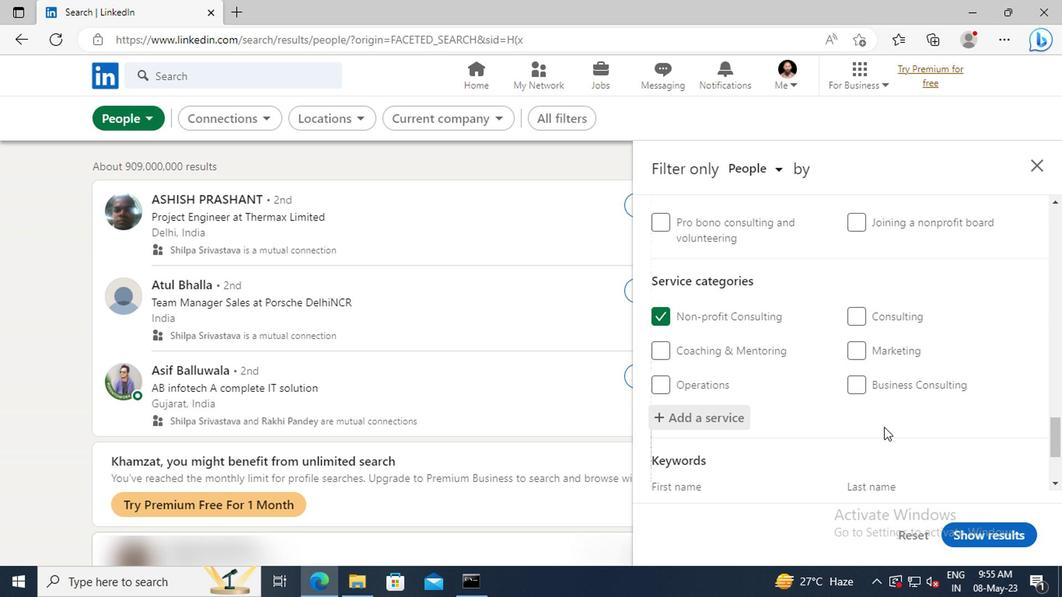 
Action: Mouse scrolled (882, 426) with delta (0, 0)
Screenshot: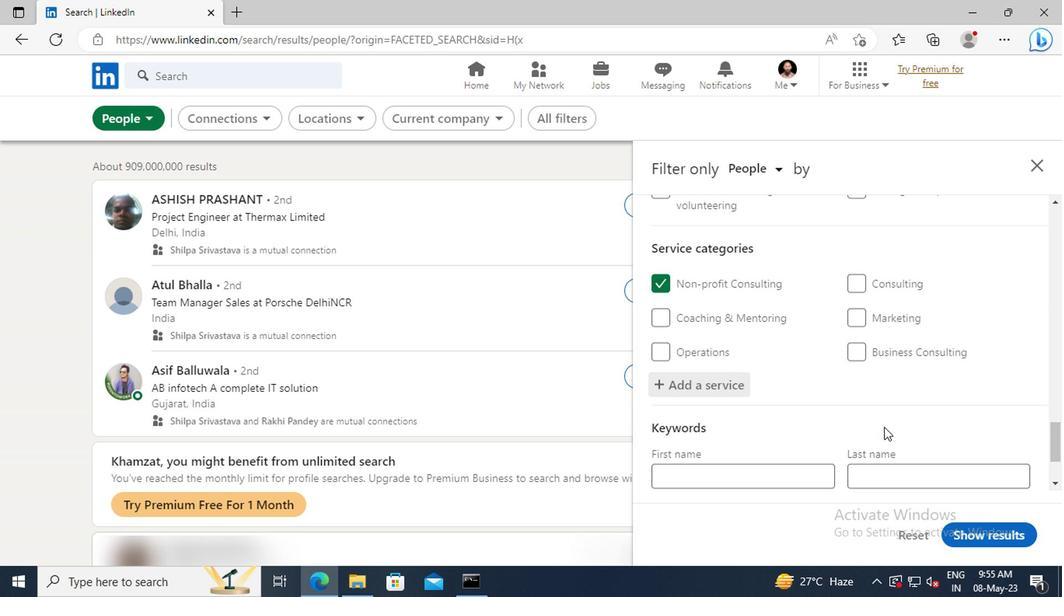 
Action: Mouse moved to (797, 432)
Screenshot: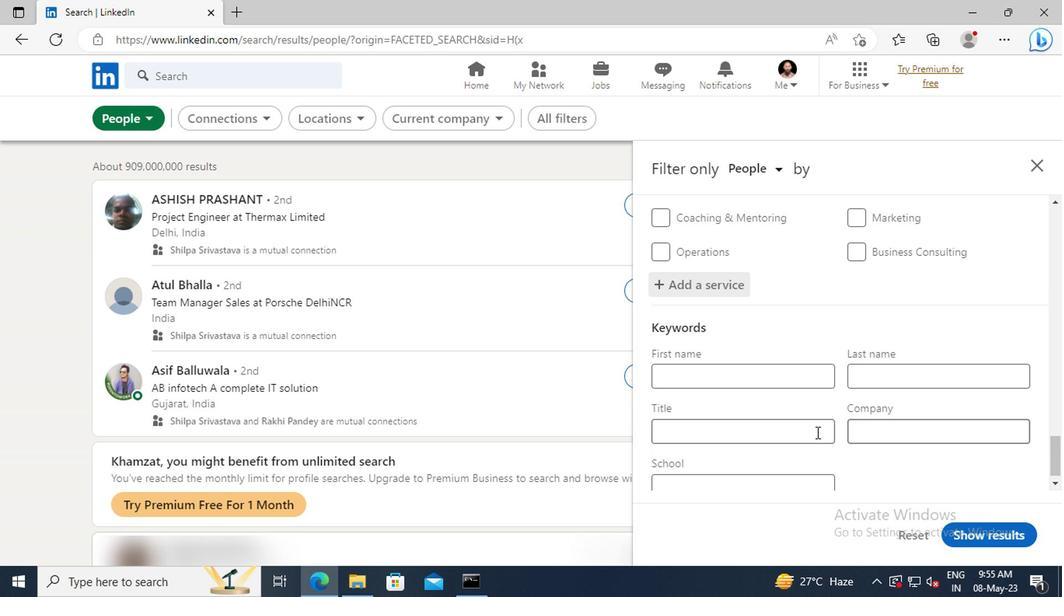 
Action: Mouse pressed left at (797, 432)
Screenshot: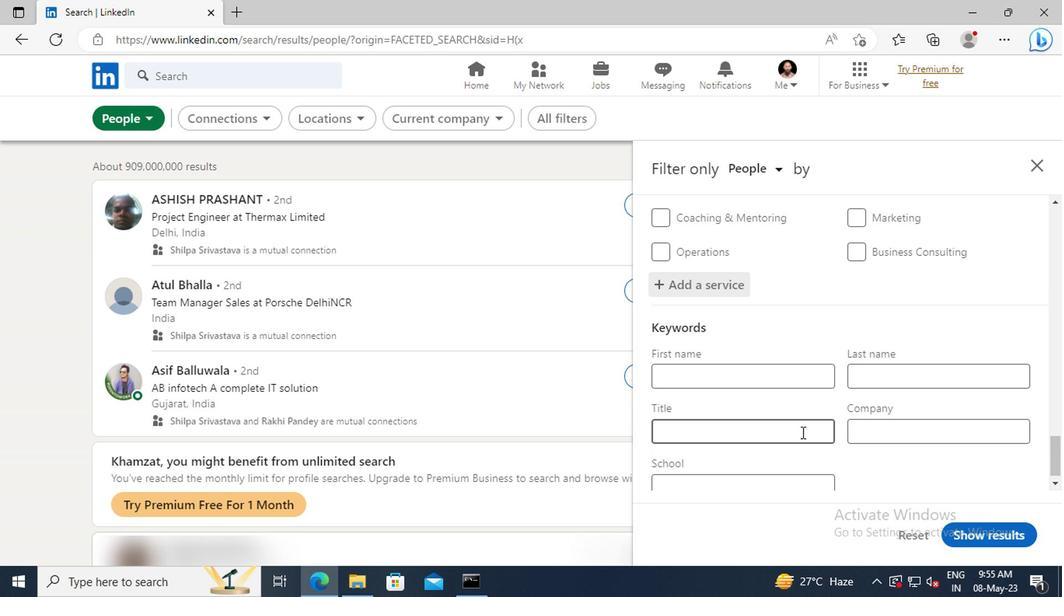 
Action: Key pressed <Key.shift>MANAGING<Key.space><Key.shift>PARTNER<Key.enter>
Screenshot: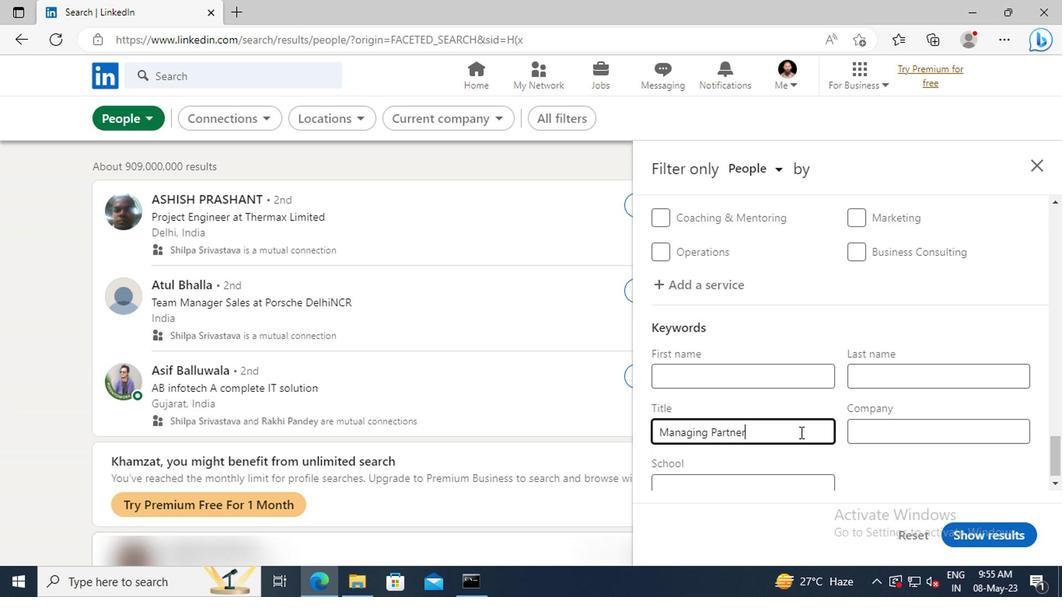 
Action: Mouse moved to (976, 534)
Screenshot: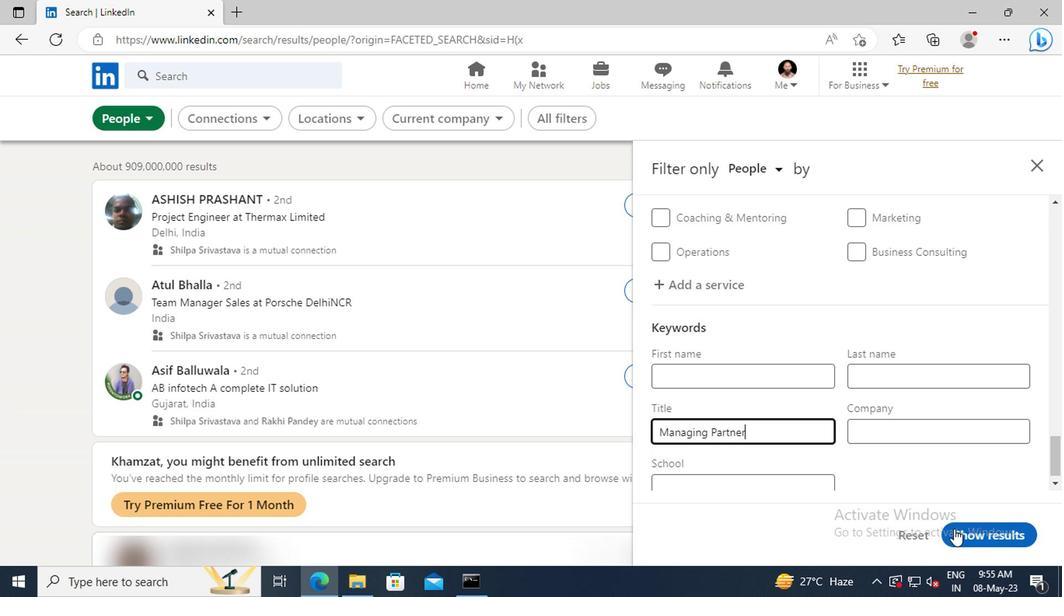 
Action: Mouse pressed left at (976, 534)
Screenshot: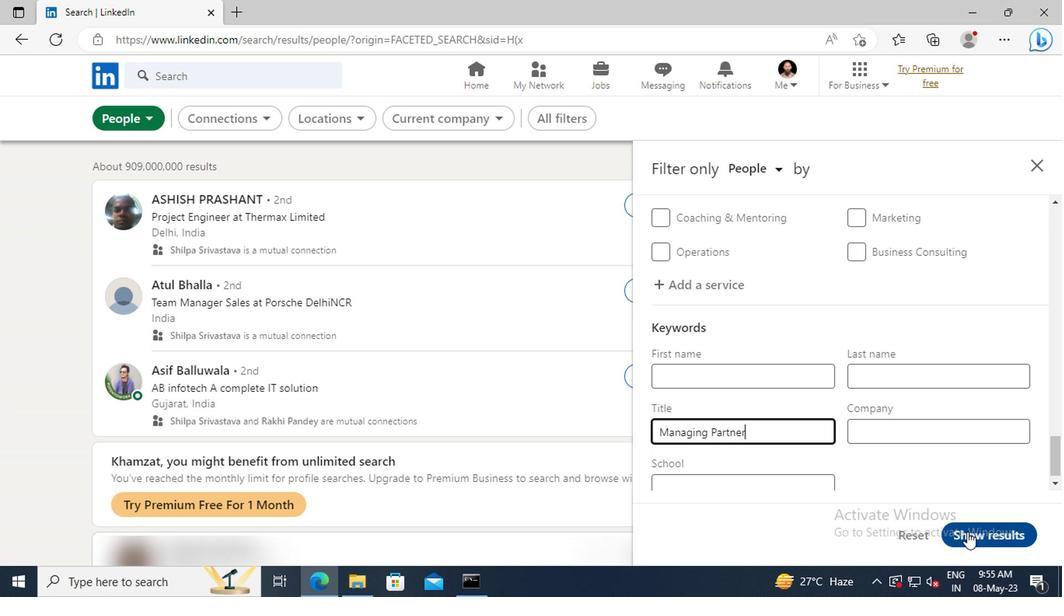 
